 Task: Look for Airbnb Listing in Lake Placid, New York .
Action: Mouse moved to (408, 66)
Screenshot: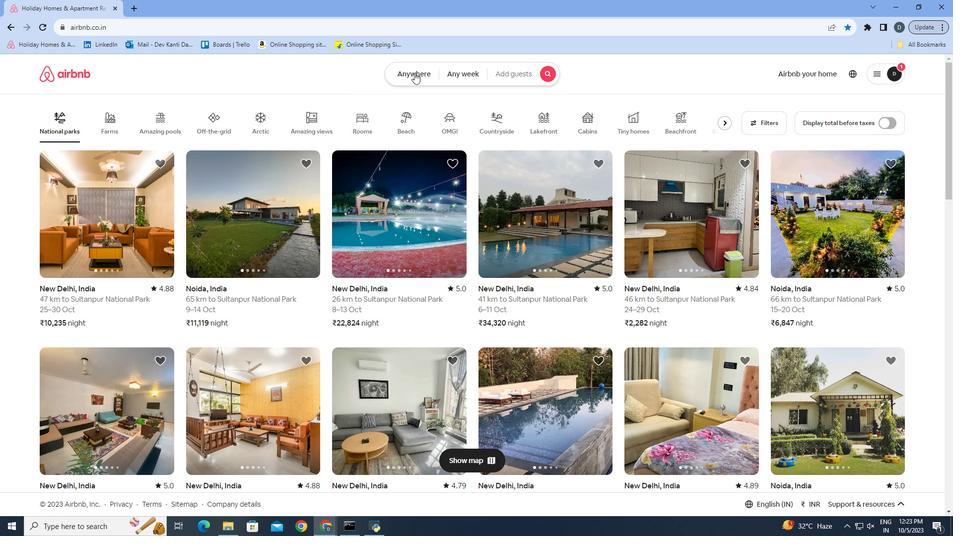 
Action: Mouse pressed left at (408, 66)
Screenshot: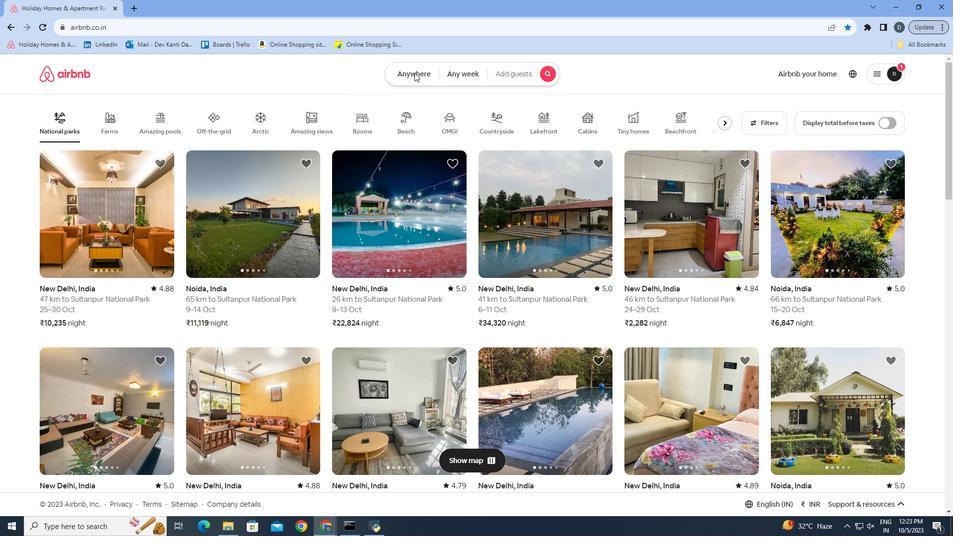 
Action: Mouse moved to (301, 97)
Screenshot: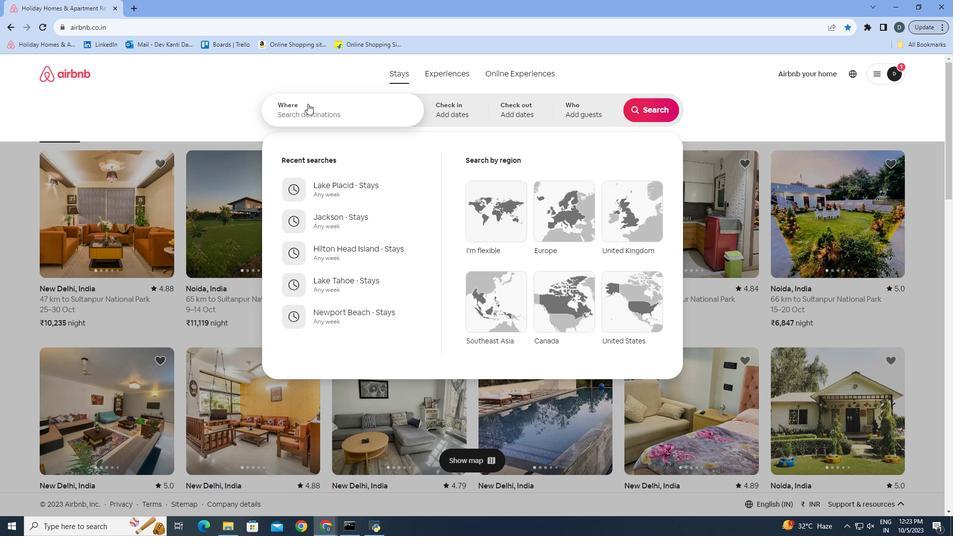 
Action: Mouse pressed left at (301, 97)
Screenshot: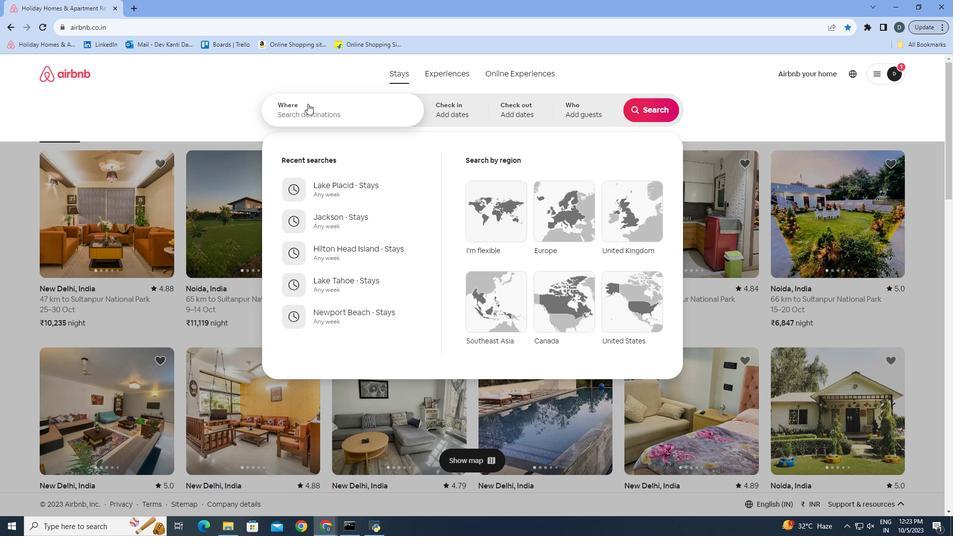
Action: Mouse moved to (307, 106)
Screenshot: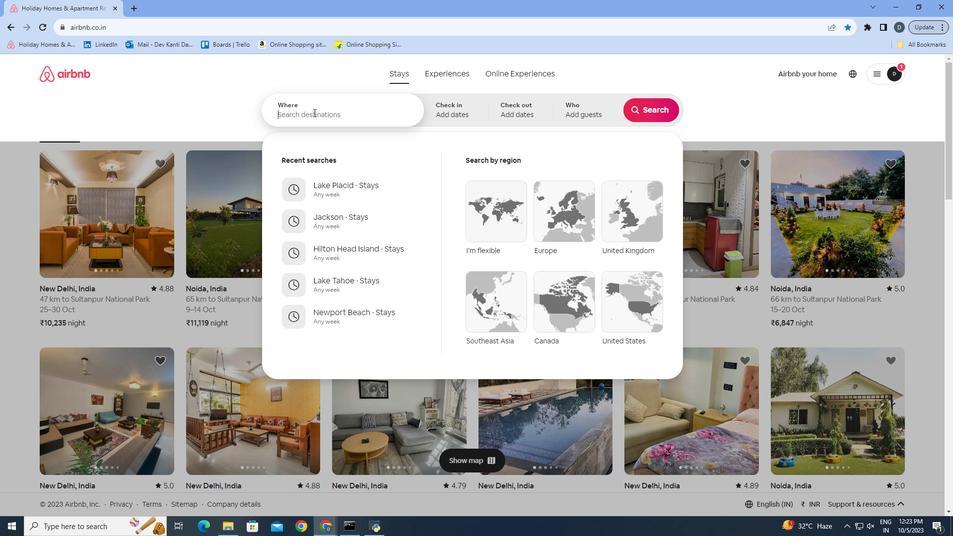 
Action: Mouse pressed left at (307, 106)
Screenshot: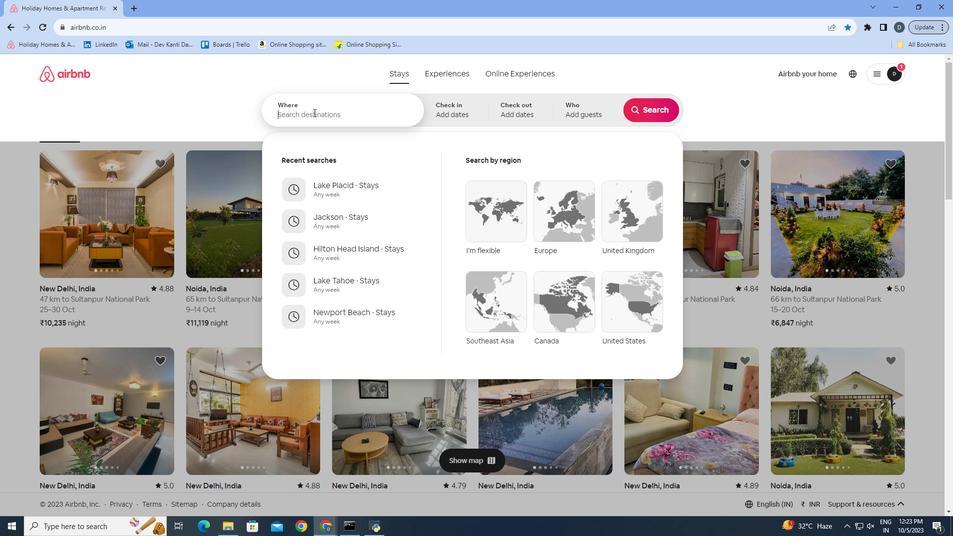 
Action: Mouse moved to (308, 87)
Screenshot: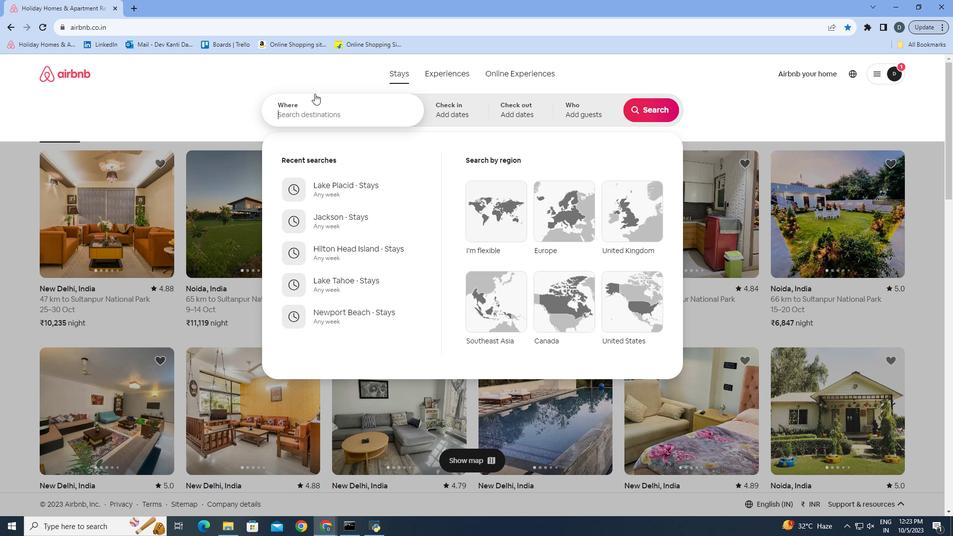 
Action: Key pressed <Key.shift>La
Screenshot: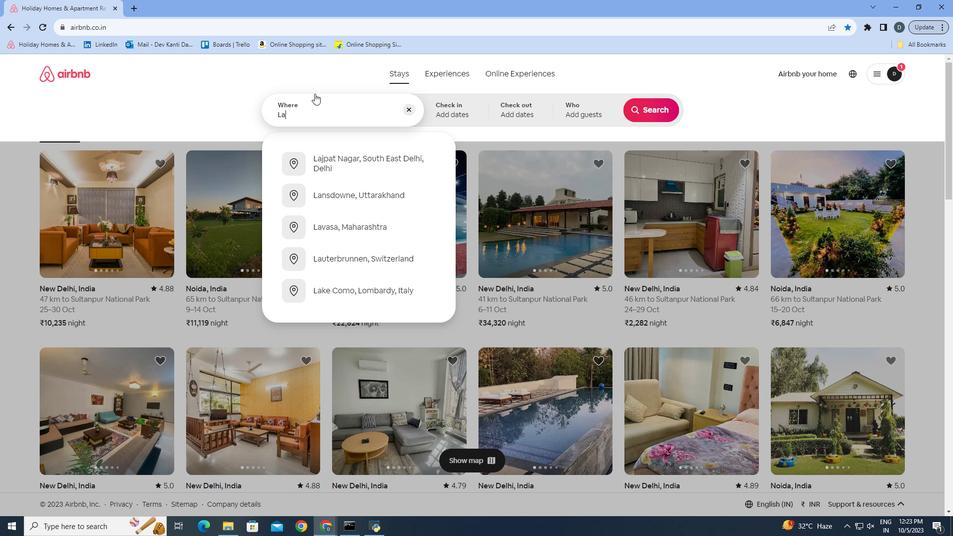 
Action: Mouse moved to (309, 90)
Screenshot: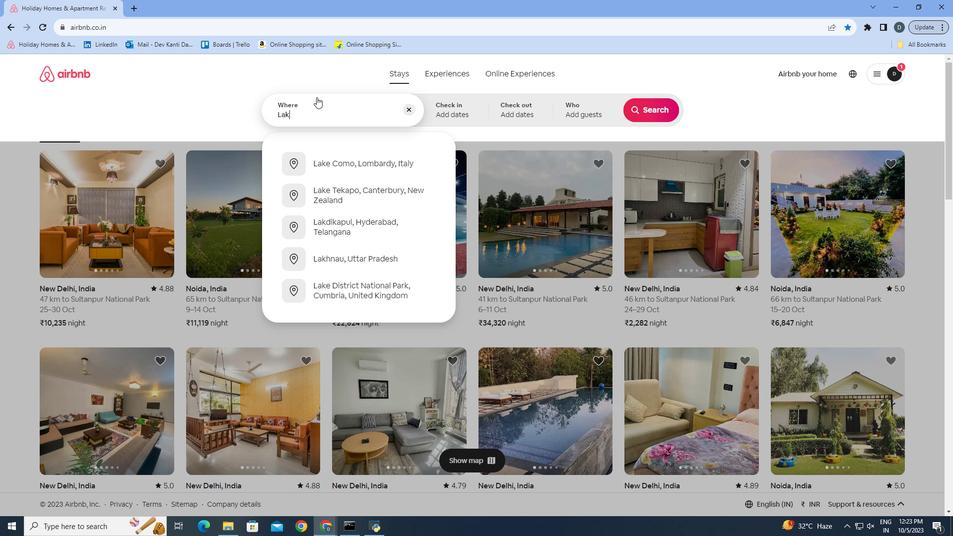 
Action: Key pressed k
Screenshot: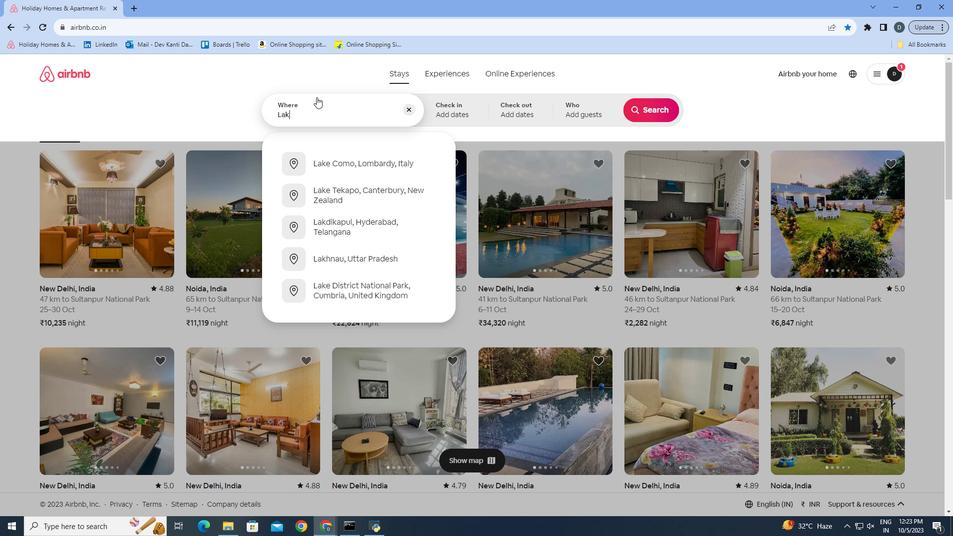 
Action: Mouse moved to (310, 90)
Screenshot: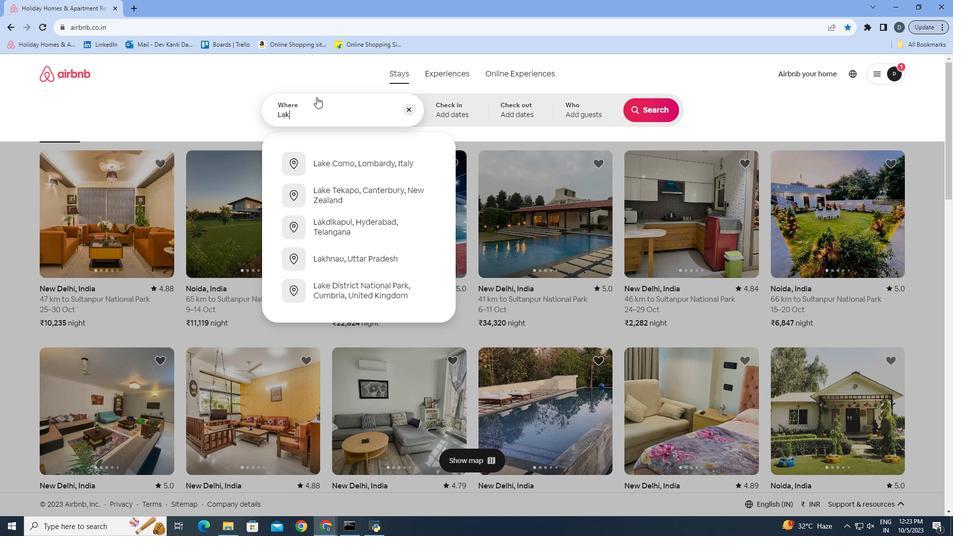 
Action: Key pressed e<Key.space>
Screenshot: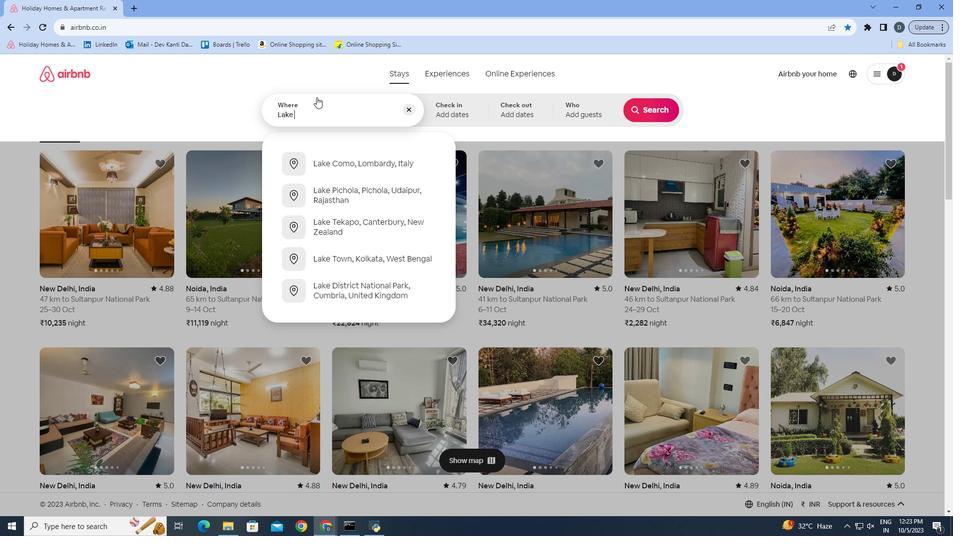 
Action: Mouse moved to (312, 93)
Screenshot: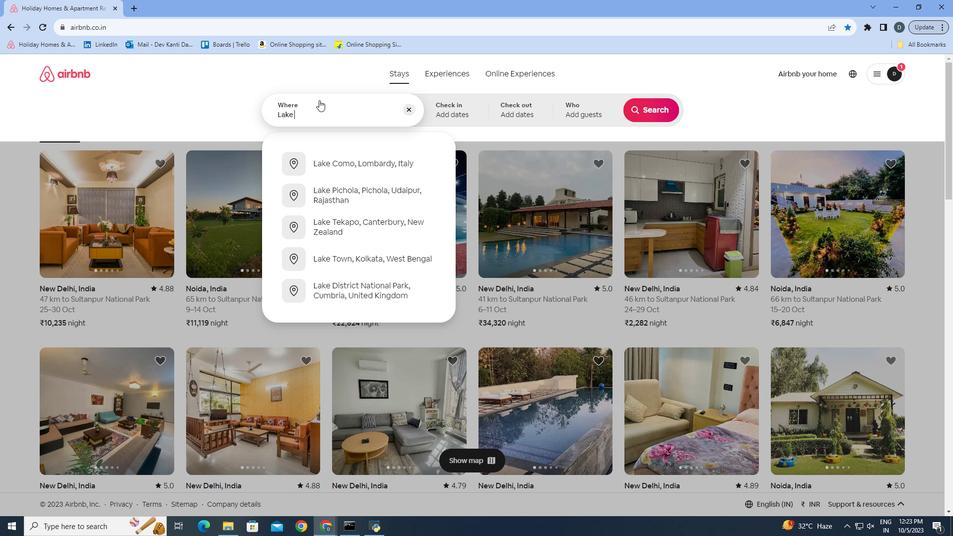 
Action: Key pressed <Key.shift><Key.shift><Key.shift><Key.shift><Key.shift>
Screenshot: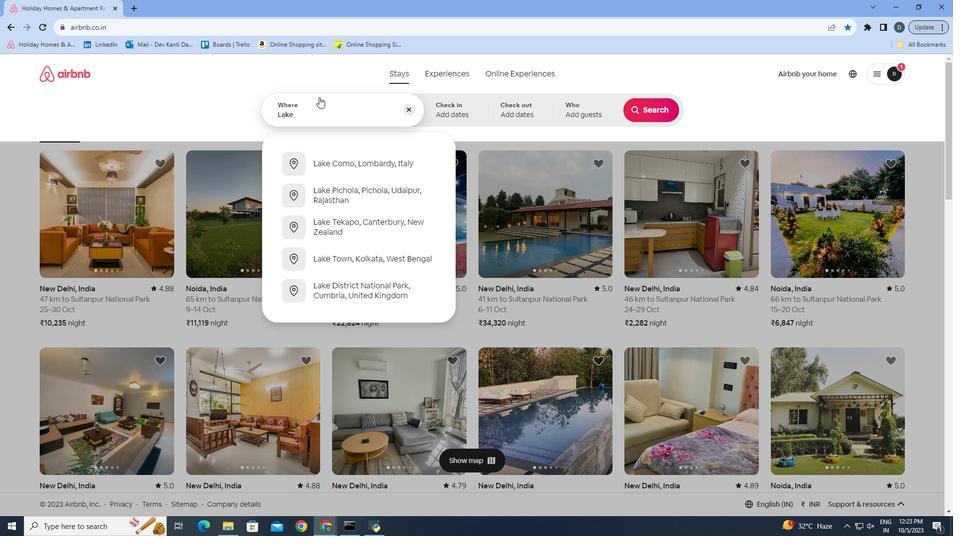 
Action: Mouse moved to (312, 93)
Screenshot: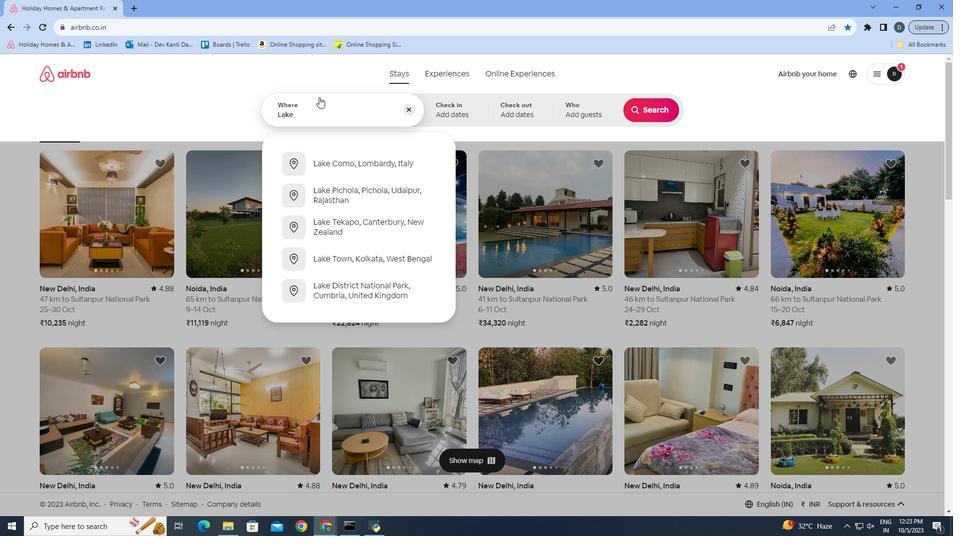 
Action: Key pressed <Key.shift>
Screenshot: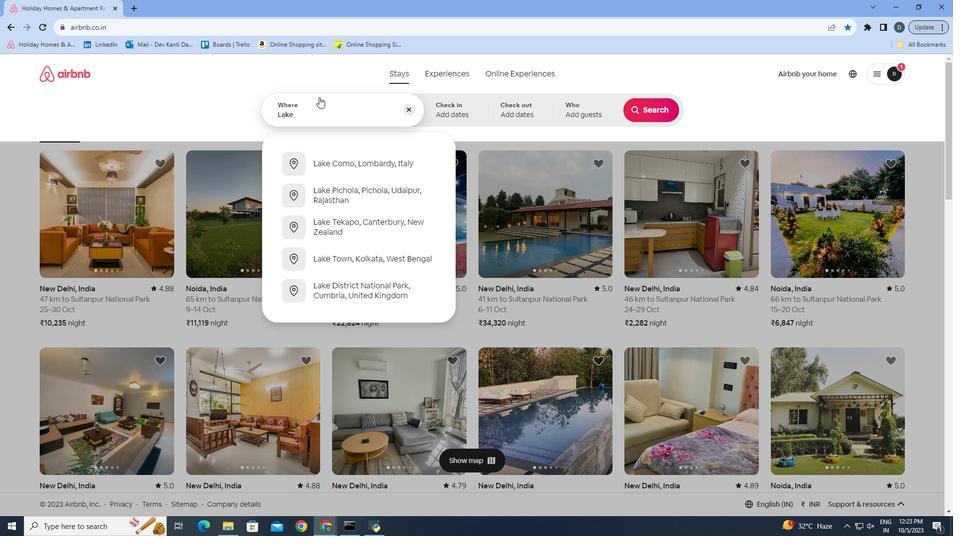 
Action: Mouse moved to (312, 92)
Screenshot: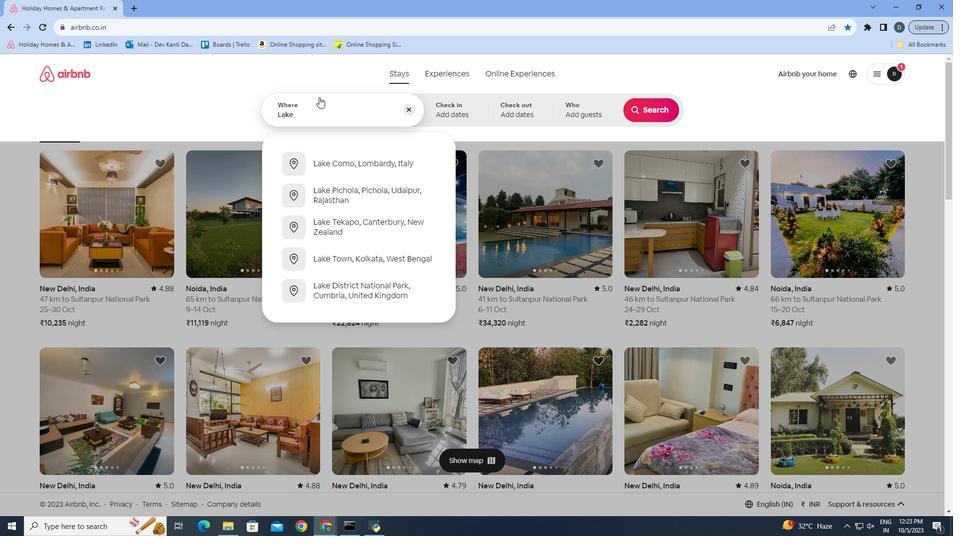 
Action: Key pressed <Key.shift>
Screenshot: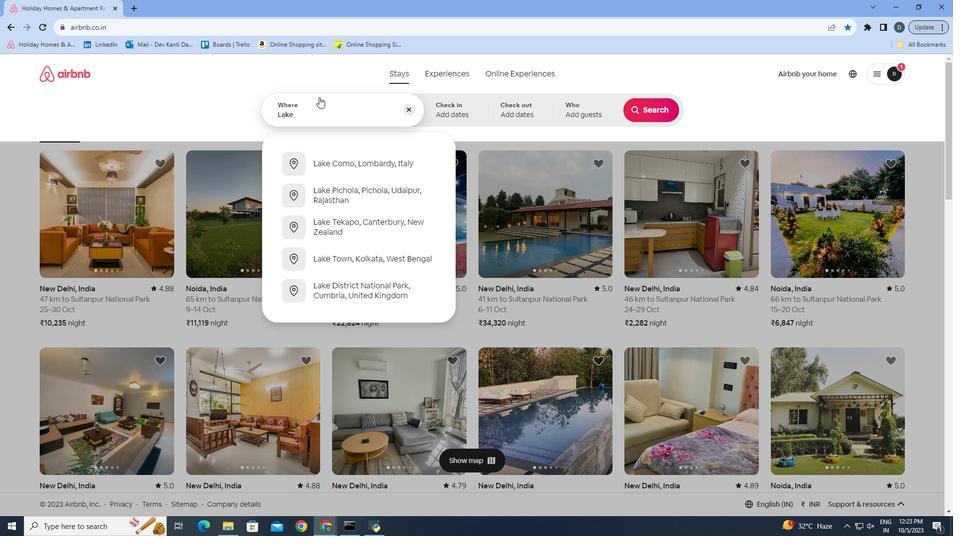 
Action: Mouse moved to (312, 91)
Screenshot: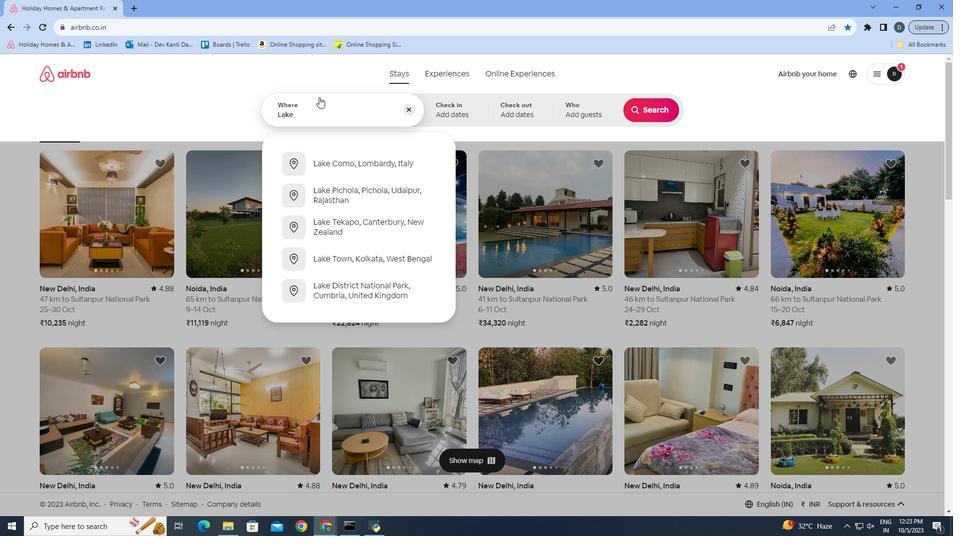 
Action: Key pressed <Key.shift>
Screenshot: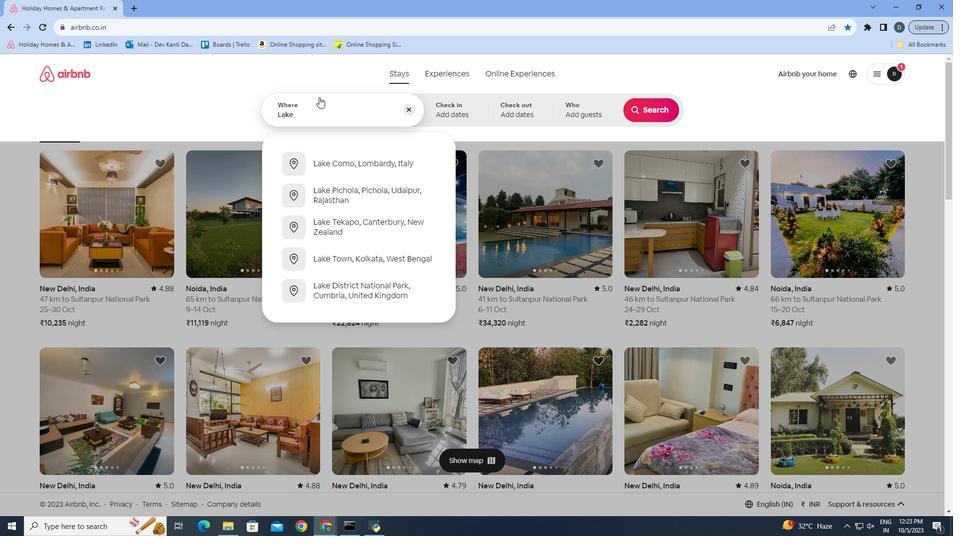 
Action: Mouse moved to (312, 90)
Screenshot: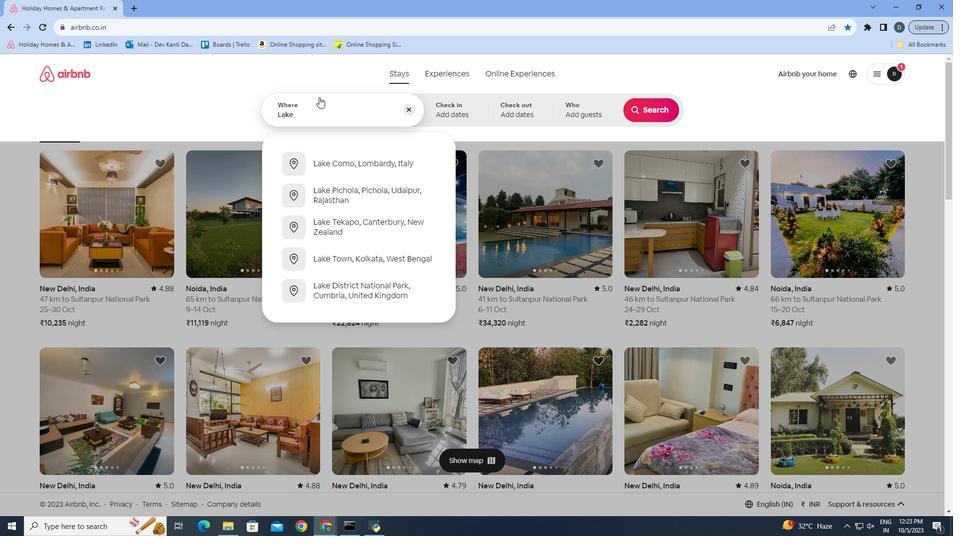 
Action: Key pressed <Key.shift><Key.shift><Key.shift>
Screenshot: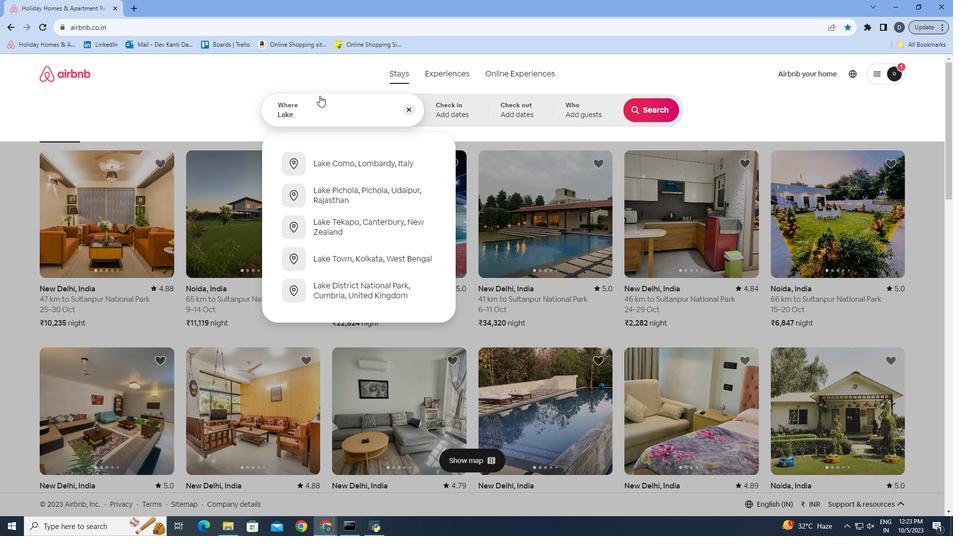 
Action: Mouse moved to (313, 90)
Screenshot: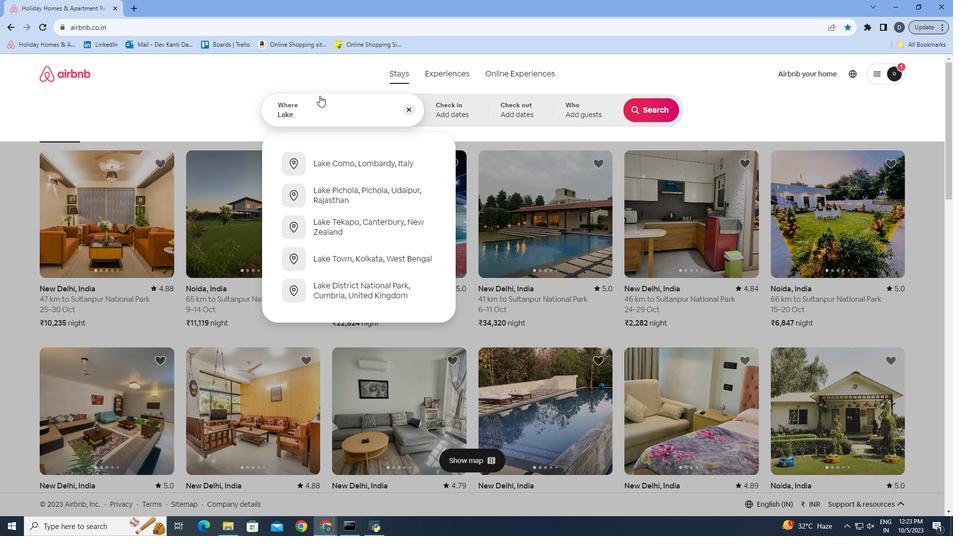 
Action: Key pressed <Key.shift>
Screenshot: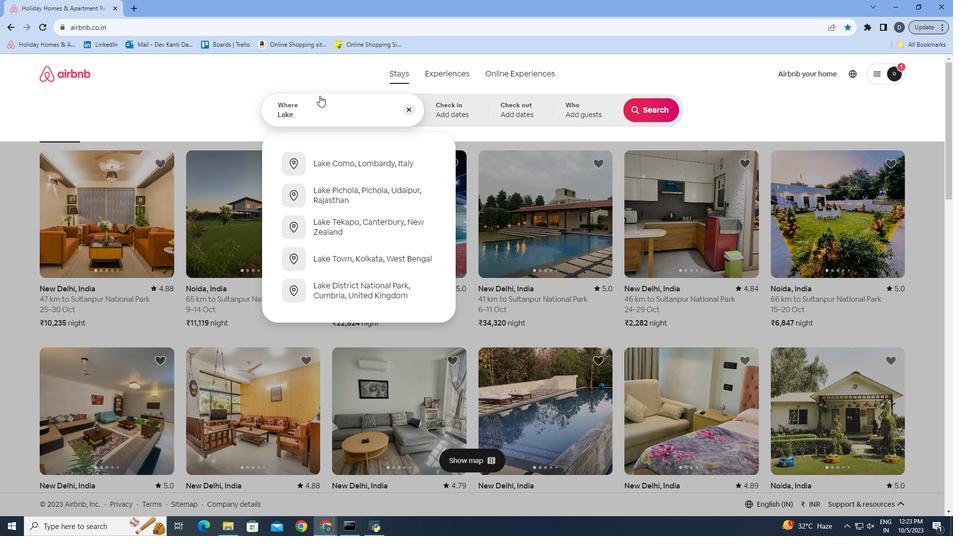 
Action: Mouse moved to (313, 89)
Screenshot: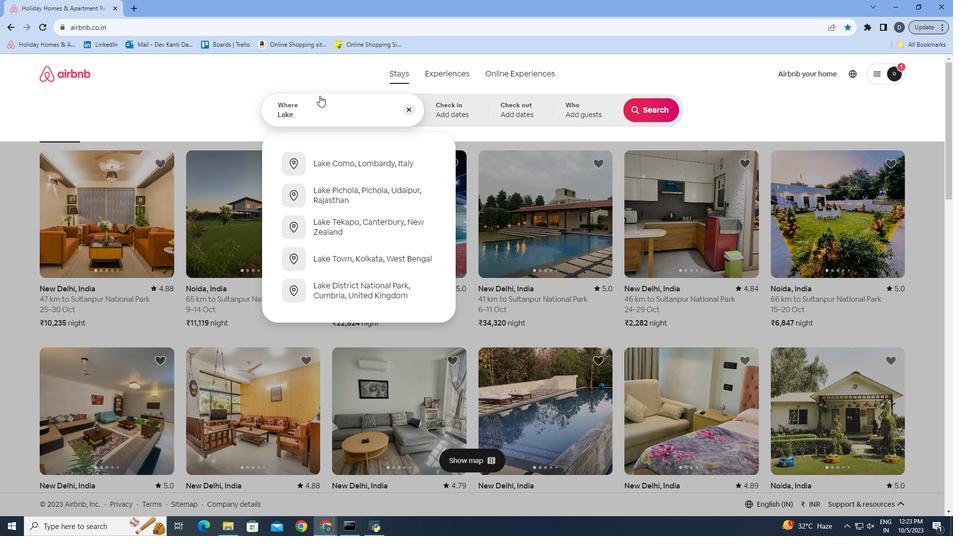 
Action: Key pressed <Key.shift>
Screenshot: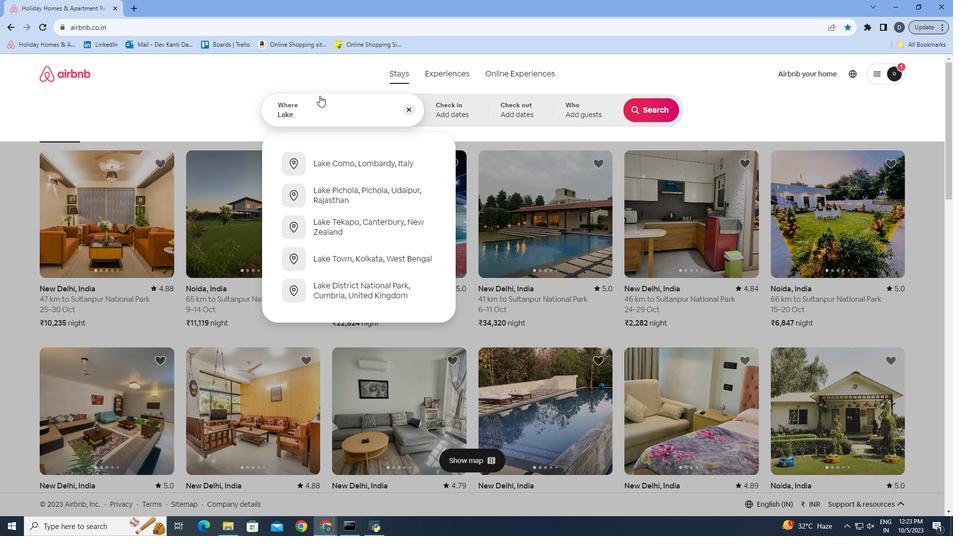 
Action: Mouse moved to (313, 89)
Screenshot: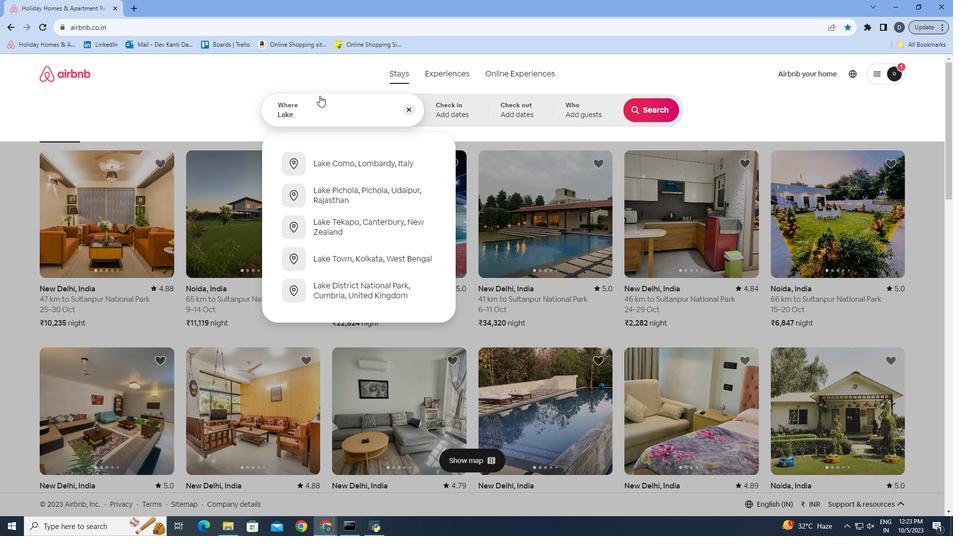 
Action: Key pressed <Key.shift><Key.shift><Key.shift>l
Screenshot: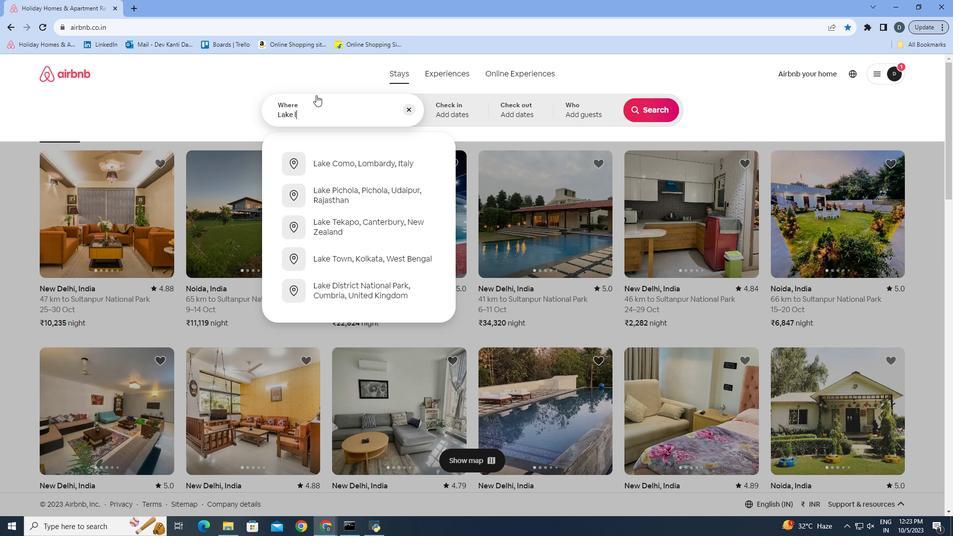 
Action: Mouse moved to (295, 81)
Screenshot: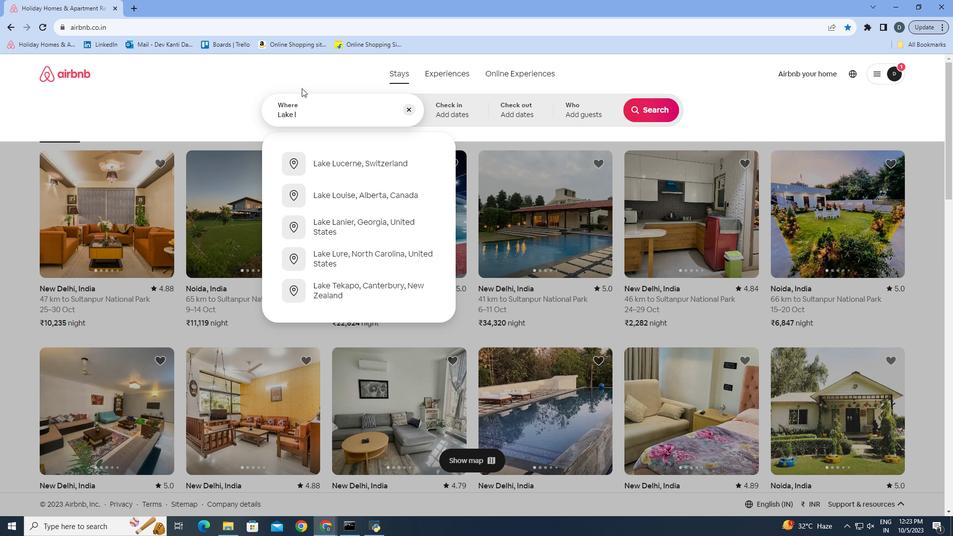 
Action: Key pressed ac
Screenshot: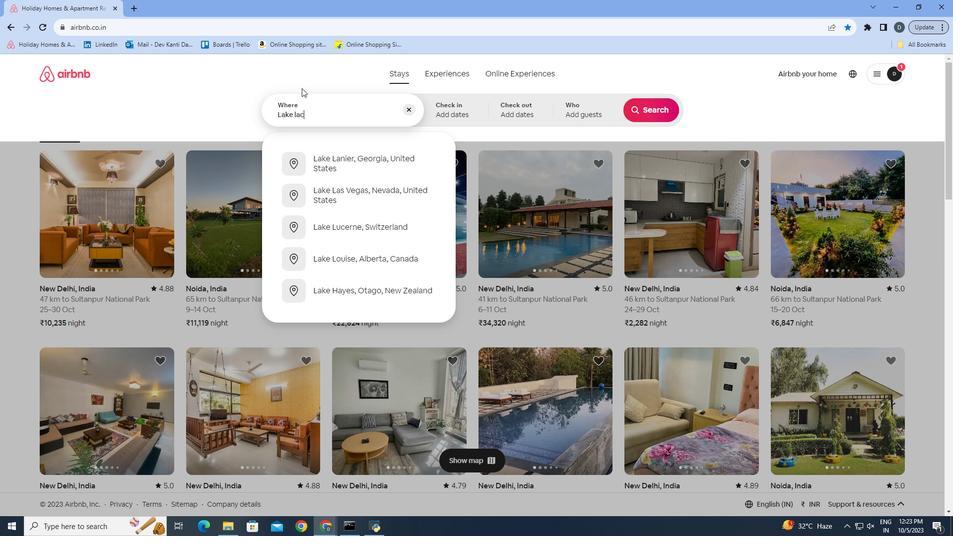 
Action: Mouse moved to (293, 81)
Screenshot: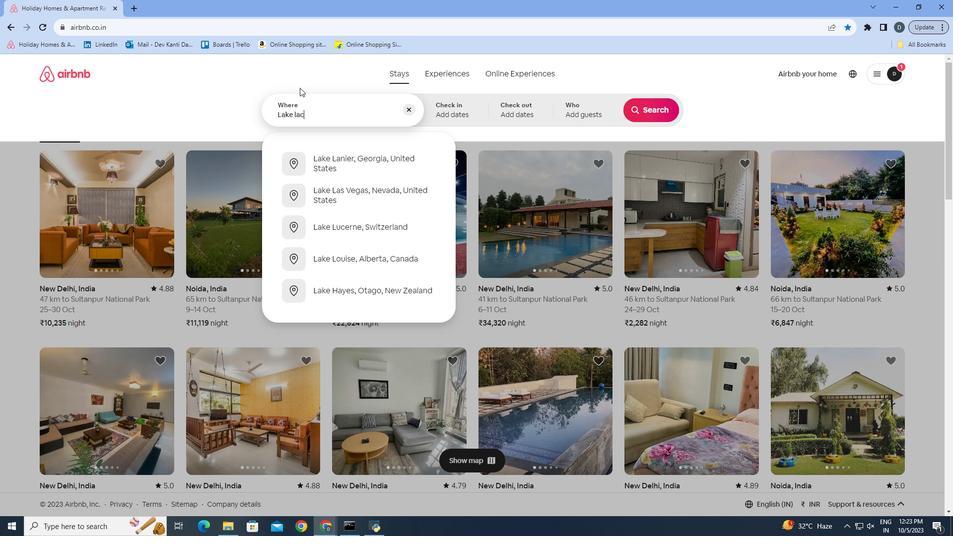 
Action: Key pressed i
Screenshot: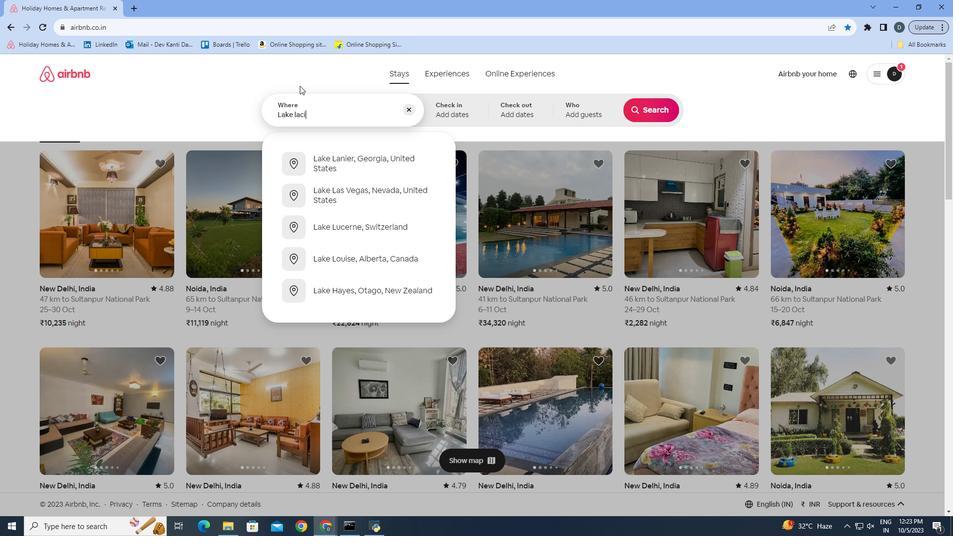 
Action: Mouse moved to (292, 77)
Screenshot: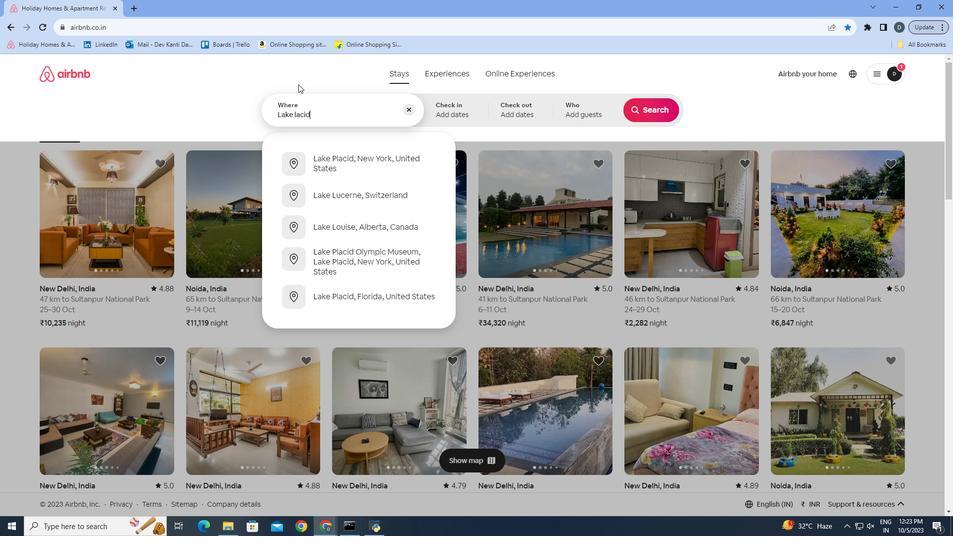 
Action: Key pressed d
Screenshot: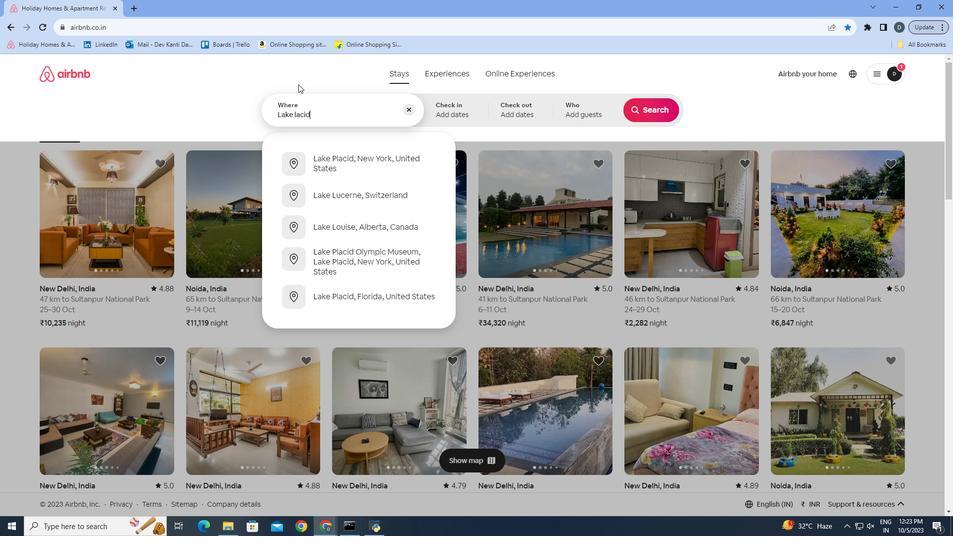 
Action: Mouse moved to (339, 158)
Screenshot: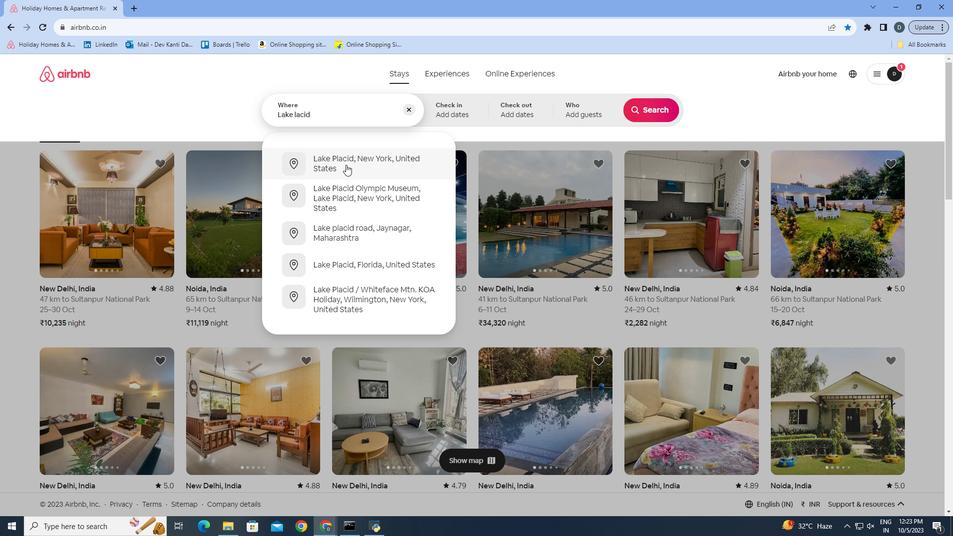 
Action: Mouse pressed left at (339, 158)
Screenshot: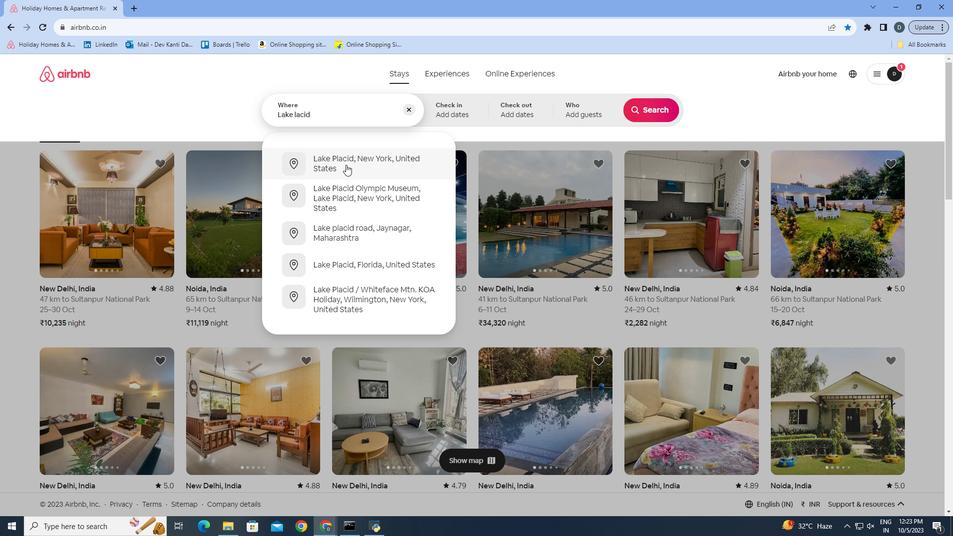 
Action: Mouse moved to (642, 84)
Screenshot: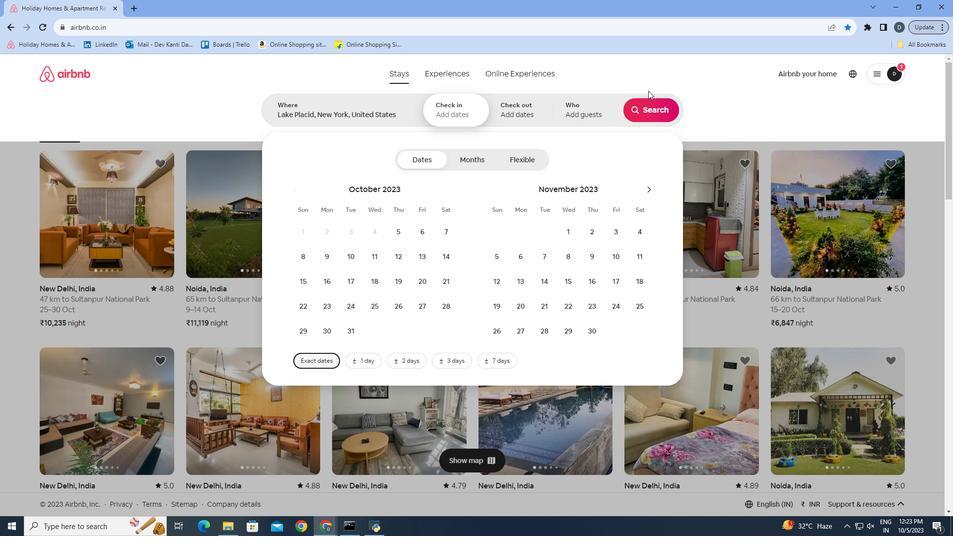 
Action: Mouse pressed left at (642, 84)
Screenshot: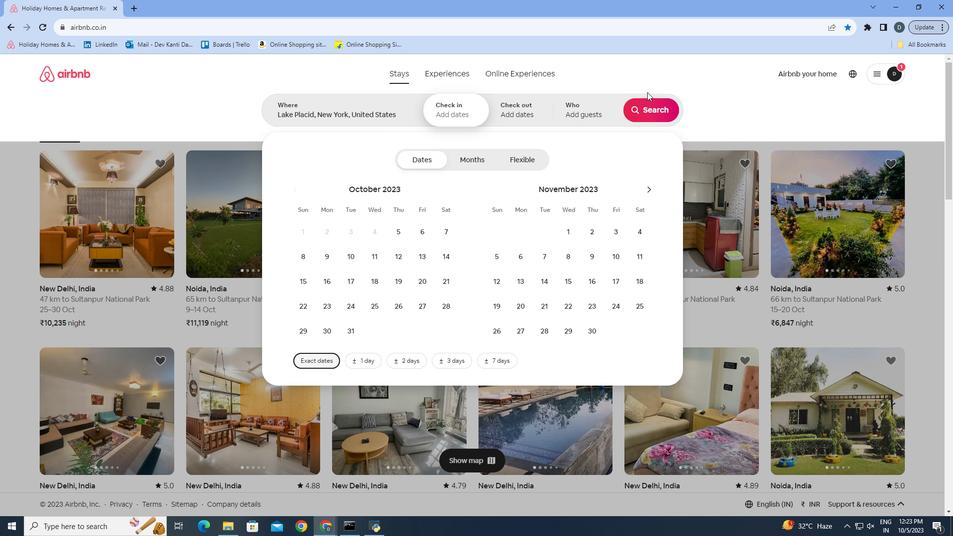 
Action: Mouse moved to (637, 95)
Screenshot: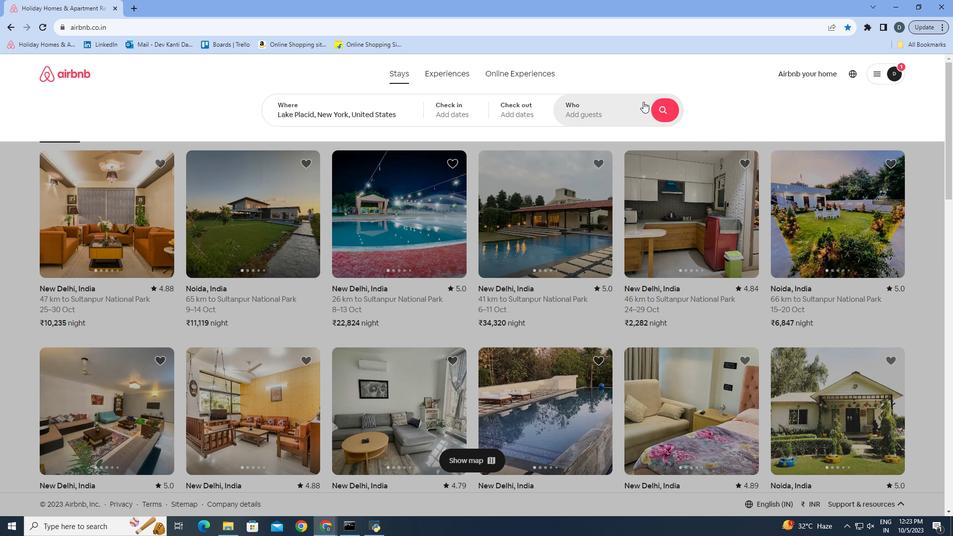
Action: Mouse pressed left at (637, 95)
Screenshot: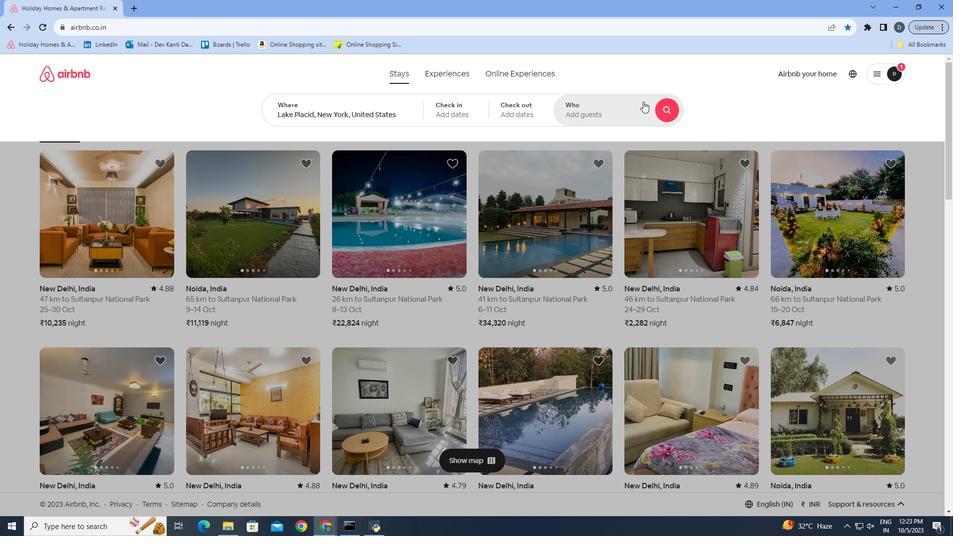
Action: Mouse moved to (644, 98)
Screenshot: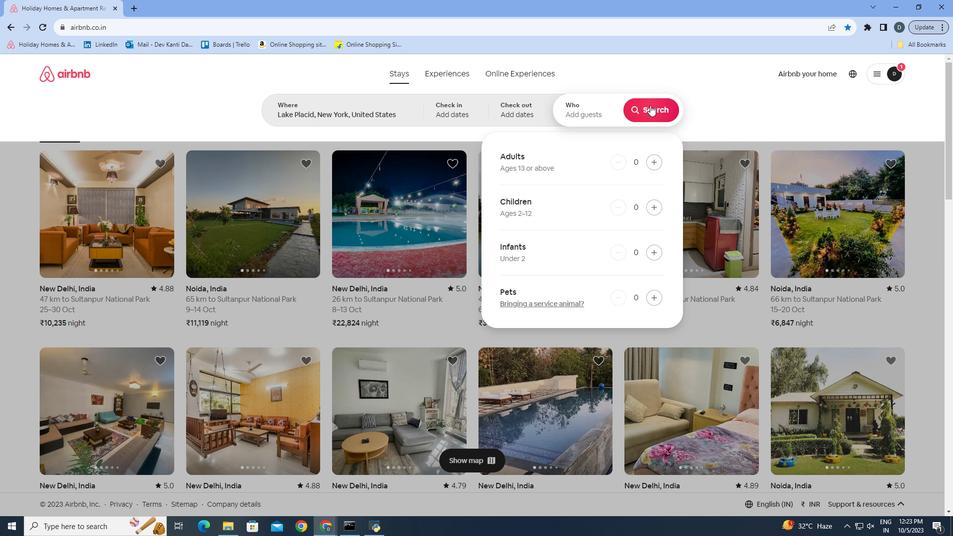 
Action: Mouse pressed left at (644, 98)
Screenshot: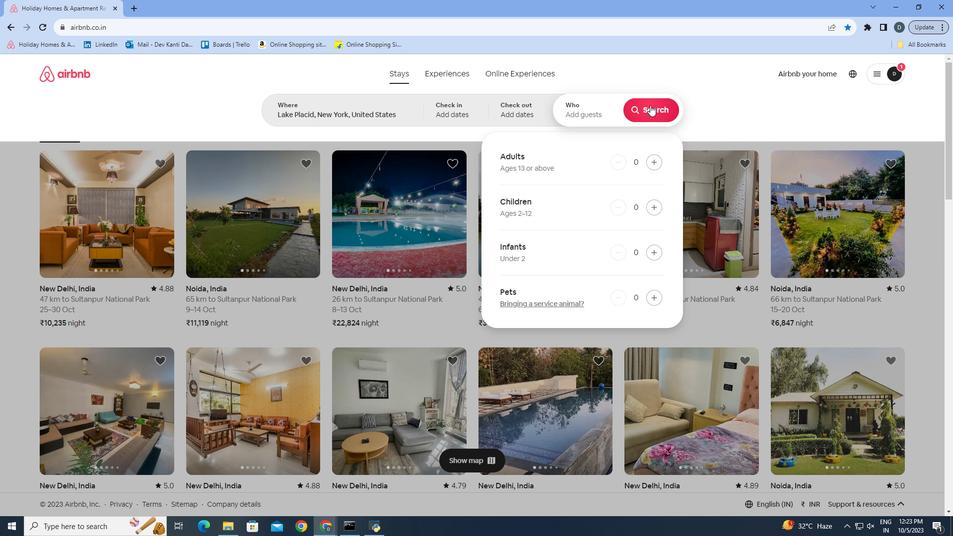 
Action: Mouse moved to (433, 109)
Screenshot: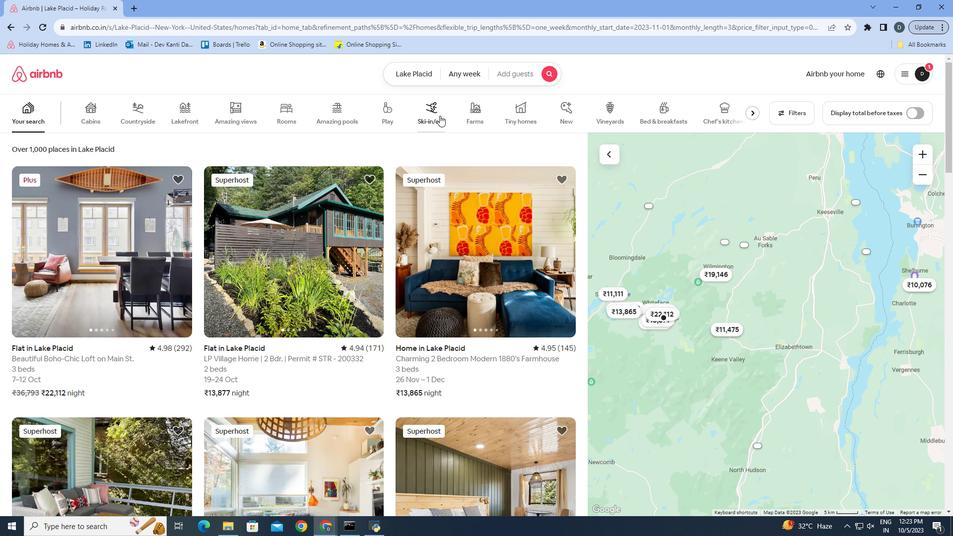 
Action: Mouse pressed left at (433, 109)
Screenshot: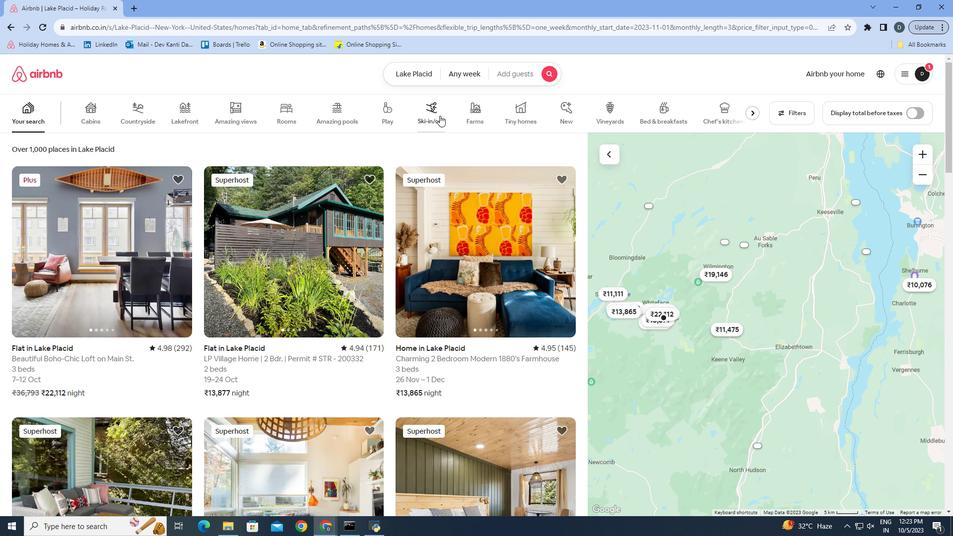
Action: Mouse moved to (117, 262)
Screenshot: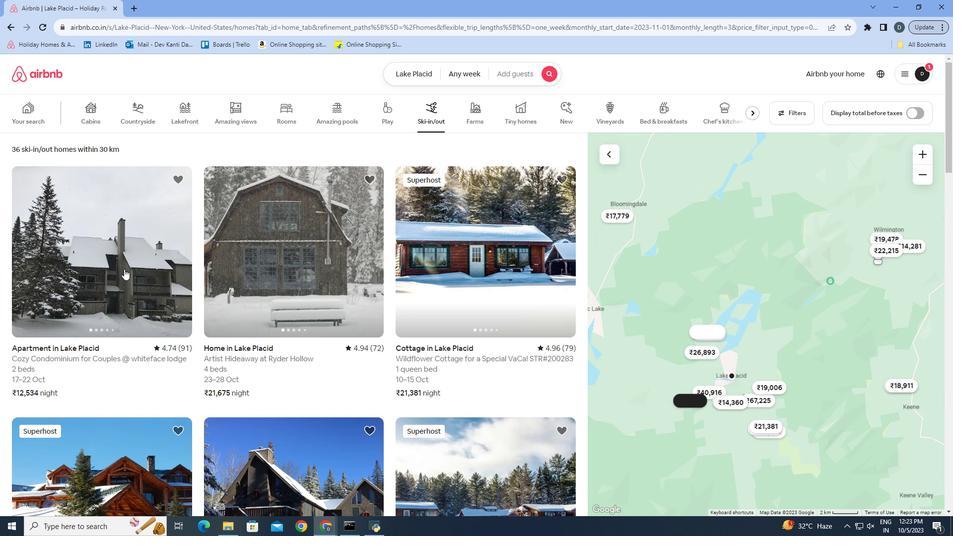 
Action: Mouse pressed left at (117, 262)
Screenshot: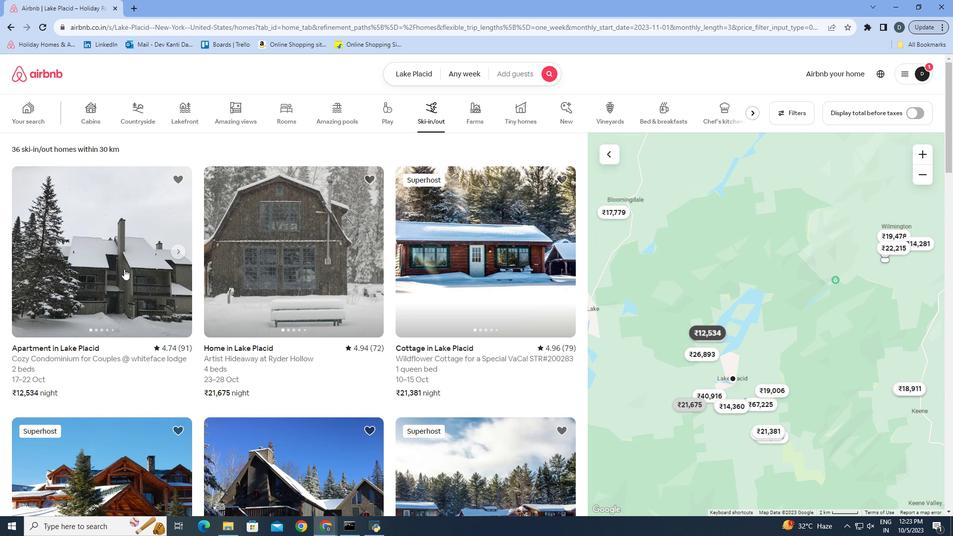 
Action: Mouse moved to (702, 369)
Screenshot: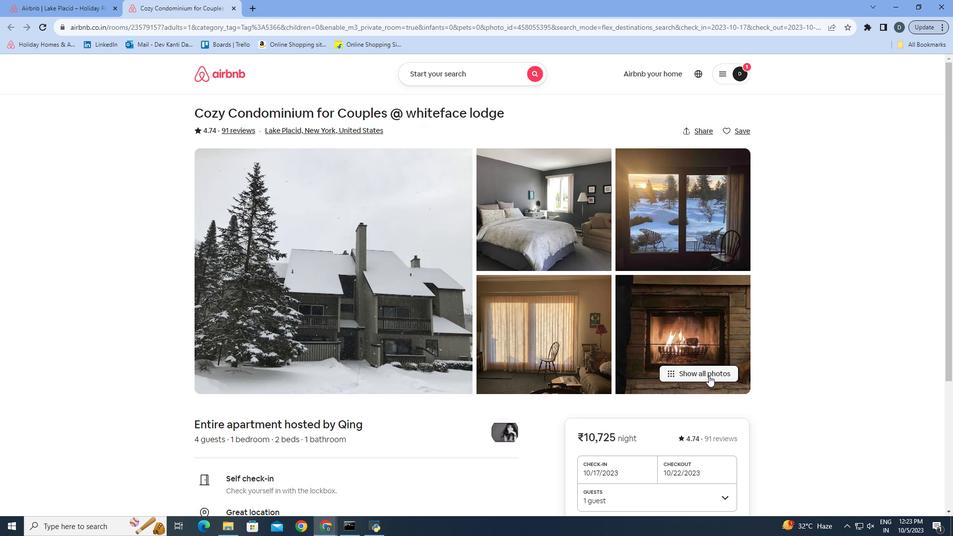 
Action: Mouse pressed left at (702, 369)
Screenshot: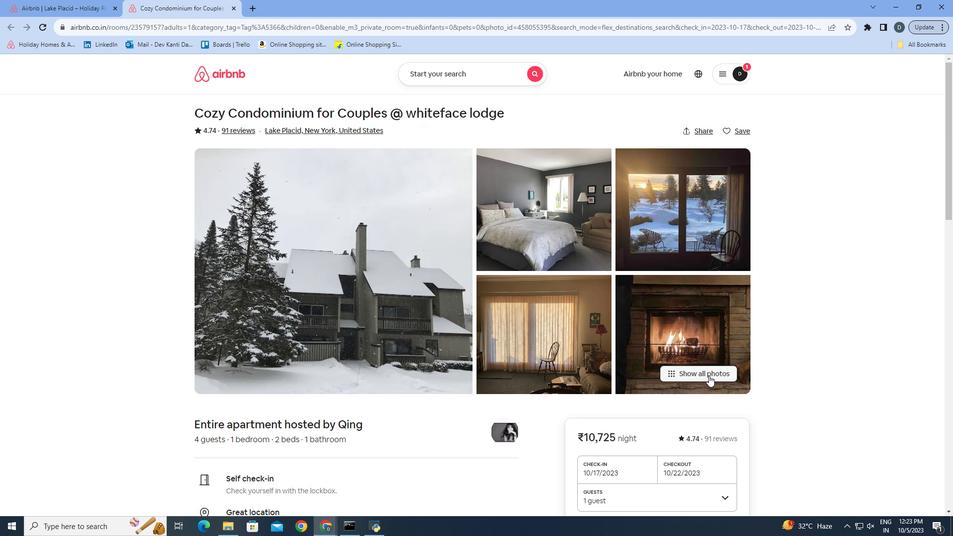 
Action: Mouse moved to (674, 255)
Screenshot: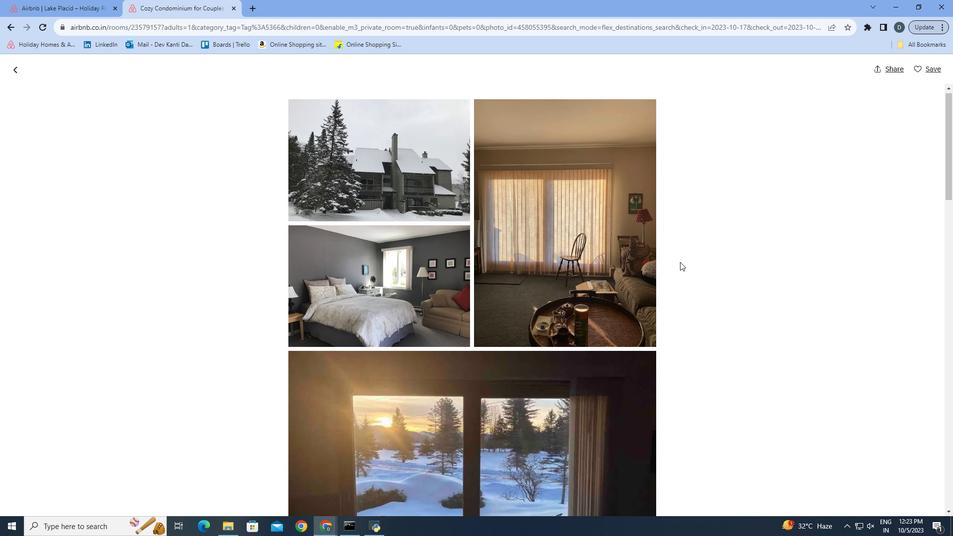 
Action: Mouse scrolled (674, 255) with delta (0, 0)
Screenshot: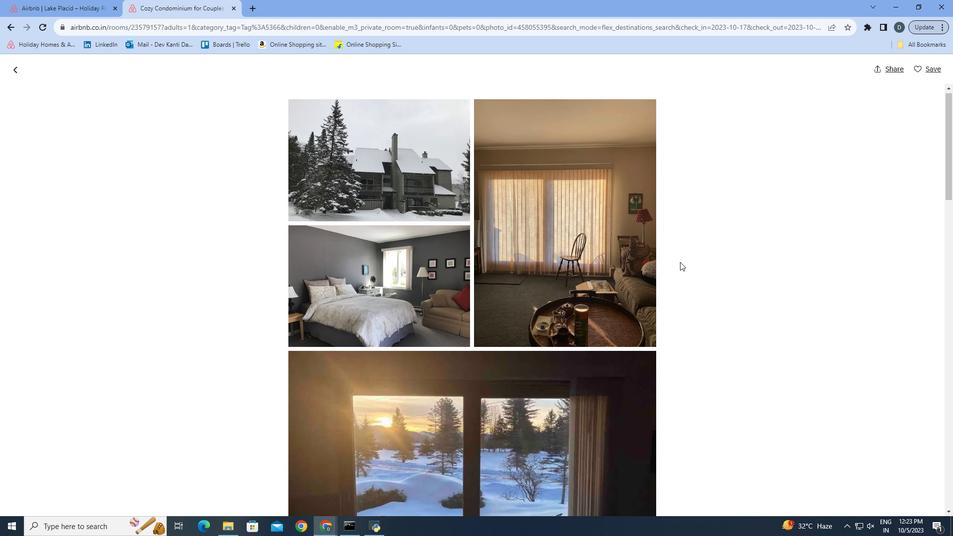 
Action: Mouse scrolled (674, 255) with delta (0, 0)
Screenshot: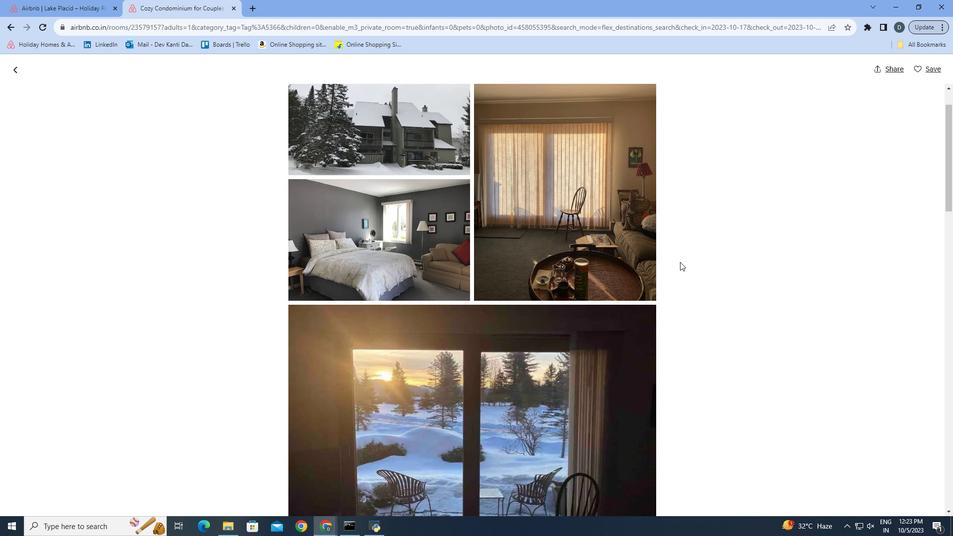
Action: Mouse scrolled (674, 255) with delta (0, 0)
Screenshot: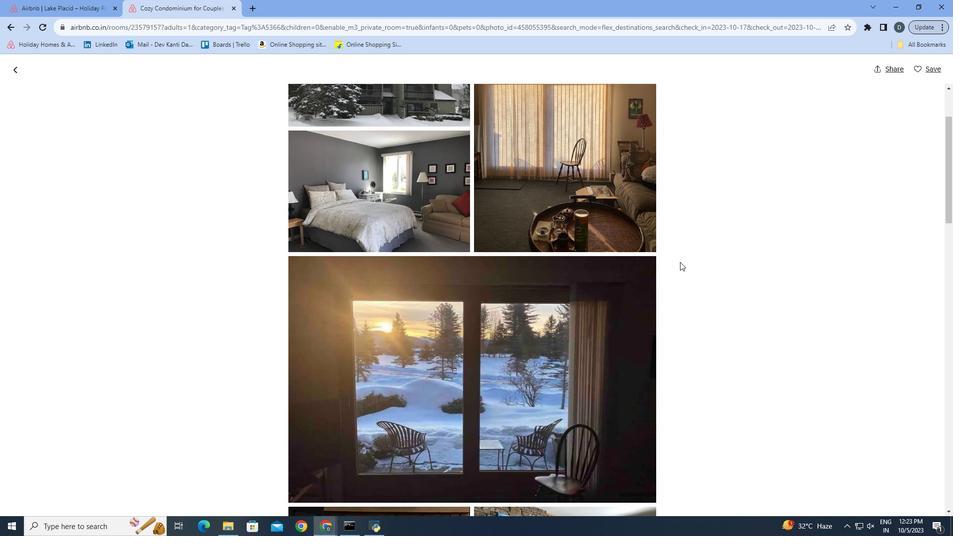 
Action: Mouse scrolled (674, 255) with delta (0, 0)
Screenshot: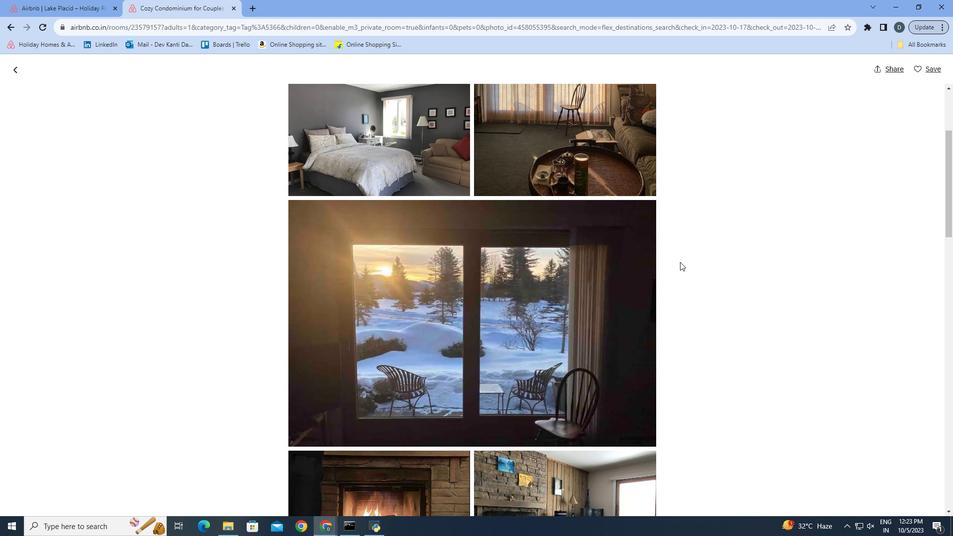 
Action: Mouse scrolled (674, 255) with delta (0, 0)
Screenshot: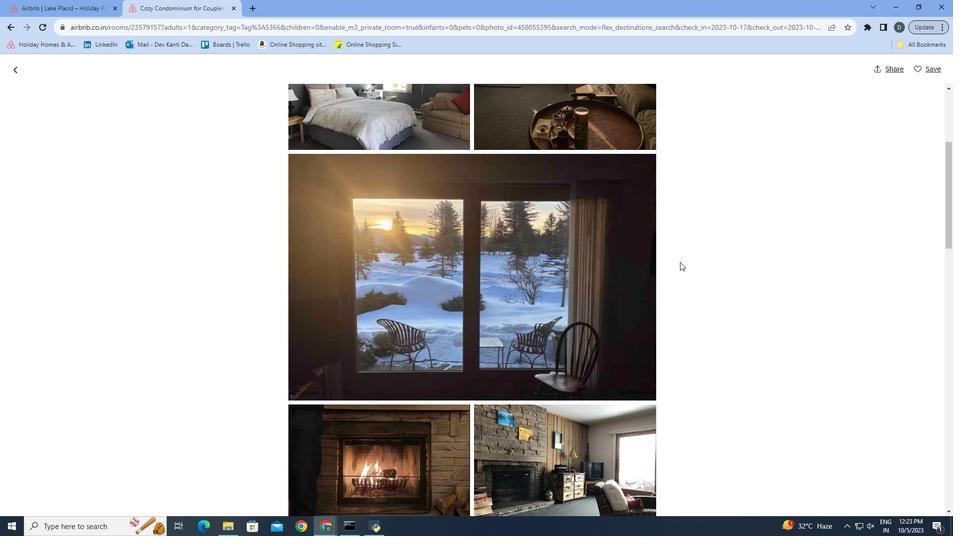 
Action: Mouse scrolled (674, 255) with delta (0, 0)
Screenshot: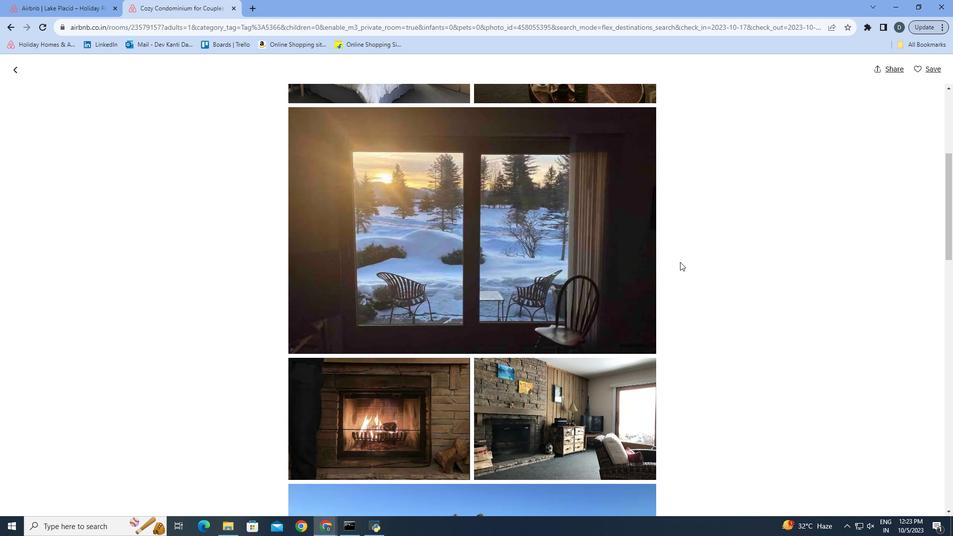 
Action: Mouse scrolled (674, 255) with delta (0, 0)
Screenshot: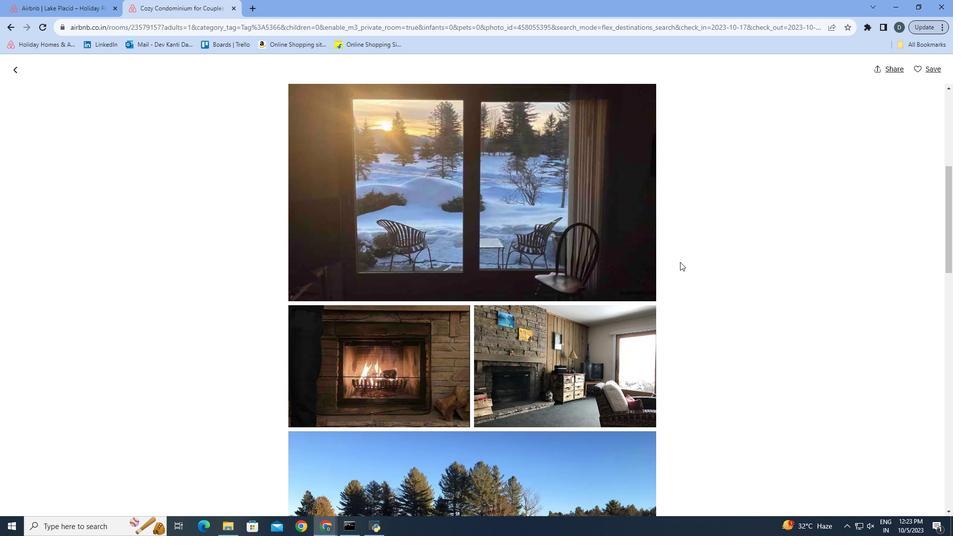 
Action: Mouse scrolled (674, 255) with delta (0, 0)
Screenshot: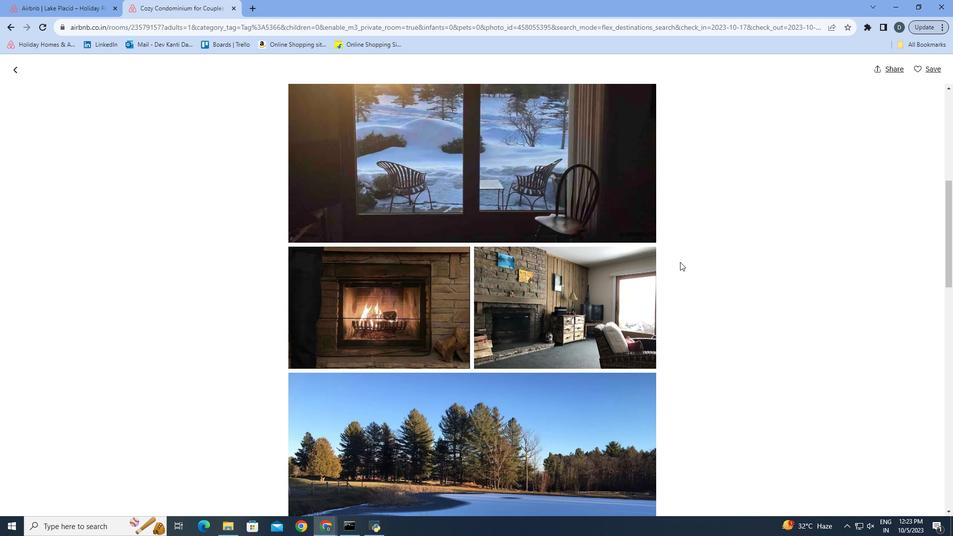 
Action: Mouse scrolled (674, 255) with delta (0, 0)
Screenshot: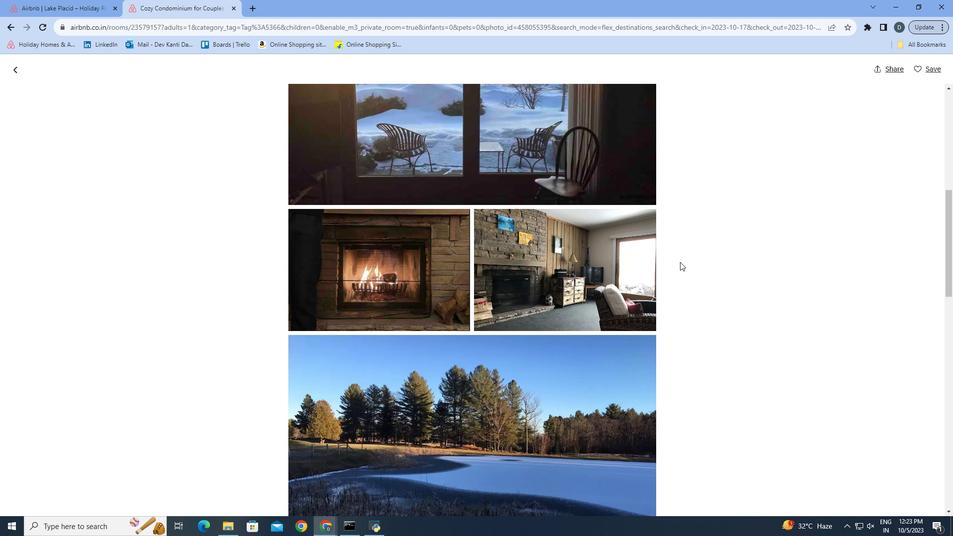 
Action: Mouse scrolled (674, 255) with delta (0, 0)
Screenshot: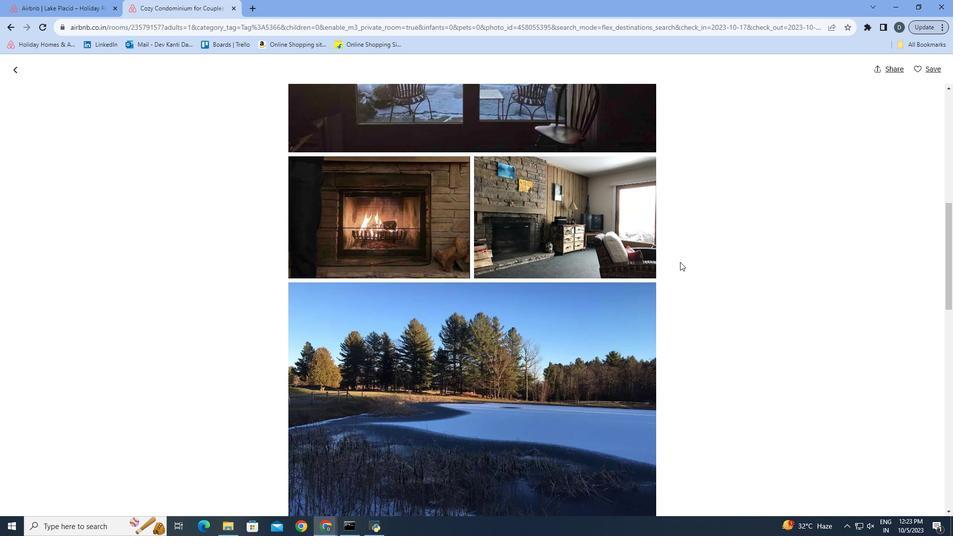 
Action: Mouse scrolled (674, 255) with delta (0, 0)
Screenshot: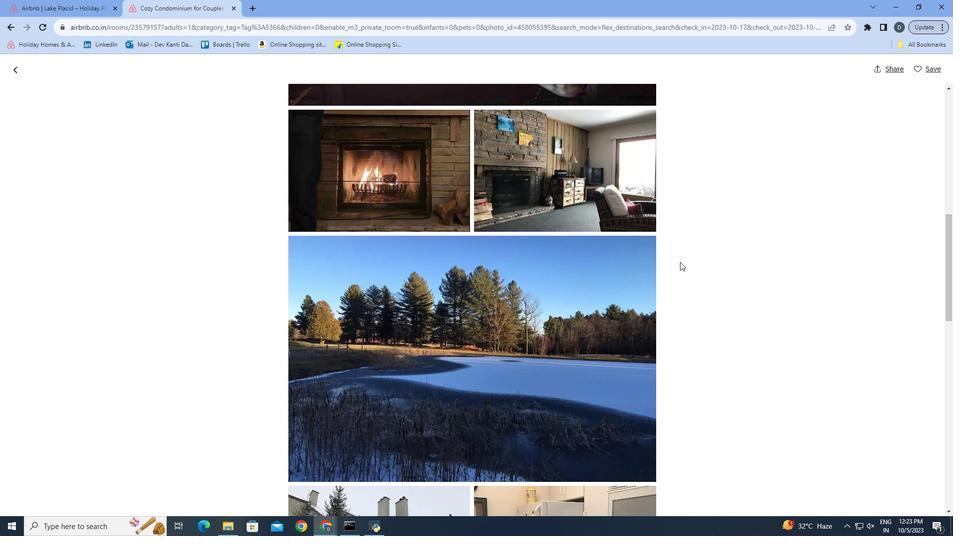
Action: Mouse scrolled (674, 255) with delta (0, 0)
Screenshot: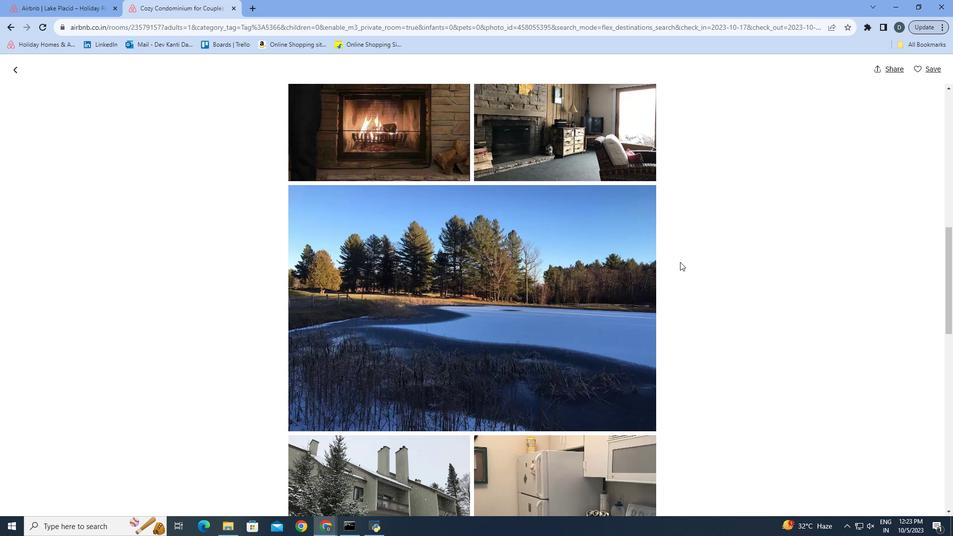 
Action: Mouse scrolled (674, 255) with delta (0, 0)
Screenshot: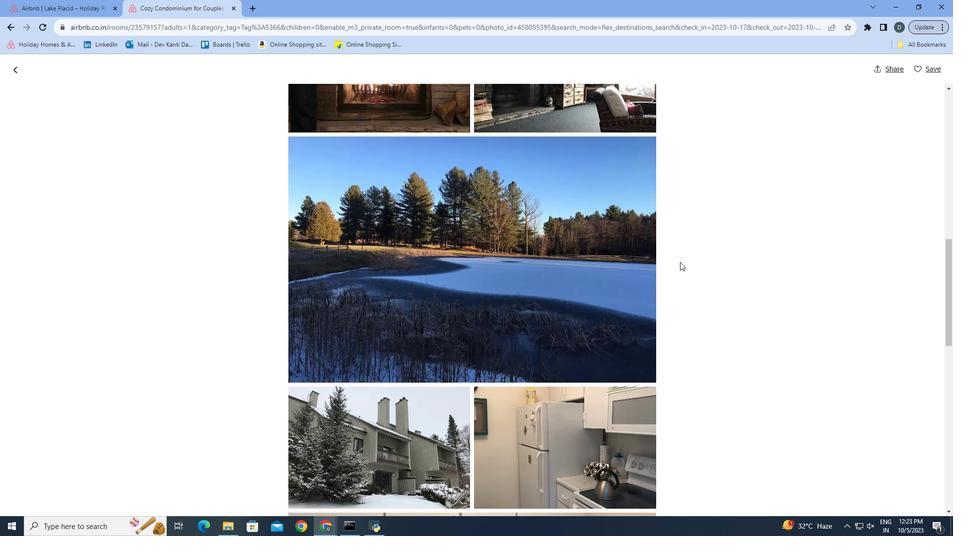 
Action: Mouse scrolled (674, 255) with delta (0, 0)
Screenshot: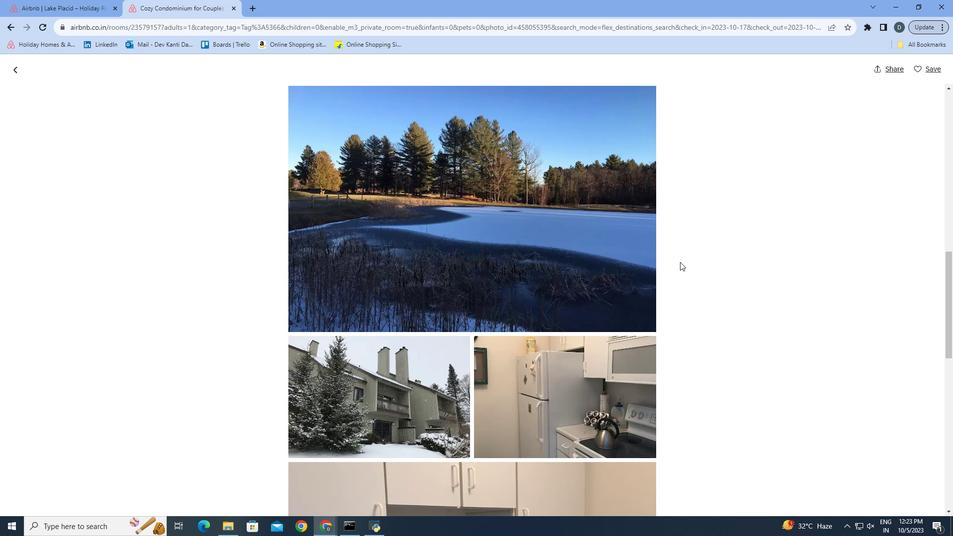 
Action: Mouse scrolled (674, 255) with delta (0, 0)
Screenshot: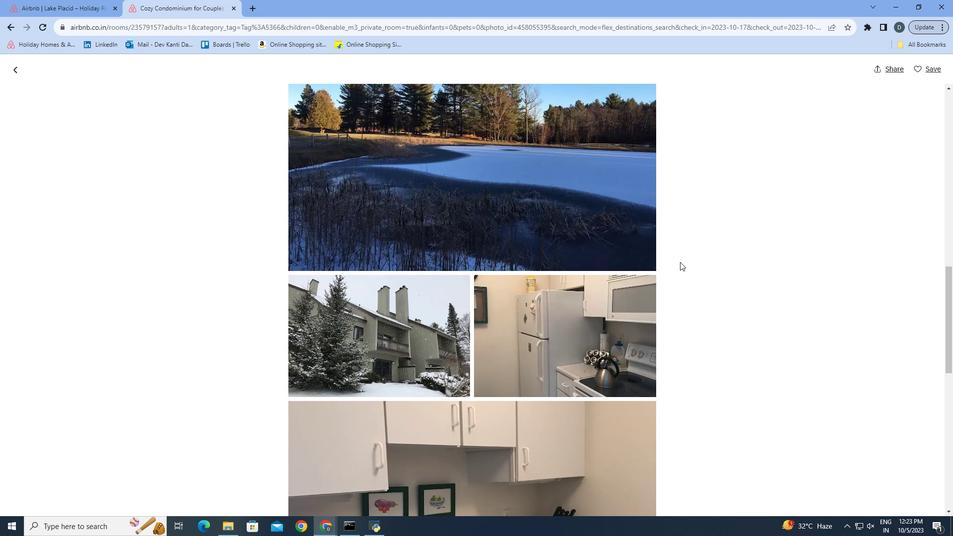 
Action: Mouse scrolled (674, 255) with delta (0, 0)
Screenshot: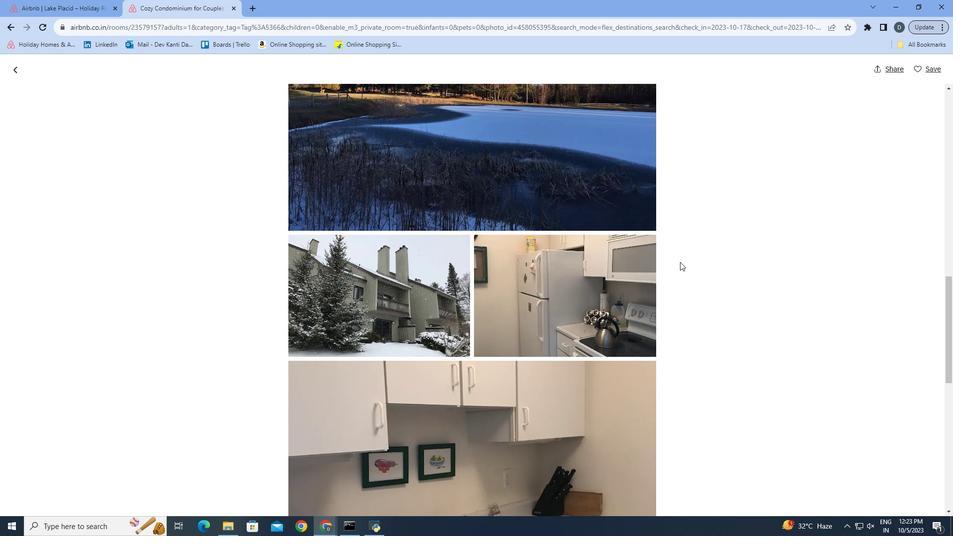 
Action: Mouse scrolled (674, 255) with delta (0, 0)
Screenshot: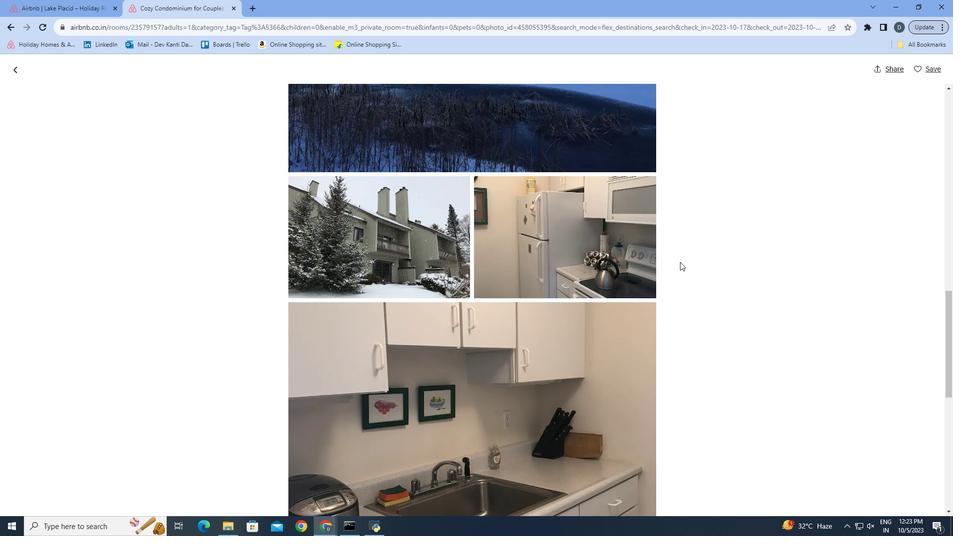 
Action: Mouse scrolled (674, 255) with delta (0, 0)
Screenshot: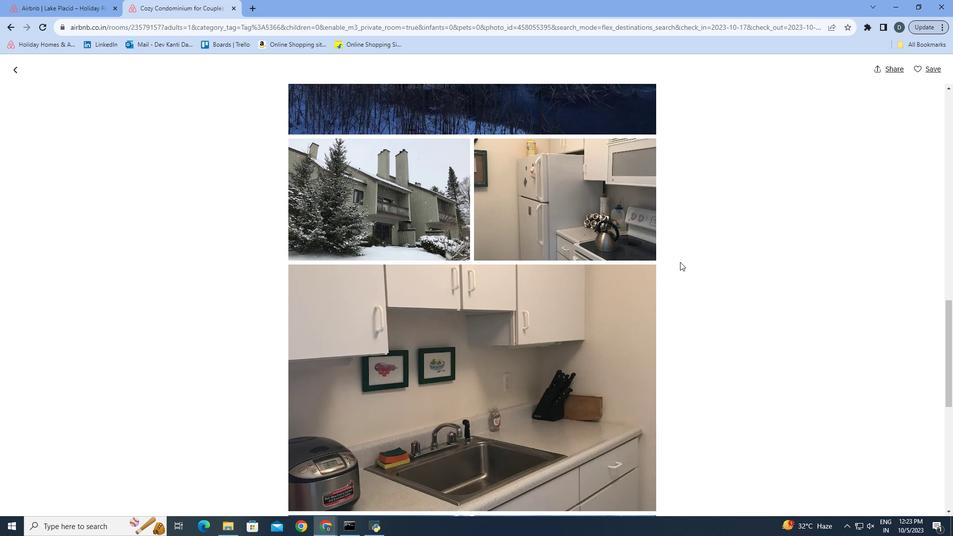
Action: Mouse scrolled (674, 255) with delta (0, 0)
Screenshot: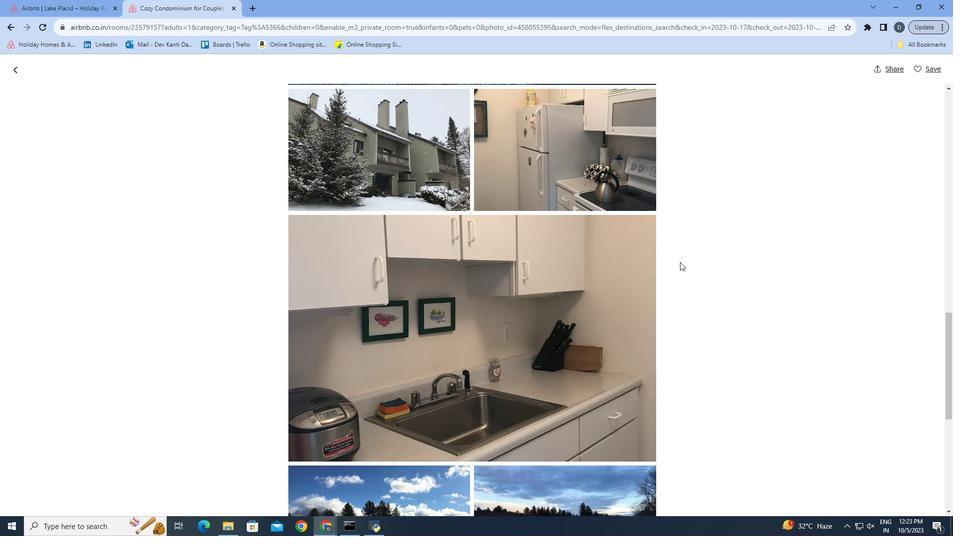 
Action: Mouse scrolled (674, 255) with delta (0, 0)
Screenshot: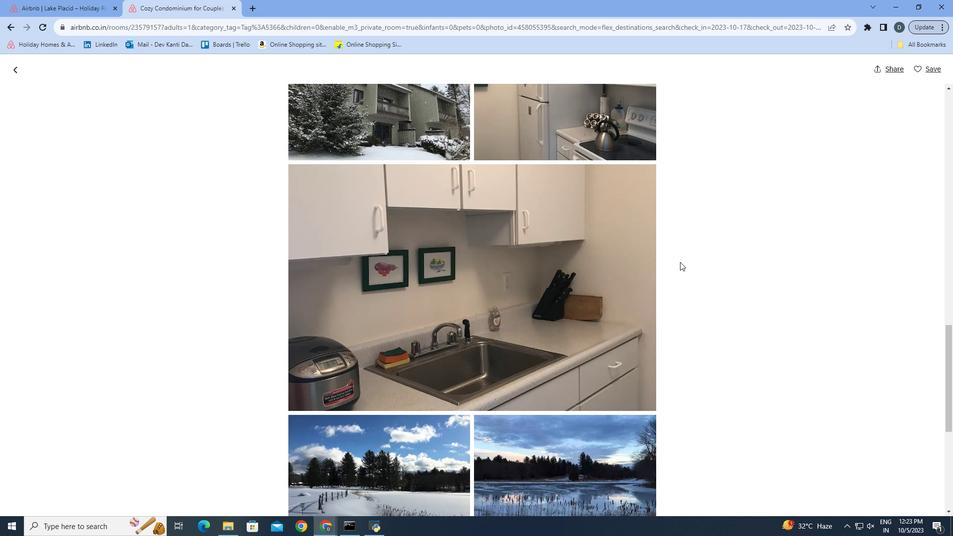 
Action: Mouse scrolled (674, 255) with delta (0, 0)
Screenshot: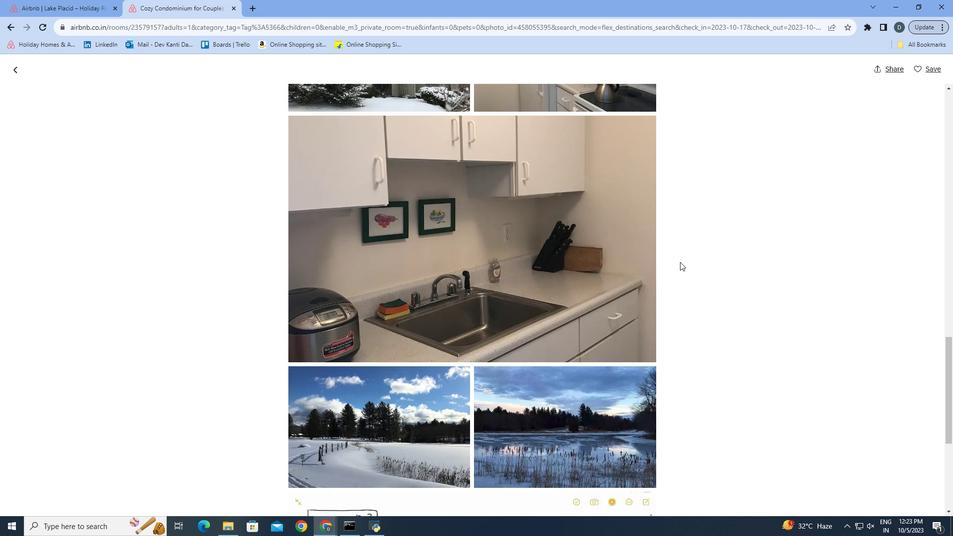 
Action: Mouse scrolled (674, 255) with delta (0, 0)
Screenshot: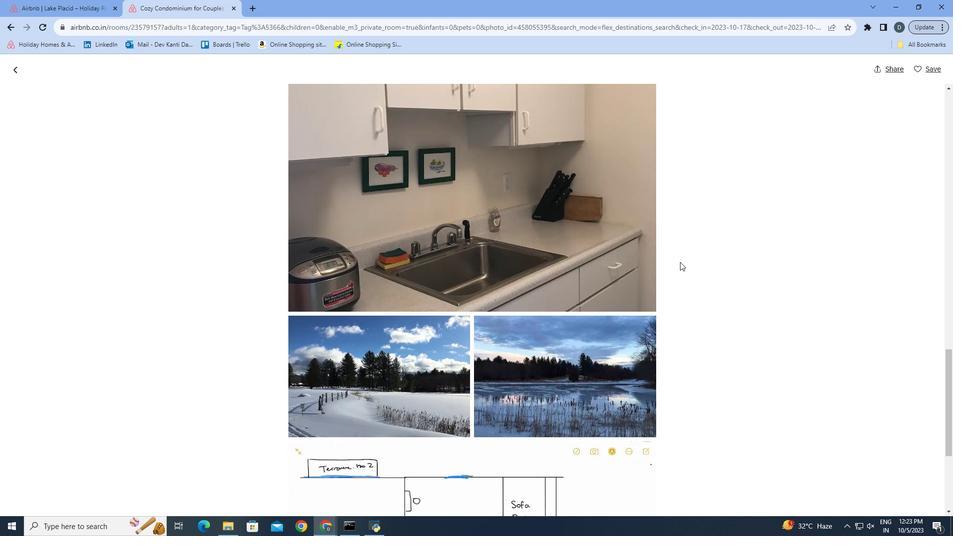 
Action: Mouse scrolled (674, 255) with delta (0, 0)
Screenshot: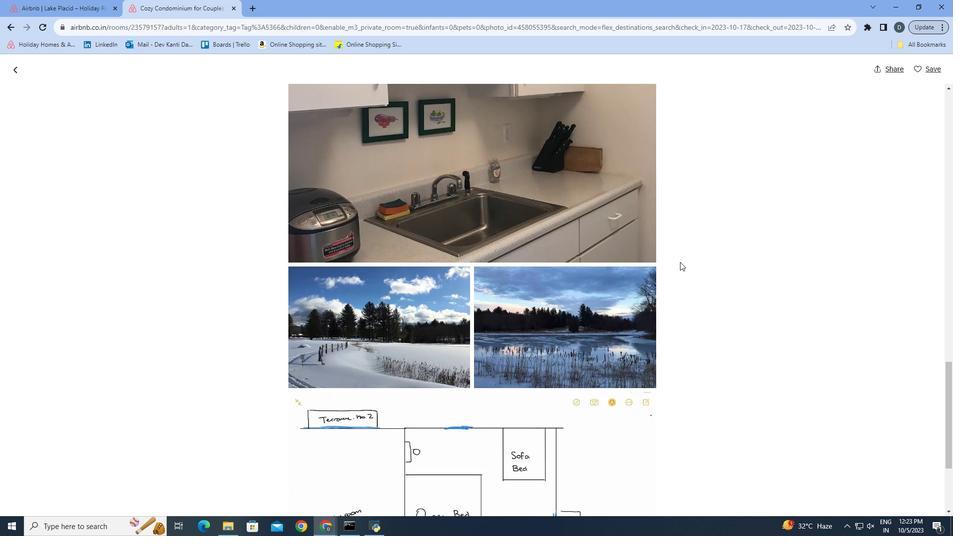 
Action: Mouse scrolled (674, 255) with delta (0, 0)
Screenshot: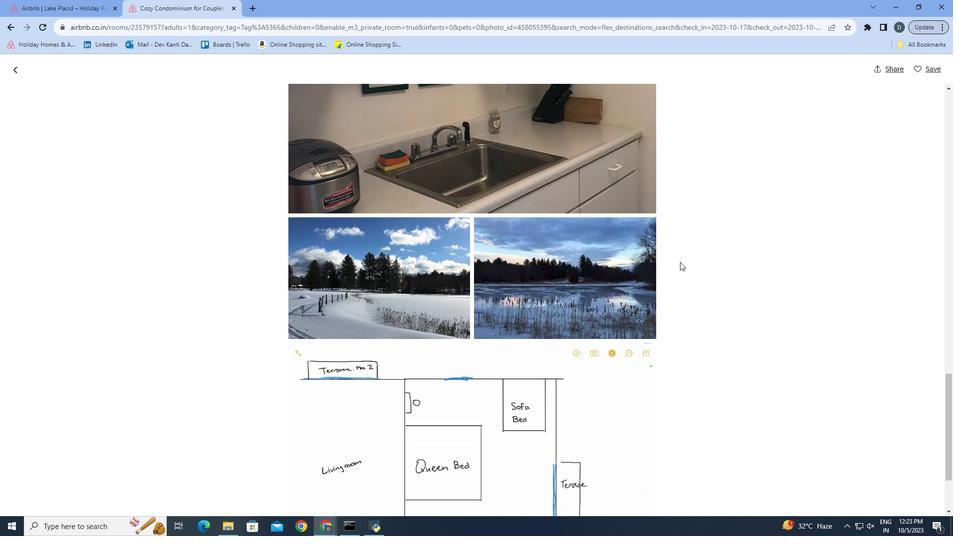 
Action: Mouse scrolled (674, 255) with delta (0, 0)
Screenshot: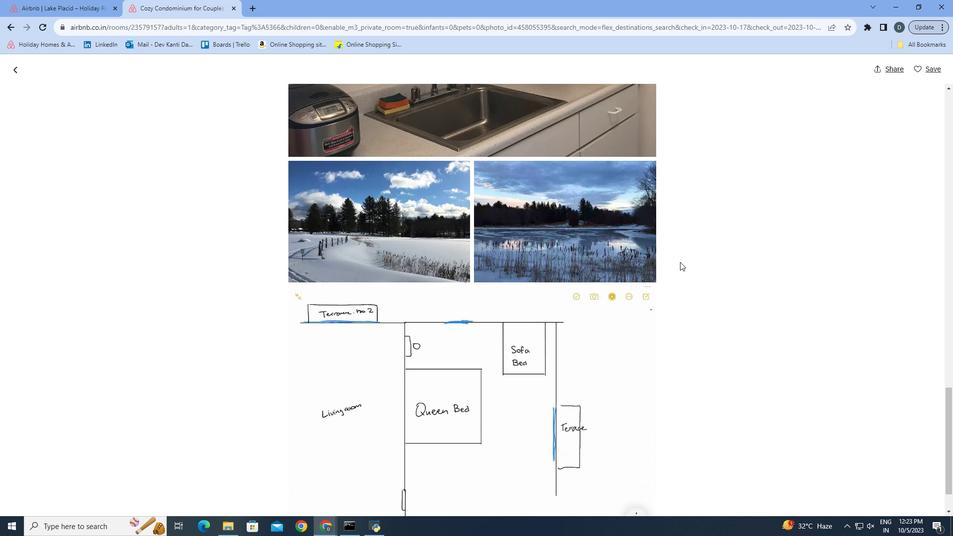 
Action: Mouse scrolled (674, 255) with delta (0, 0)
Screenshot: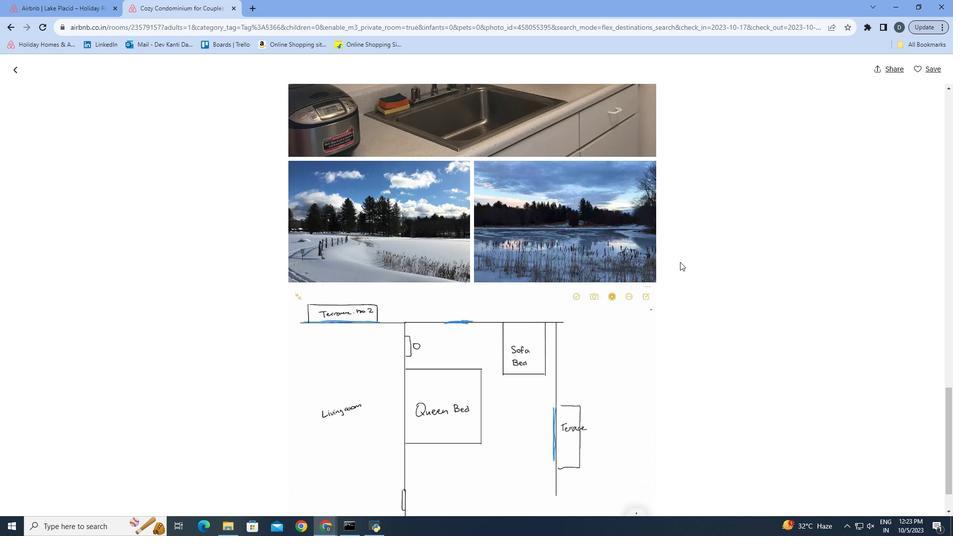 
Action: Mouse scrolled (674, 255) with delta (0, 0)
Screenshot: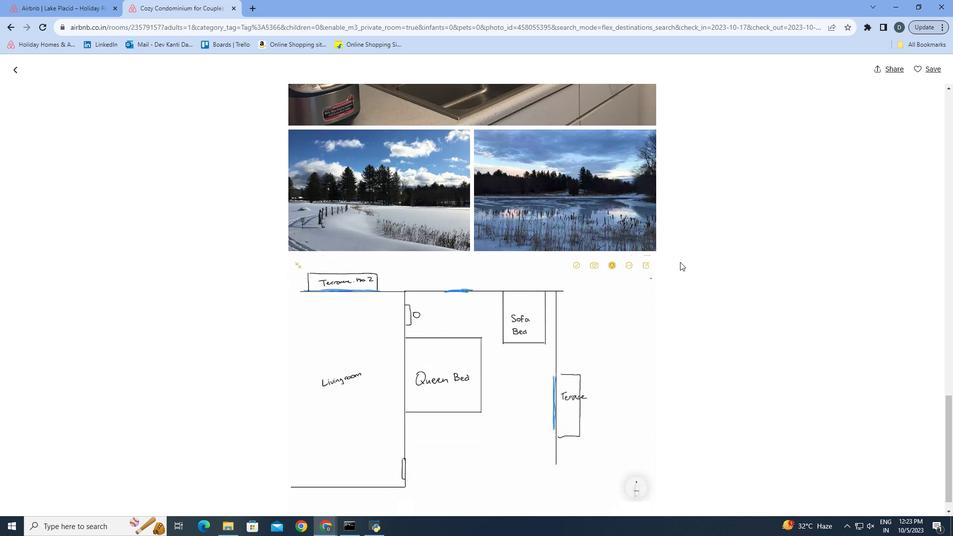 
Action: Mouse scrolled (674, 255) with delta (0, 0)
Screenshot: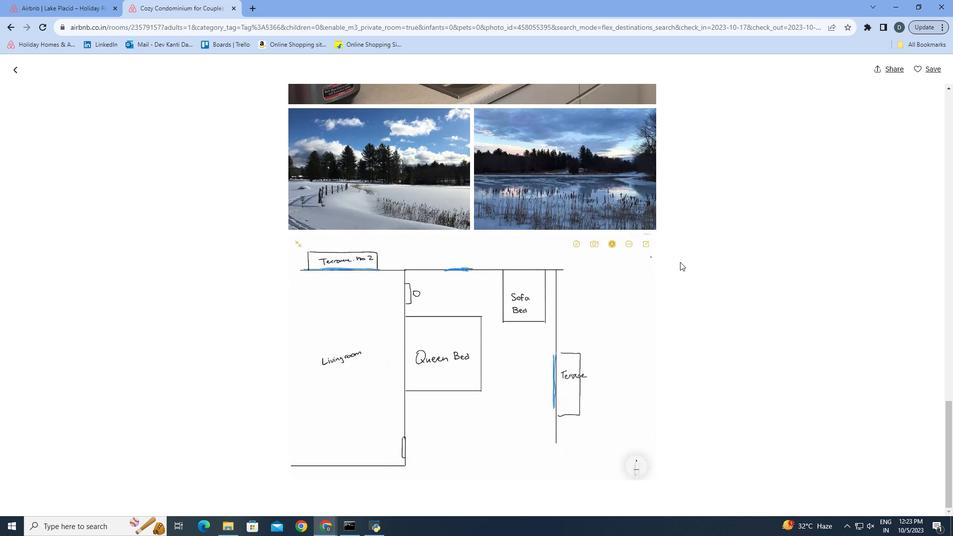 
Action: Mouse scrolled (674, 255) with delta (0, 0)
Screenshot: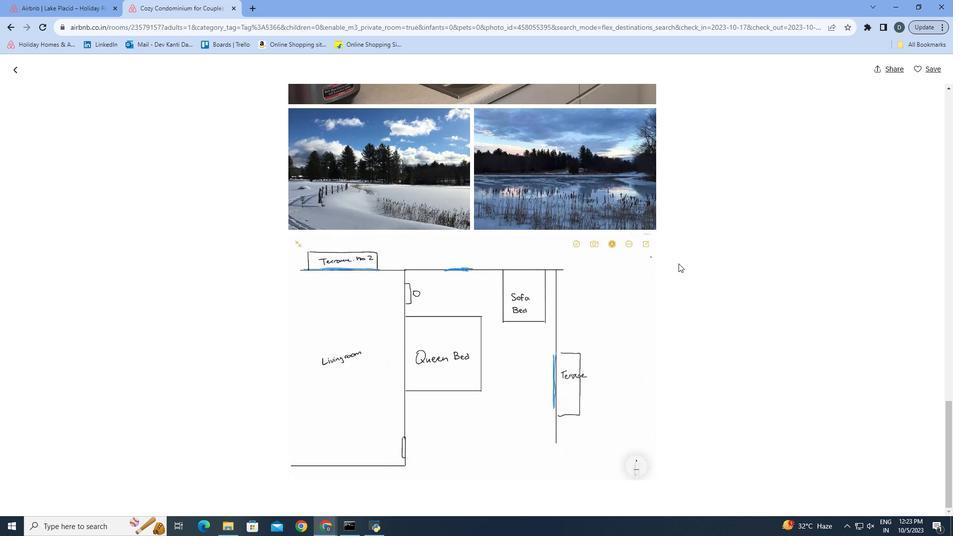 
Action: Mouse moved to (16, 65)
Screenshot: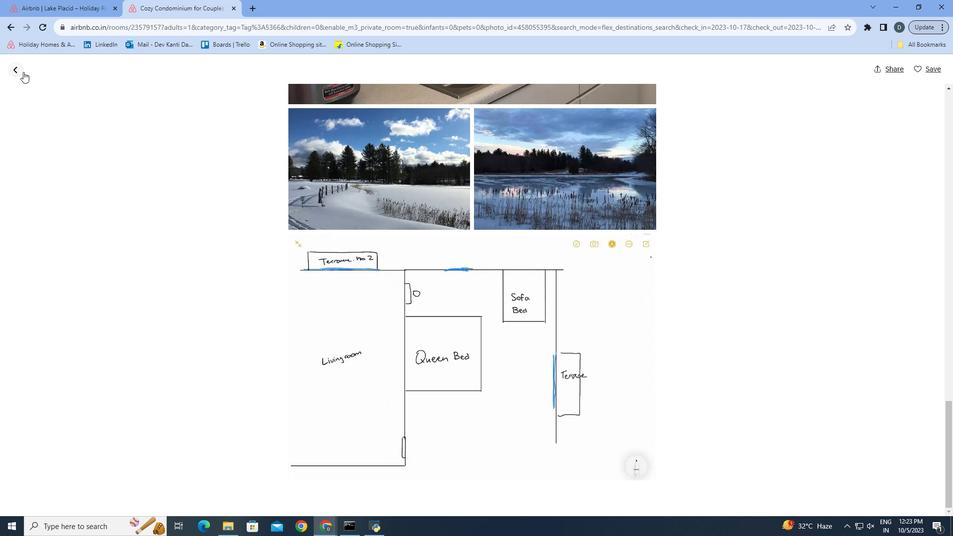 
Action: Mouse pressed left at (16, 65)
Screenshot: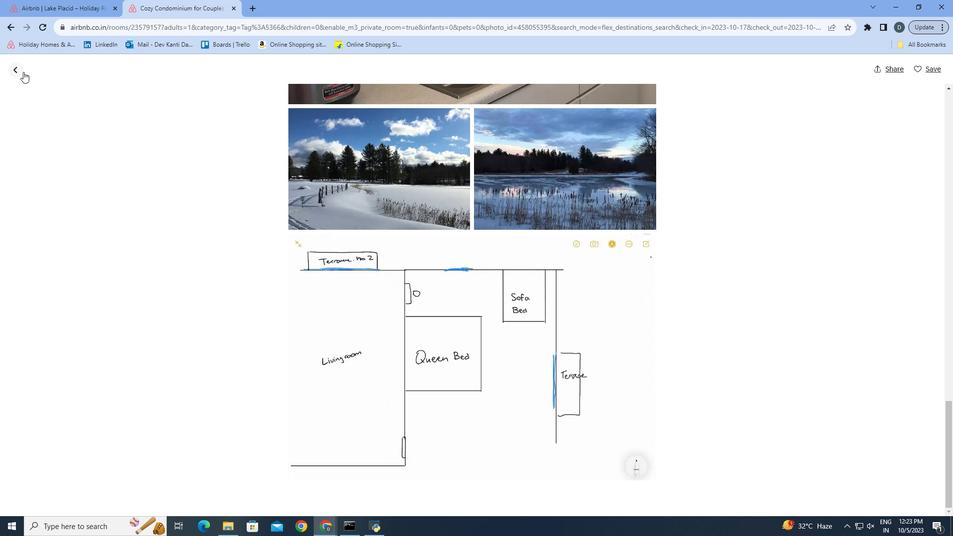 
Action: Mouse moved to (13, 65)
Screenshot: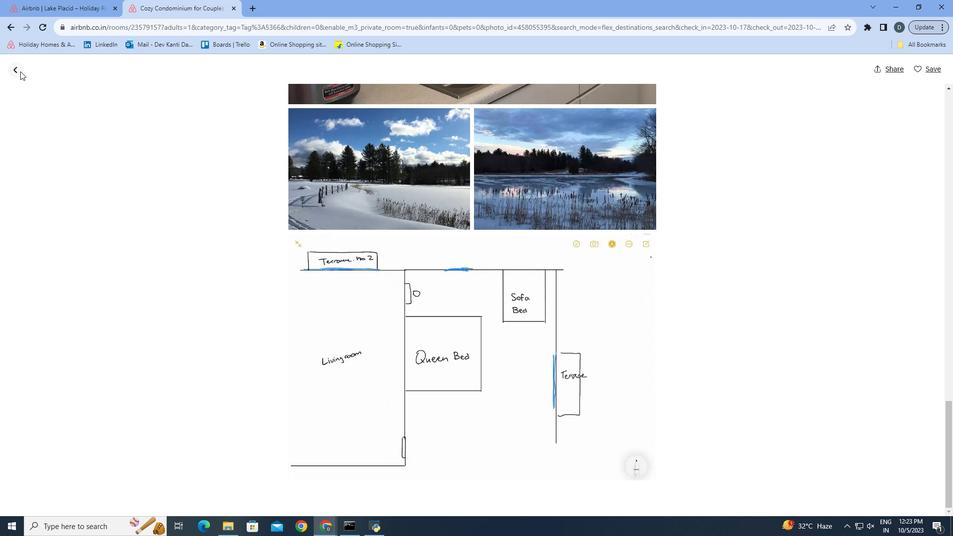 
Action: Mouse pressed left at (13, 65)
Screenshot: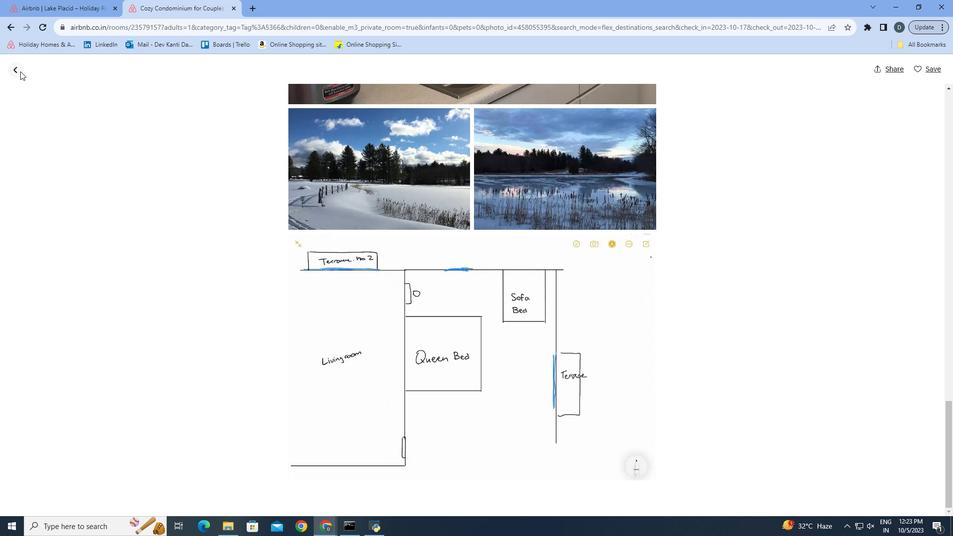 
Action: Mouse moved to (831, 293)
Screenshot: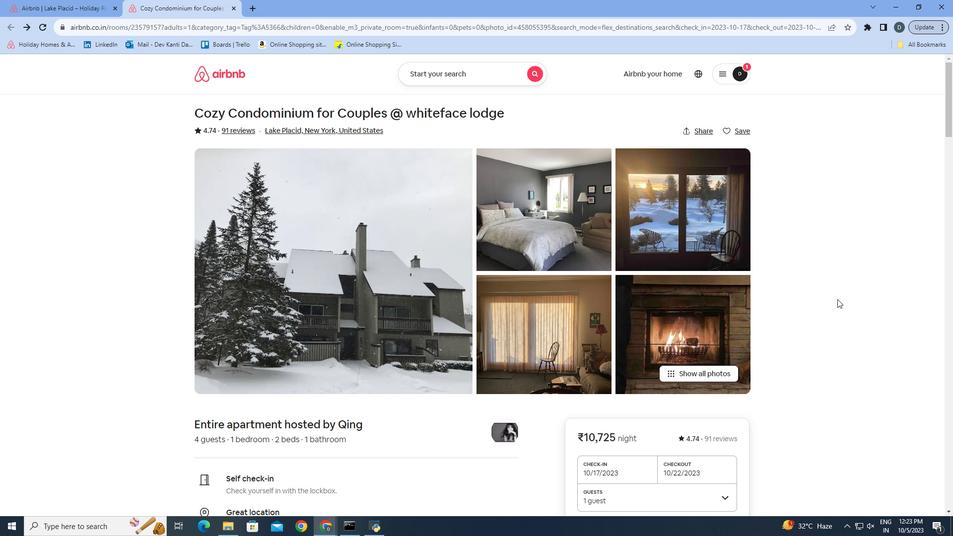 
Action: Mouse scrolled (831, 292) with delta (0, 0)
Screenshot: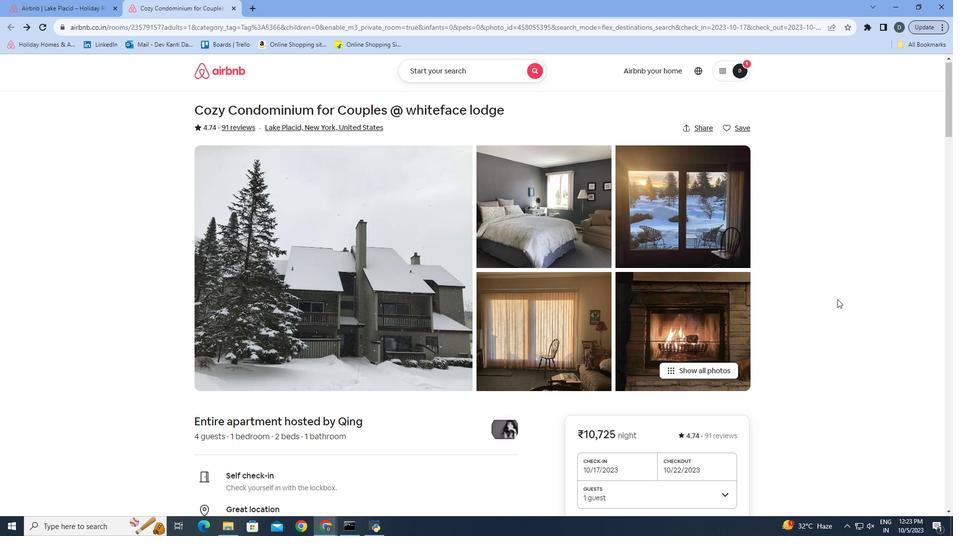 
Action: Mouse scrolled (831, 292) with delta (0, 0)
Screenshot: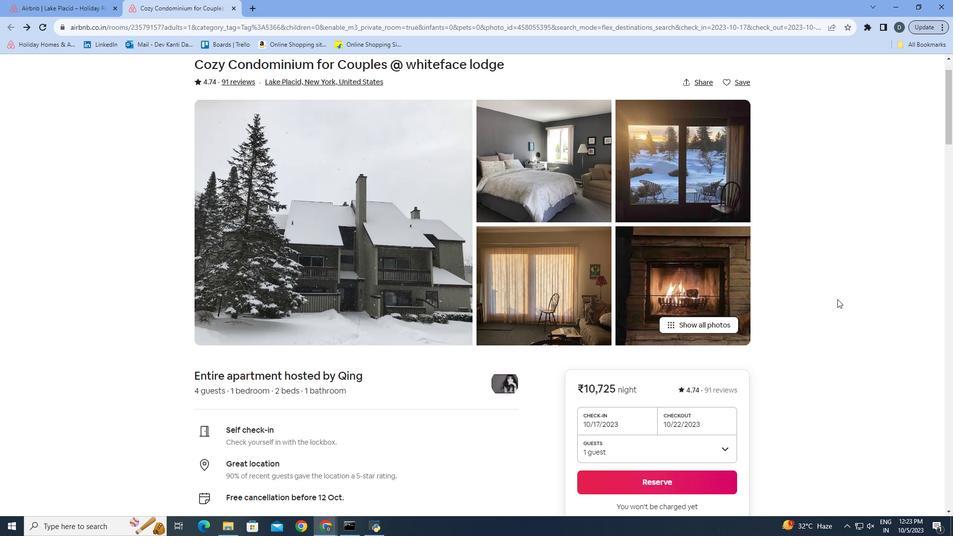 
Action: Mouse scrolled (831, 292) with delta (0, 0)
Screenshot: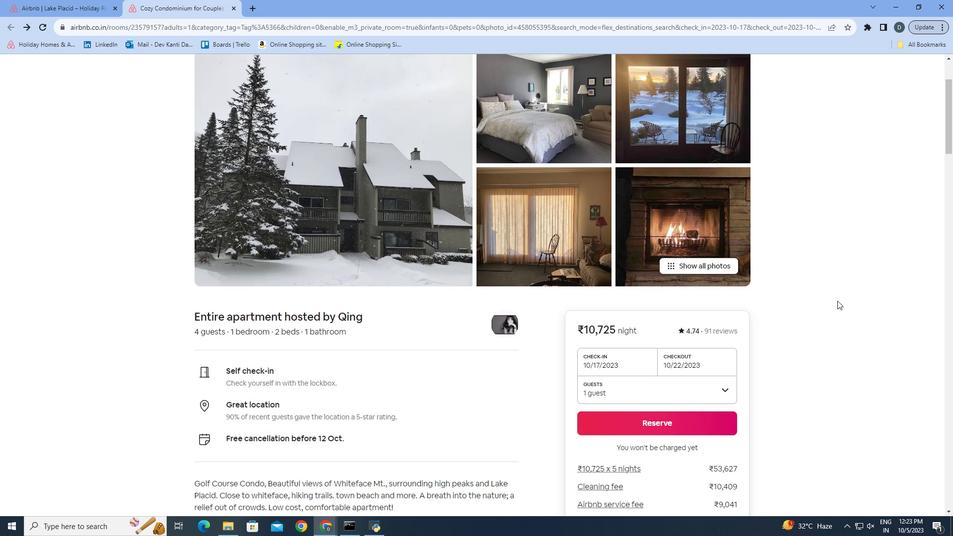 
Action: Mouse moved to (827, 296)
Screenshot: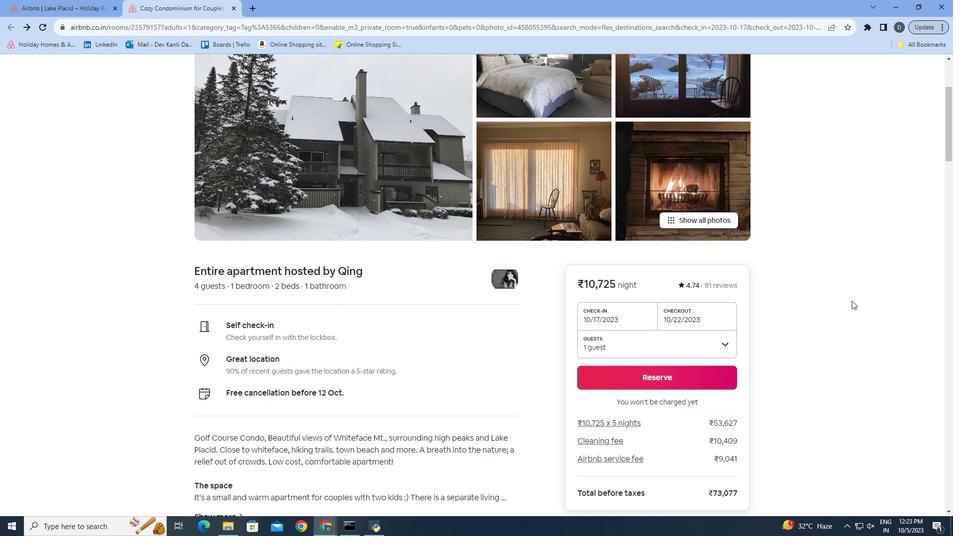 
Action: Mouse scrolled (827, 296) with delta (0, 0)
Screenshot: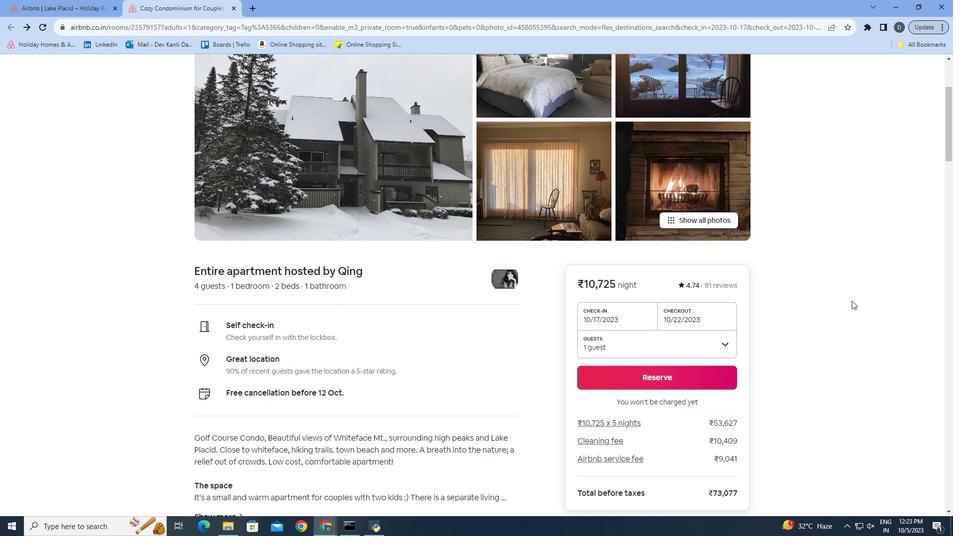 
Action: Mouse moved to (528, 320)
Screenshot: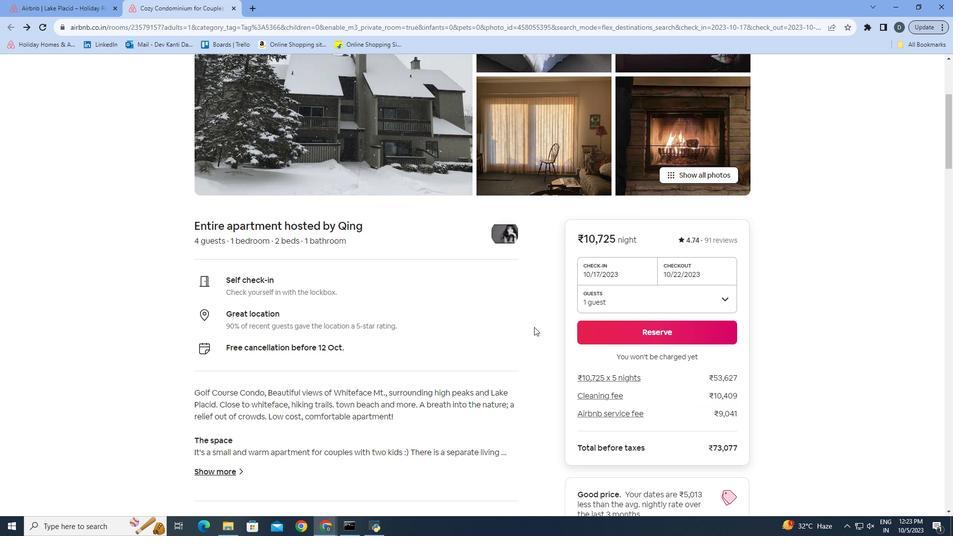 
Action: Mouse scrolled (528, 320) with delta (0, 0)
Screenshot: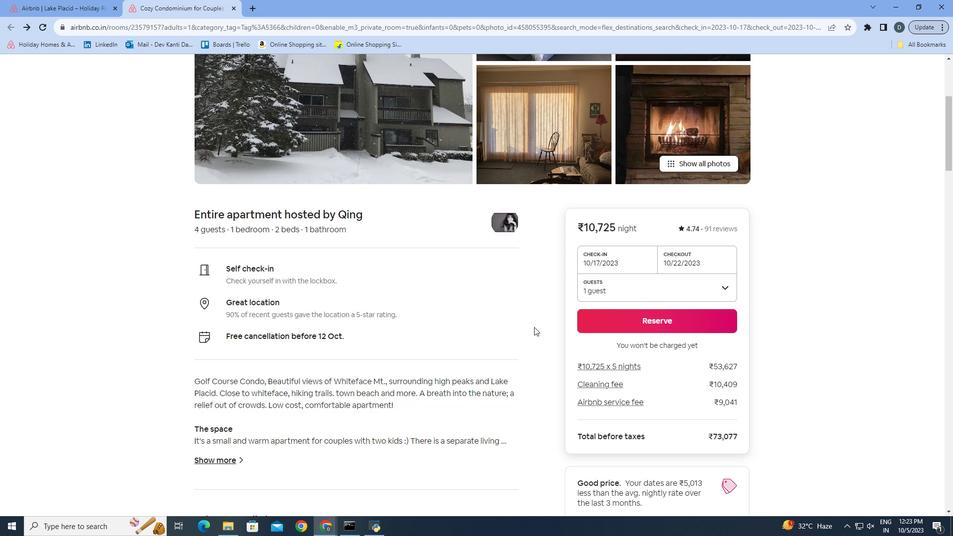
Action: Mouse scrolled (528, 320) with delta (0, 0)
Screenshot: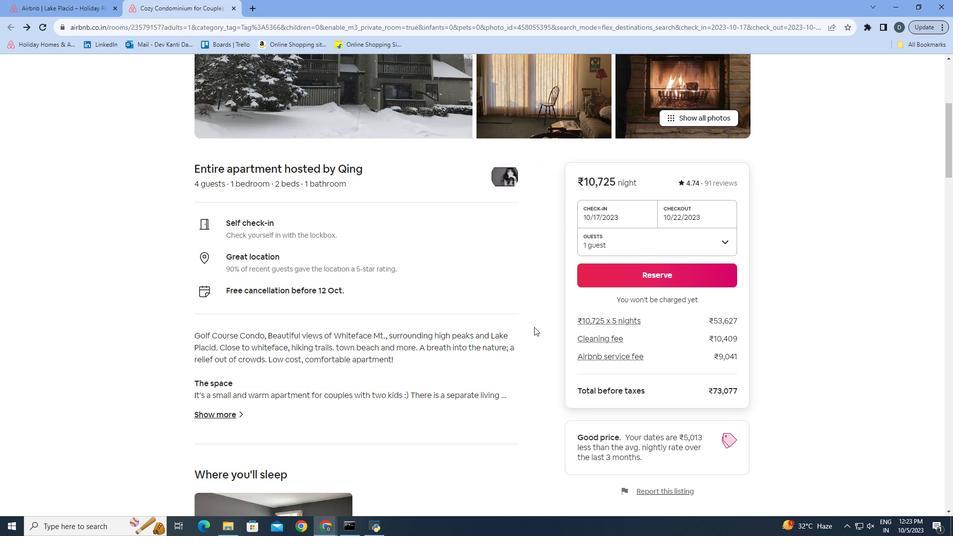 
Action: Mouse scrolled (528, 320) with delta (0, 0)
Screenshot: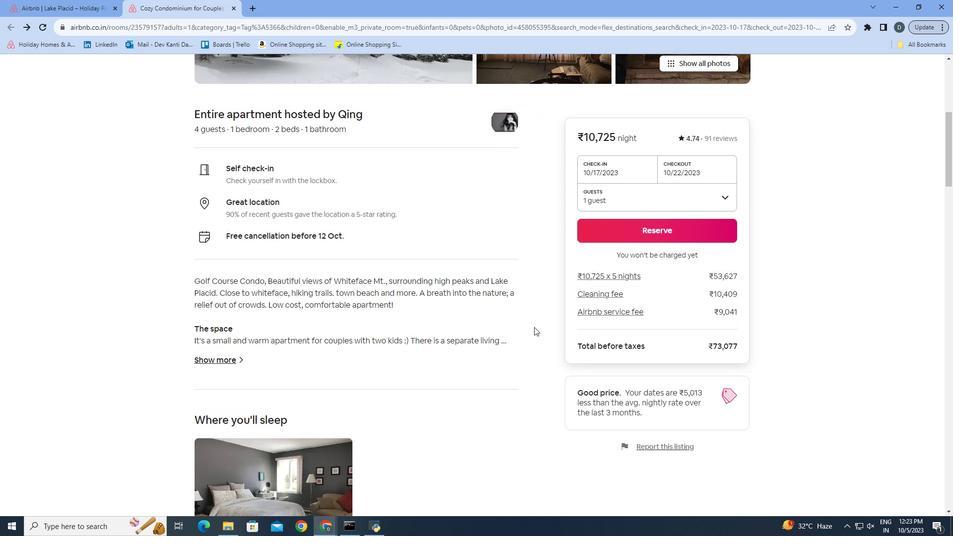
Action: Mouse scrolled (528, 320) with delta (0, 0)
Screenshot: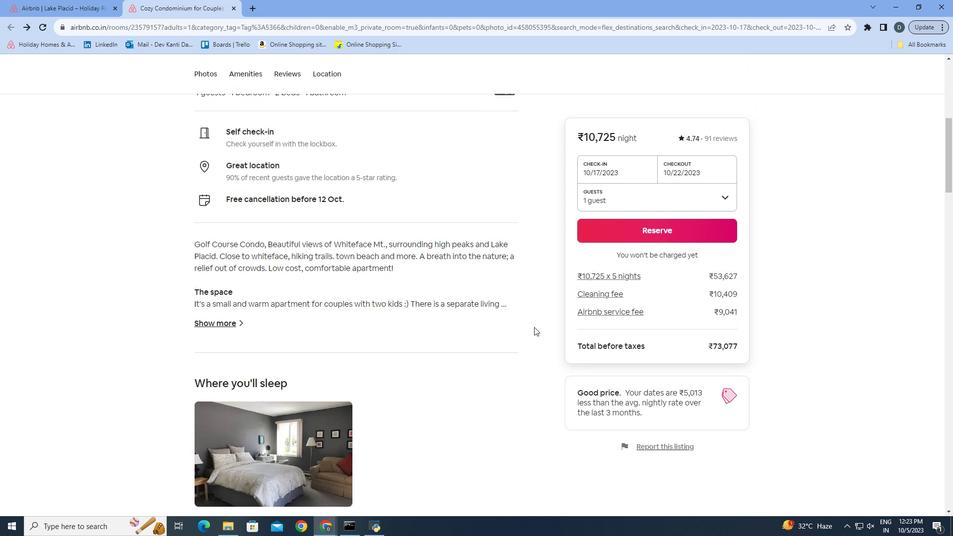 
Action: Mouse moved to (529, 320)
Screenshot: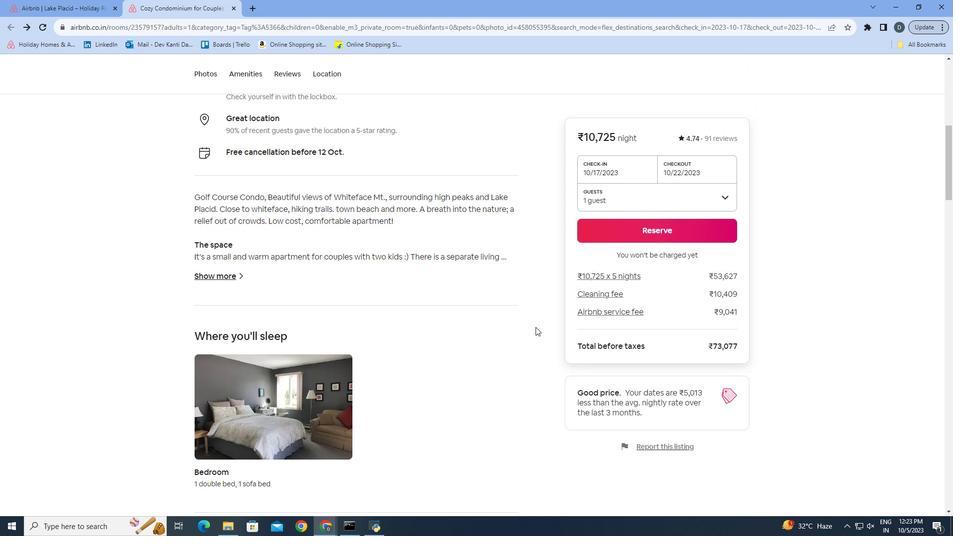 
Action: Mouse scrolled (529, 320) with delta (0, 0)
Screenshot: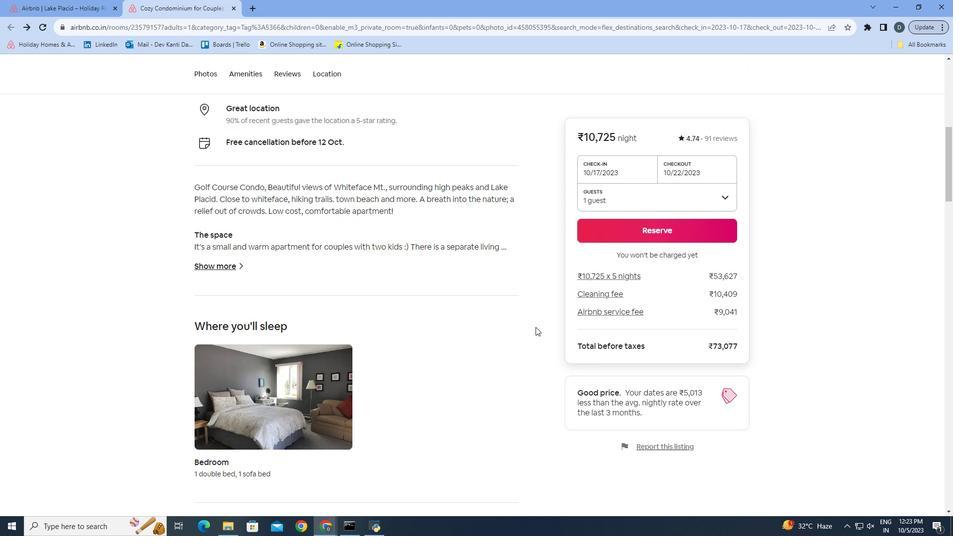 
Action: Mouse scrolled (529, 320) with delta (0, 0)
Screenshot: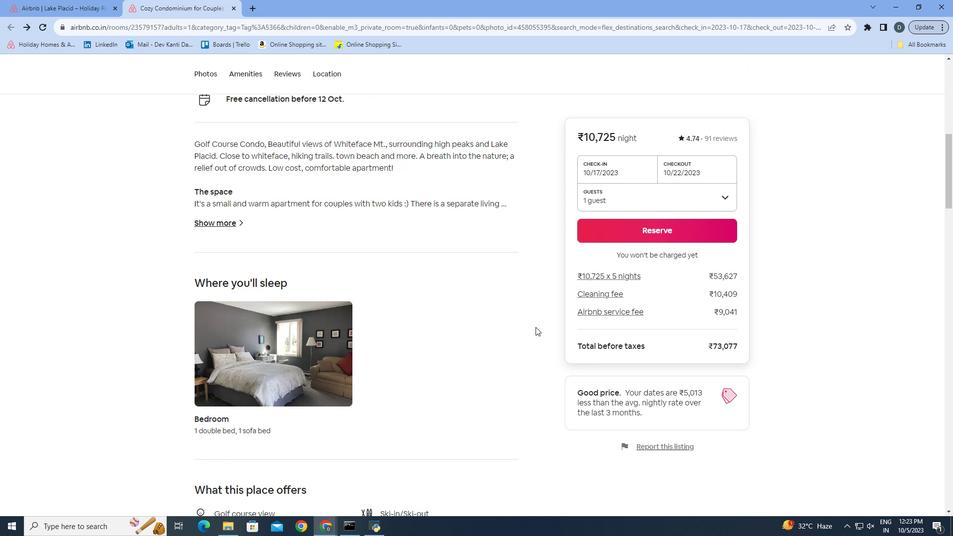 
Action: Mouse scrolled (529, 320) with delta (0, 0)
Screenshot: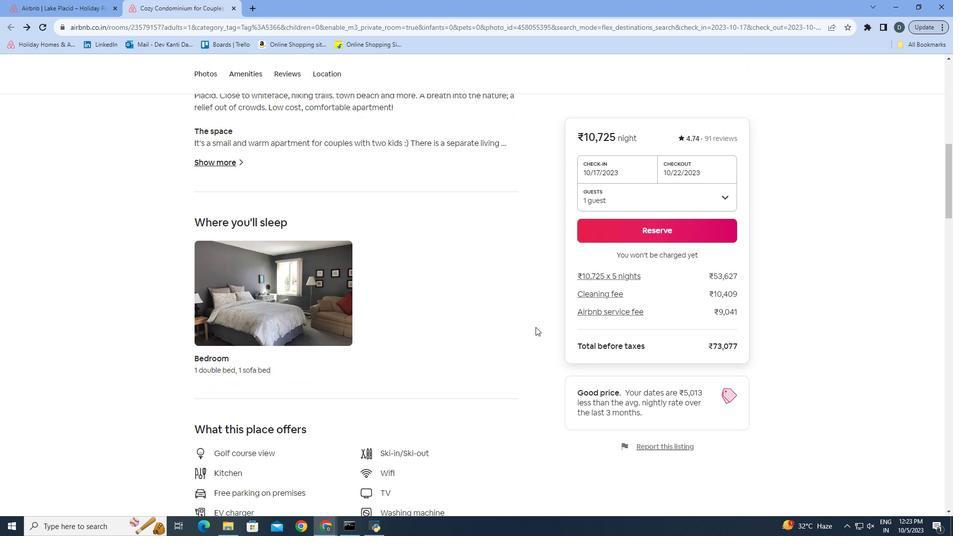 
Action: Mouse scrolled (529, 320) with delta (0, 0)
Screenshot: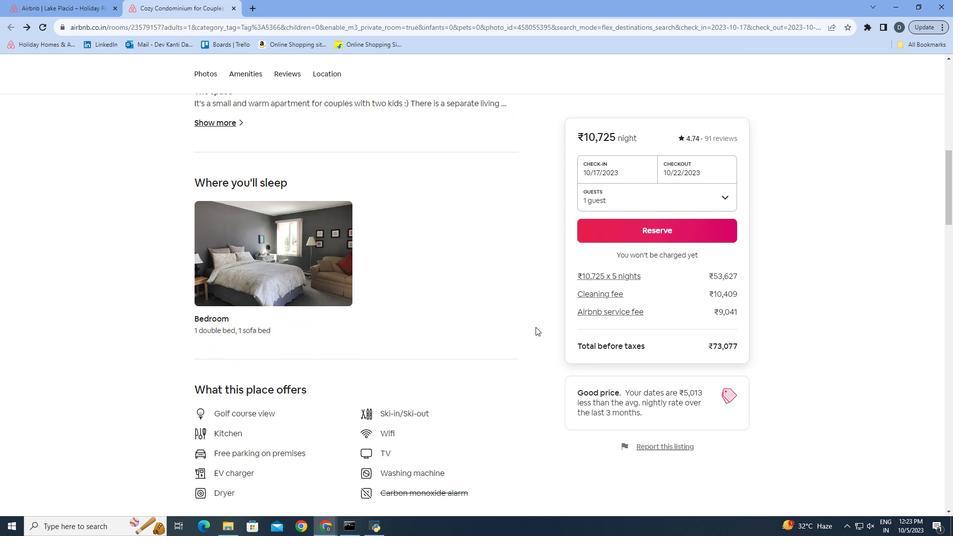 
Action: Mouse scrolled (529, 320) with delta (0, 0)
Screenshot: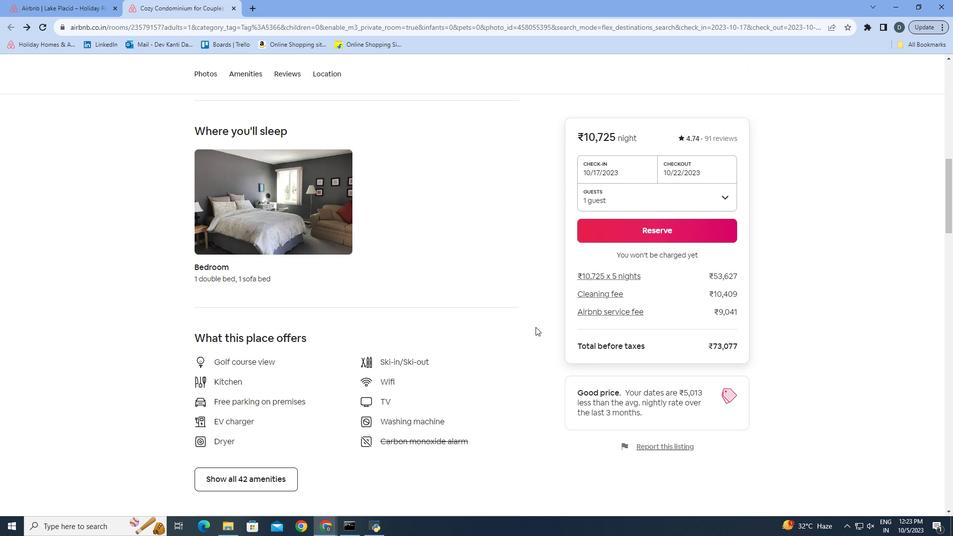 
Action: Mouse scrolled (529, 320) with delta (0, 0)
Screenshot: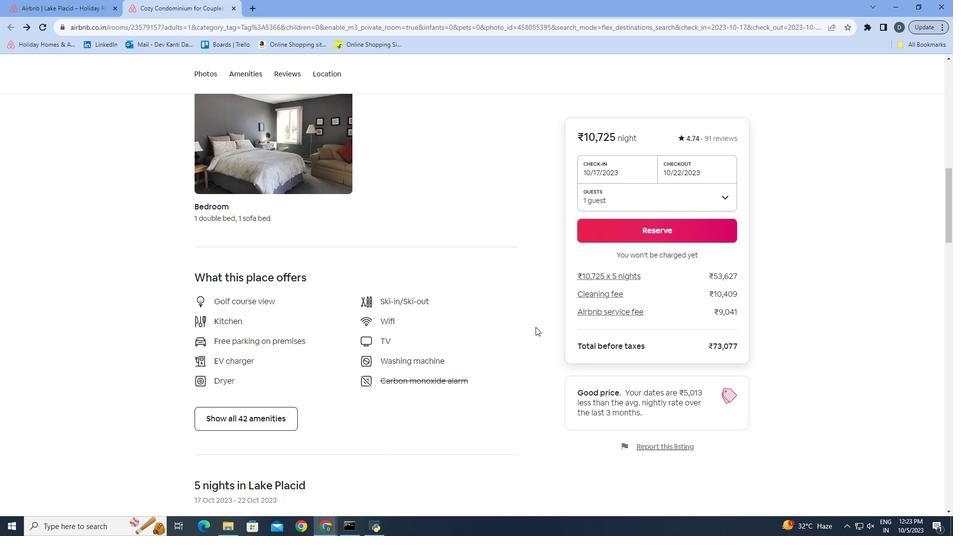 
Action: Mouse scrolled (529, 320) with delta (0, 0)
Screenshot: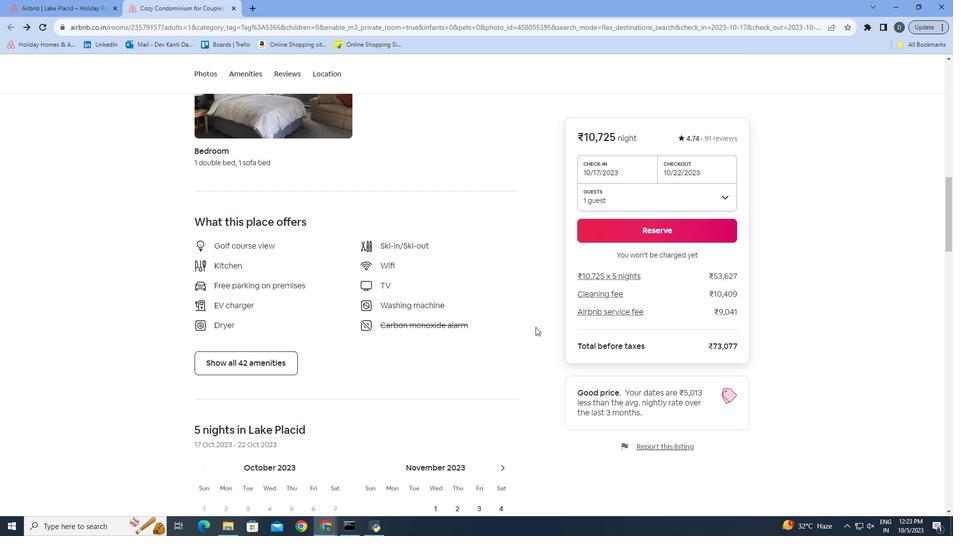 
Action: Mouse scrolled (529, 320) with delta (0, 0)
Screenshot: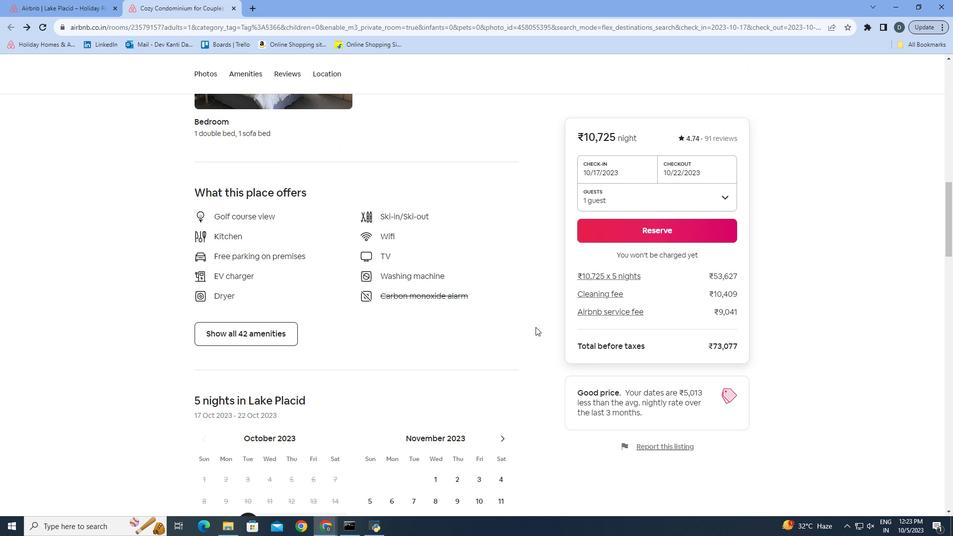 
Action: Mouse scrolled (529, 320) with delta (0, 0)
Screenshot: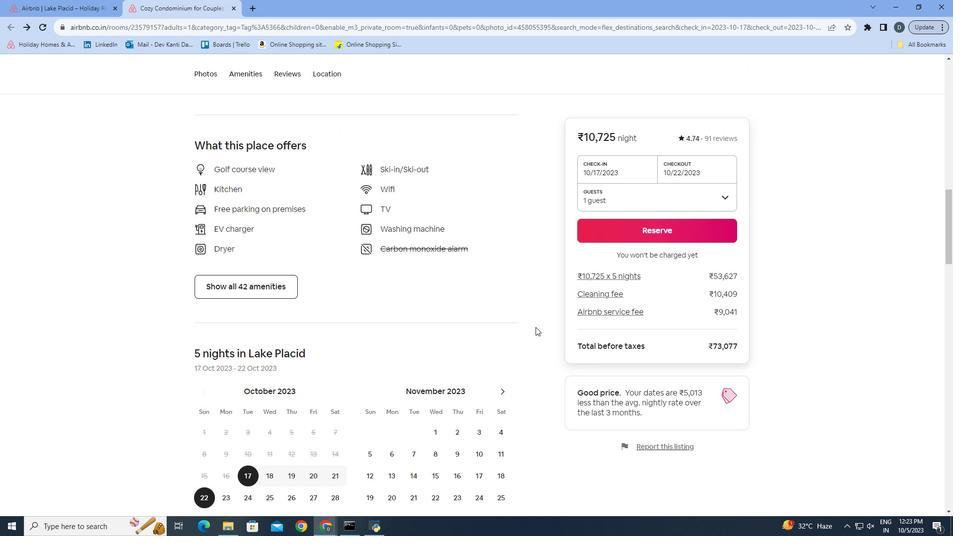 
Action: Mouse scrolled (529, 320) with delta (0, 0)
Screenshot: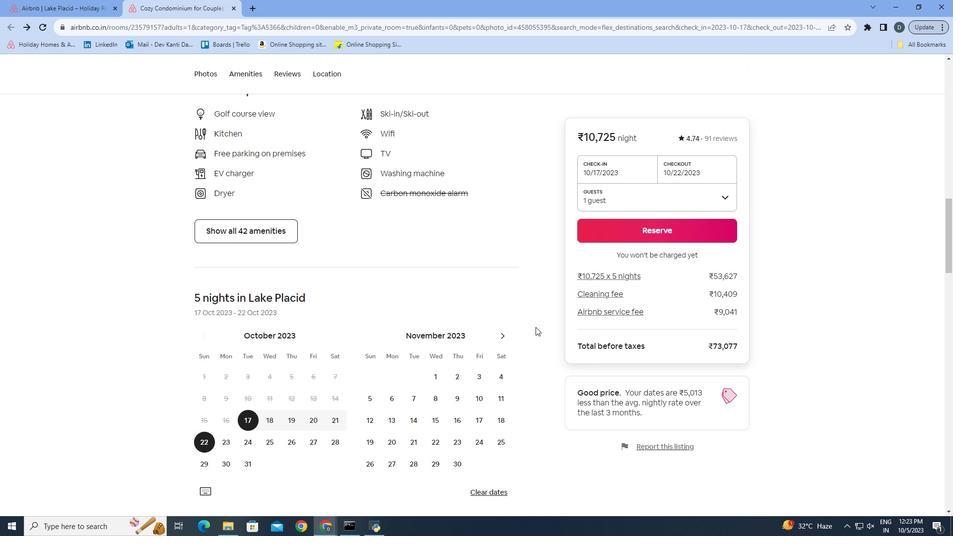 
Action: Mouse scrolled (529, 320) with delta (0, 0)
Screenshot: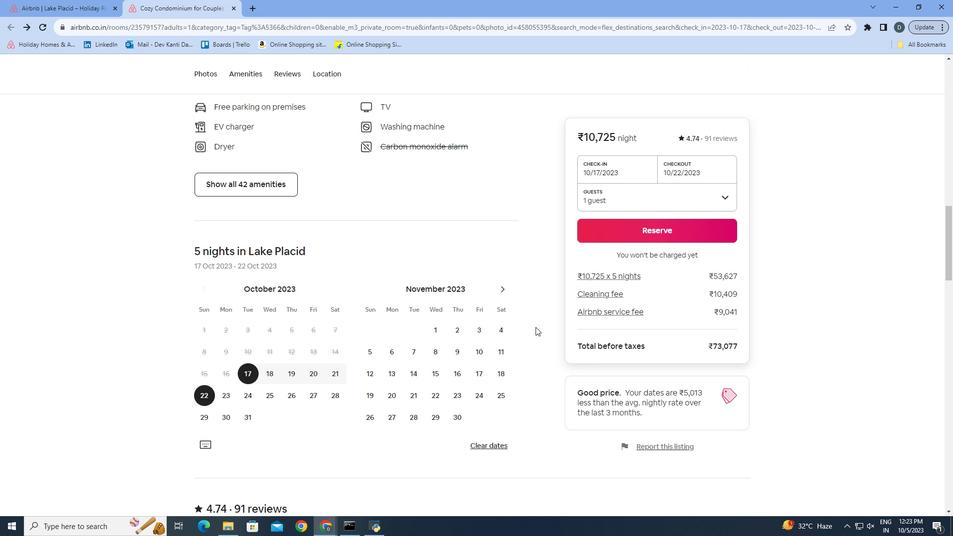 
Action: Mouse scrolled (529, 320) with delta (0, 0)
Screenshot: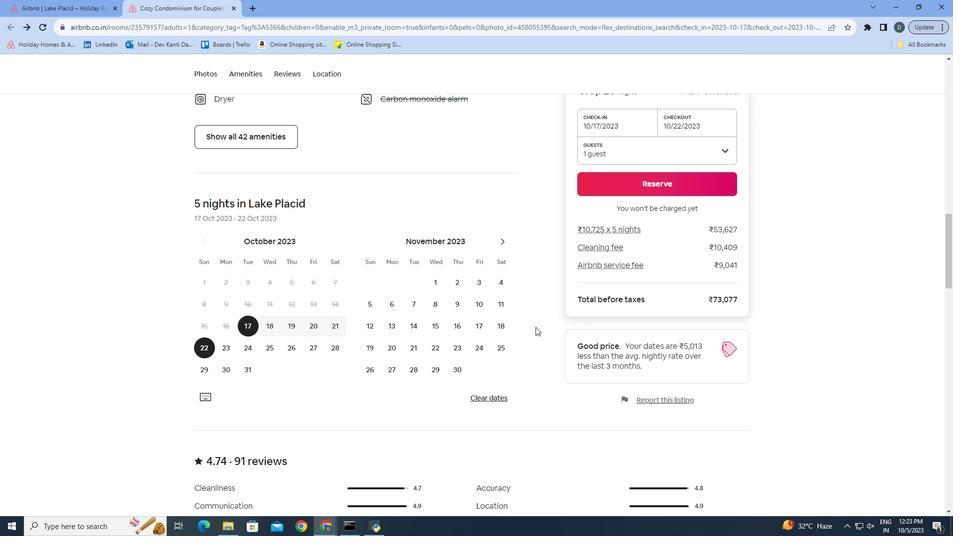 
Action: Mouse scrolled (529, 320) with delta (0, 0)
Screenshot: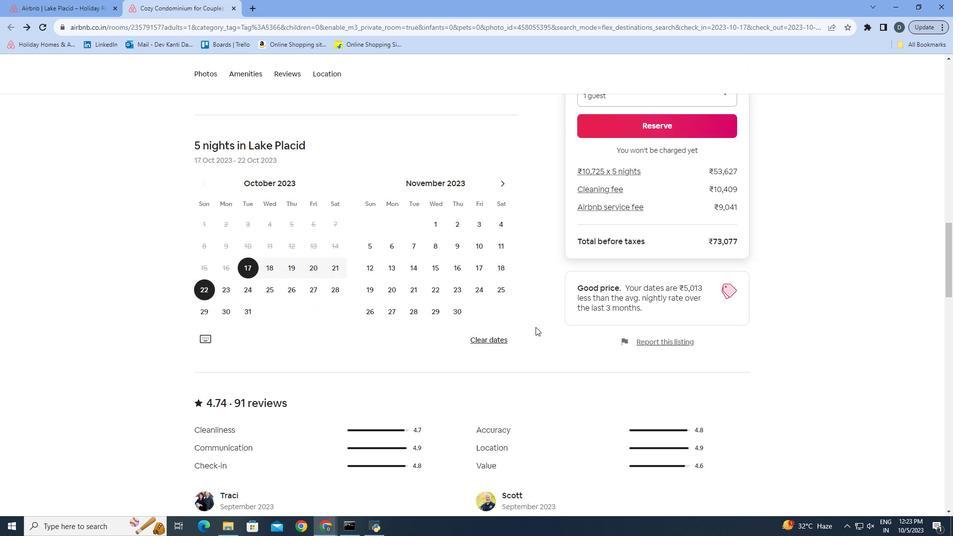 
Action: Mouse scrolled (529, 320) with delta (0, 0)
Screenshot: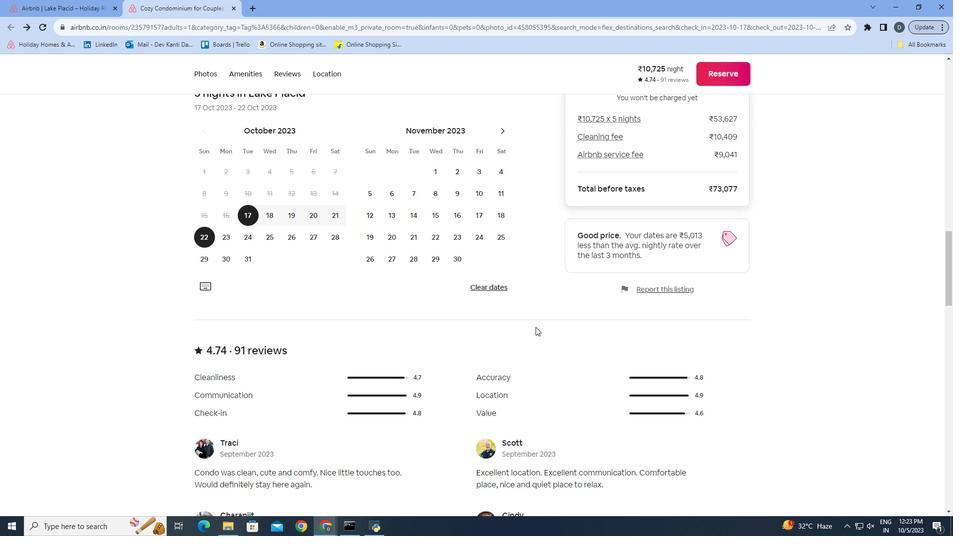 
Action: Mouse scrolled (529, 320) with delta (0, 0)
Screenshot: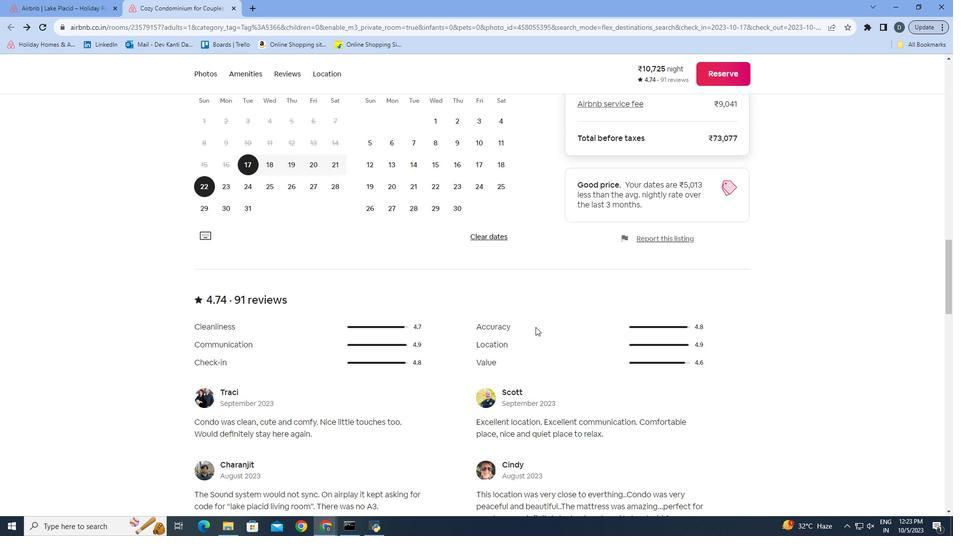 
Action: Mouse moved to (452, 327)
Screenshot: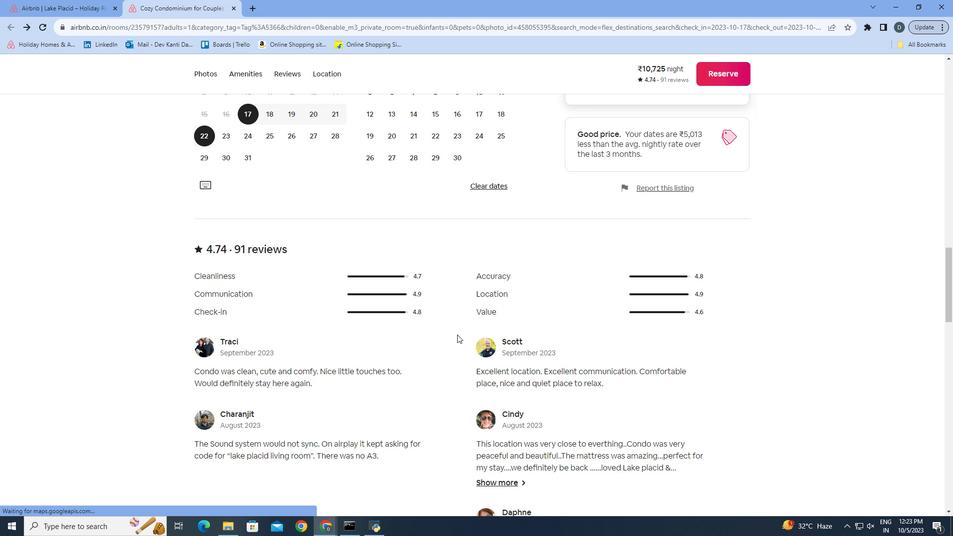 
Action: Mouse scrolled (452, 327) with delta (0, 0)
Screenshot: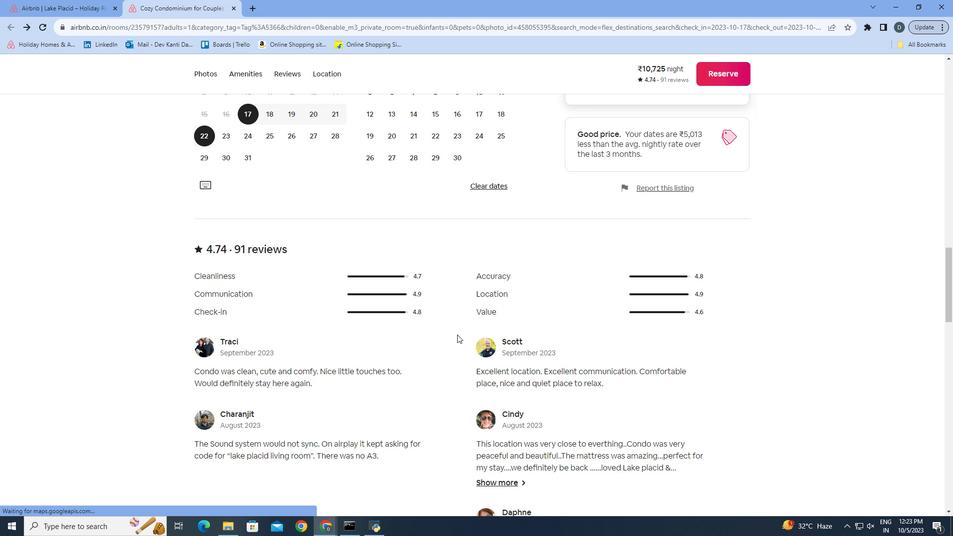 
Action: Mouse moved to (451, 328)
Screenshot: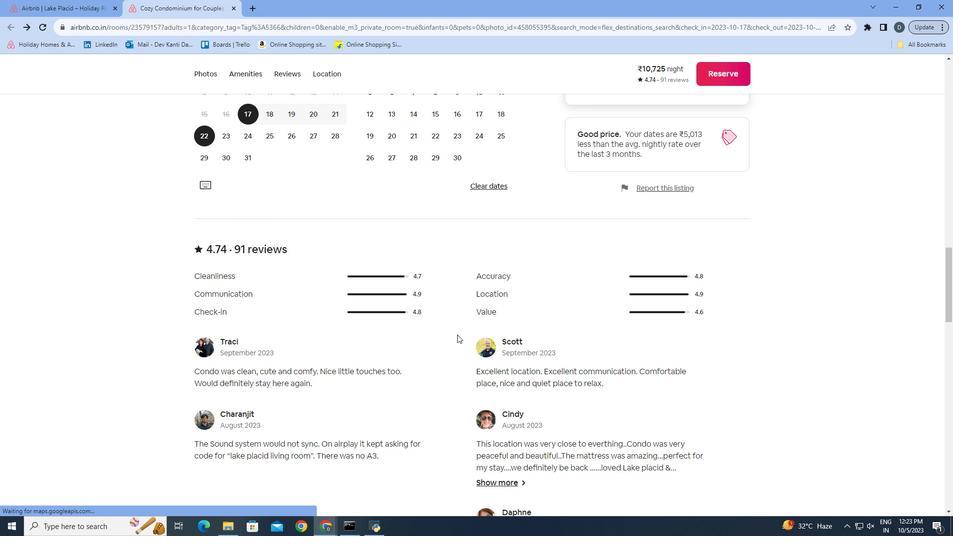 
Action: Mouse scrolled (451, 327) with delta (0, 0)
Screenshot: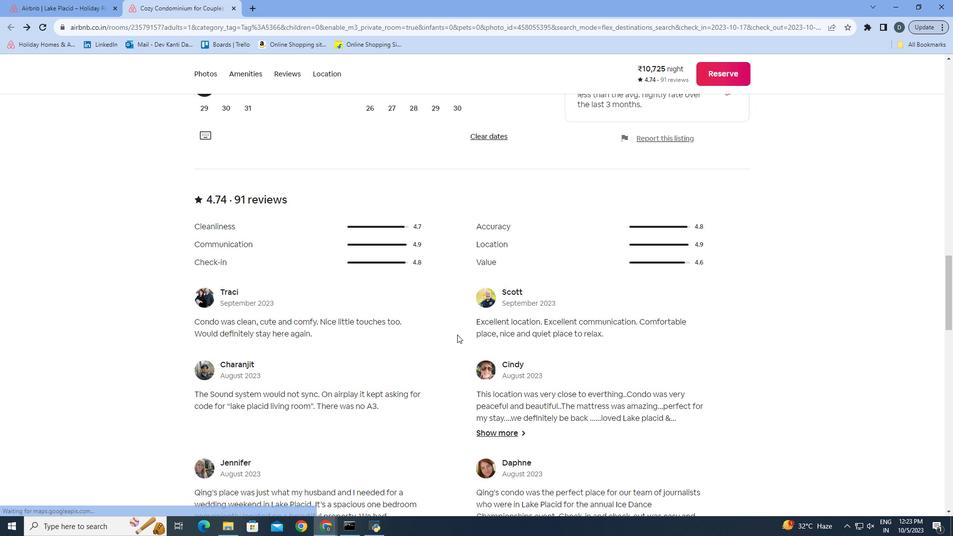 
Action: Mouse moved to (450, 327)
Screenshot: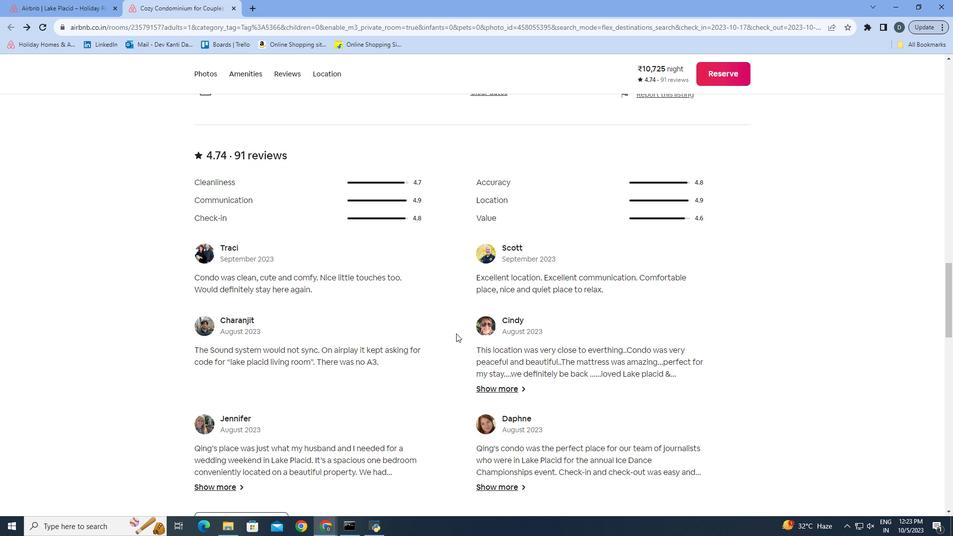 
Action: Mouse scrolled (450, 326) with delta (0, 0)
Screenshot: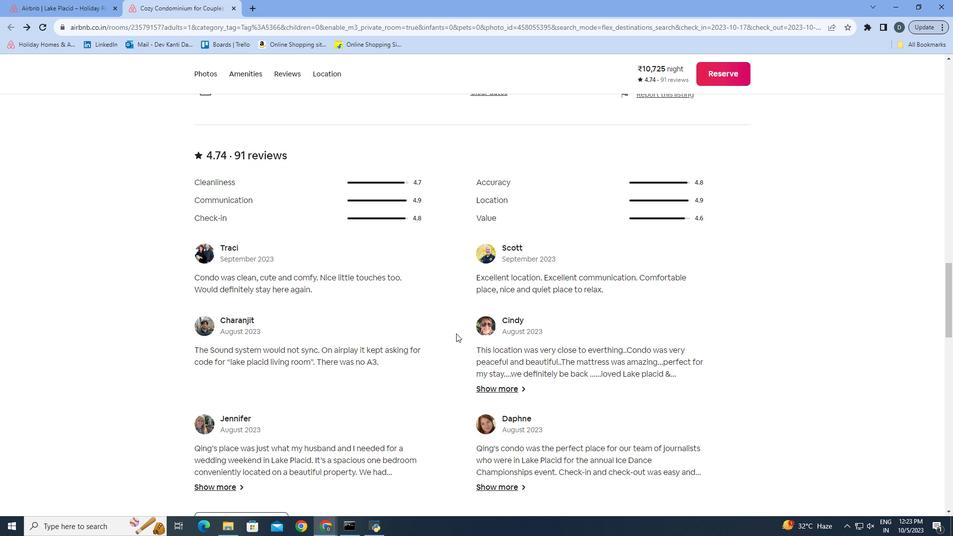 
Action: Mouse scrolled (450, 326) with delta (0, 0)
Screenshot: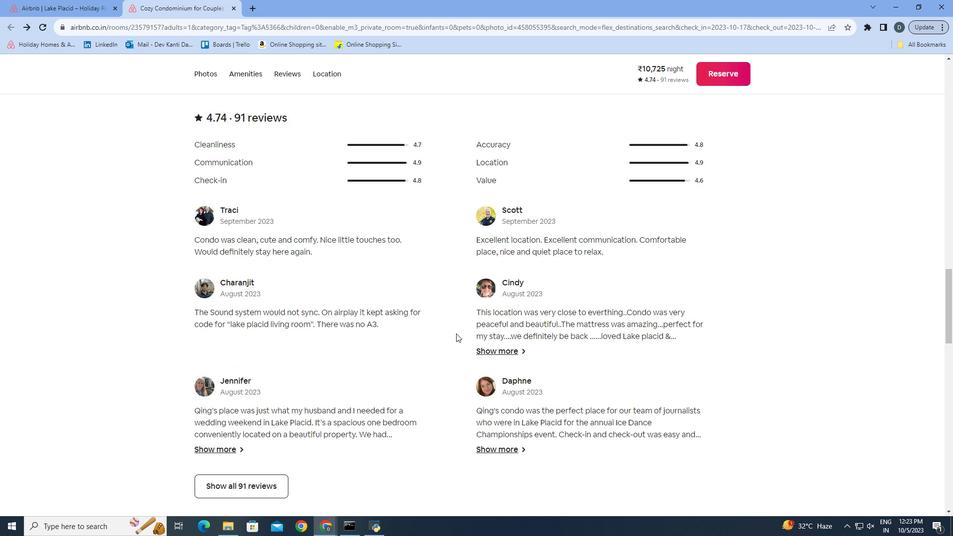 
Action: Mouse scrolled (450, 326) with delta (0, 0)
Screenshot: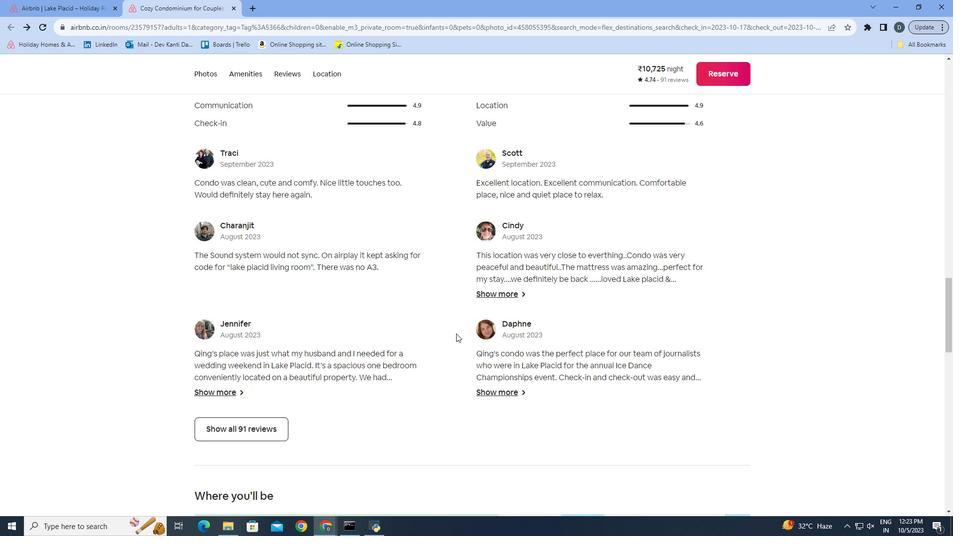 
Action: Mouse scrolled (450, 326) with delta (0, 0)
Screenshot: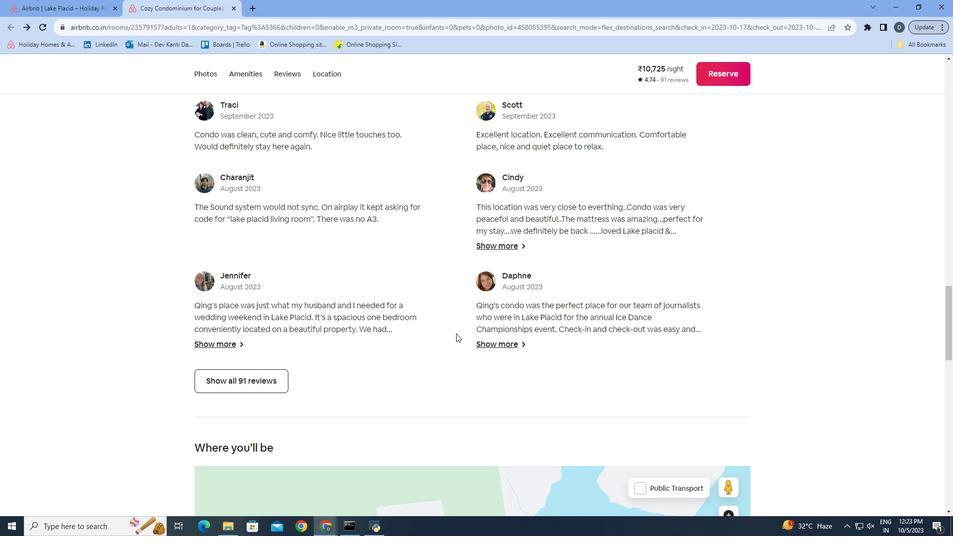 
Action: Mouse scrolled (450, 326) with delta (0, 0)
Screenshot: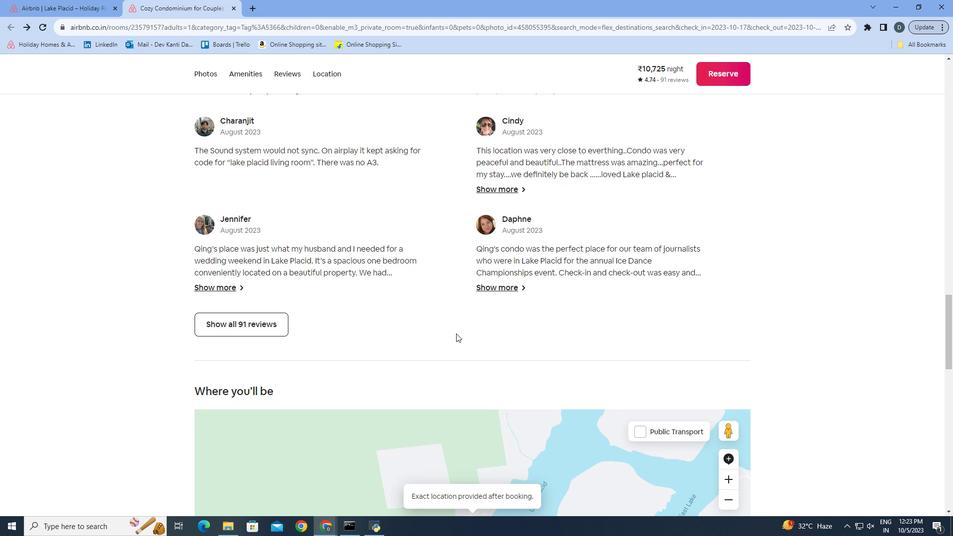 
Action: Mouse moved to (909, 365)
Screenshot: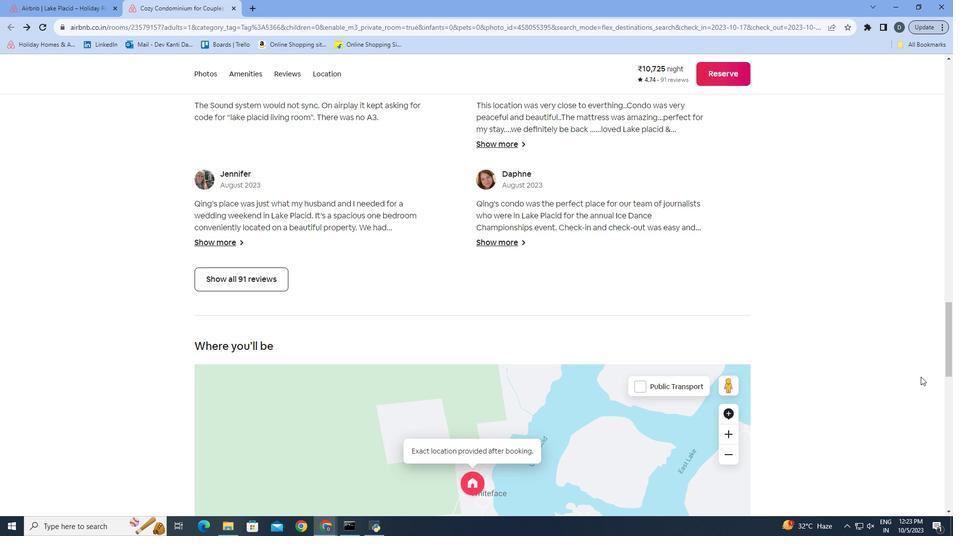 
Action: Mouse scrolled (909, 364) with delta (0, 0)
Screenshot: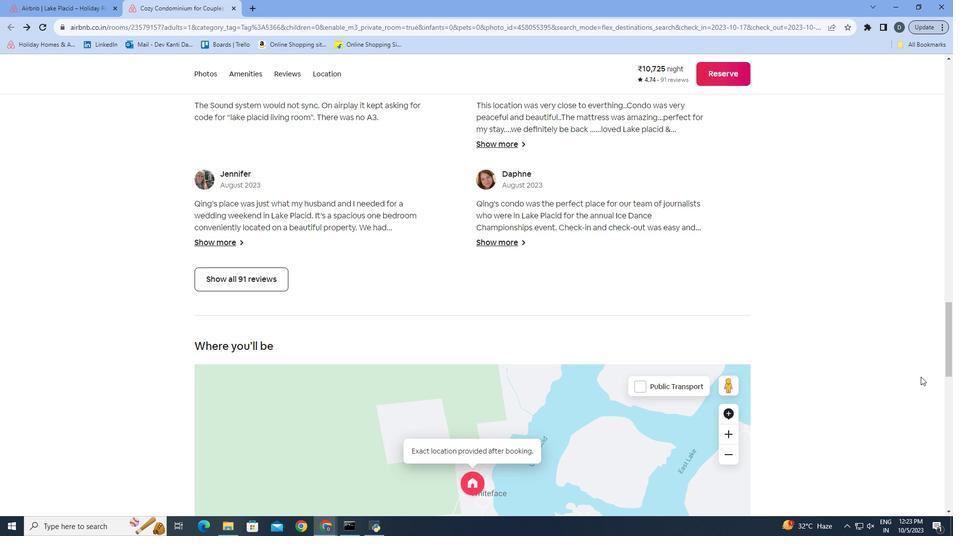 
Action: Mouse moved to (915, 369)
Screenshot: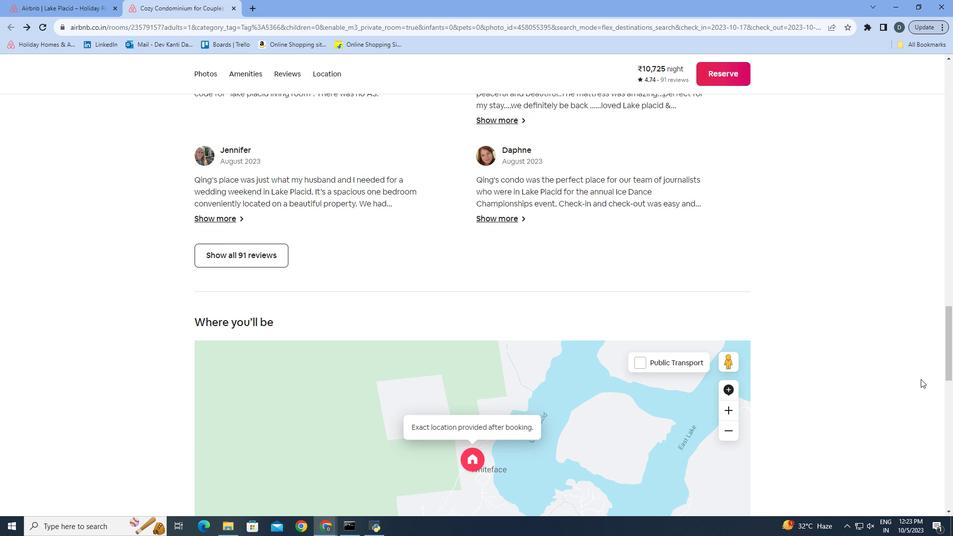 
Action: Mouse scrolled (915, 369) with delta (0, 0)
Screenshot: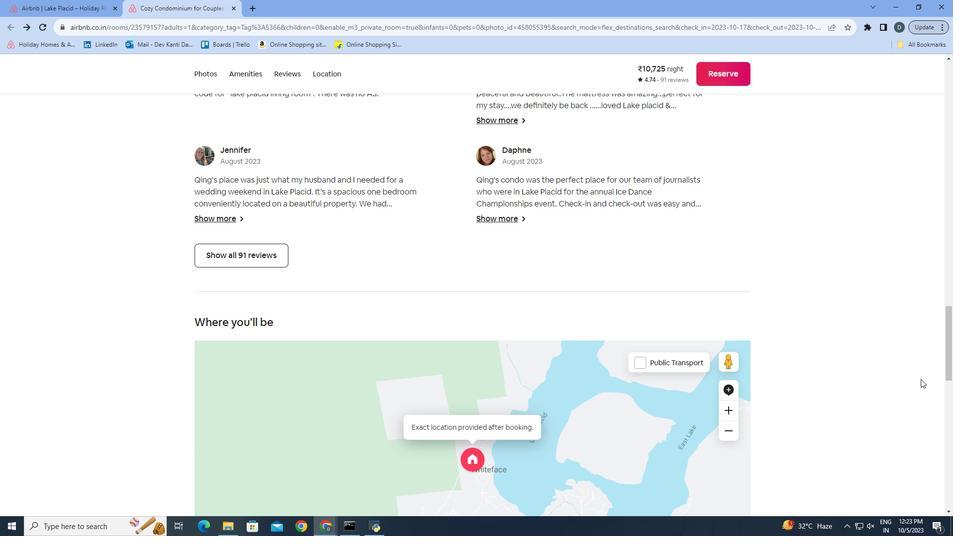 
Action: Mouse moved to (915, 373)
Screenshot: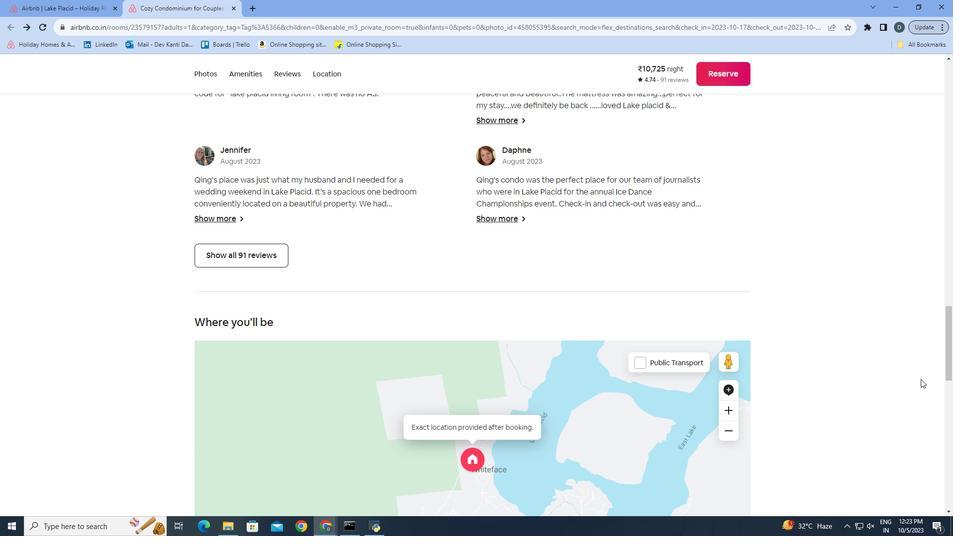 
Action: Mouse scrolled (915, 372) with delta (0, 0)
Screenshot: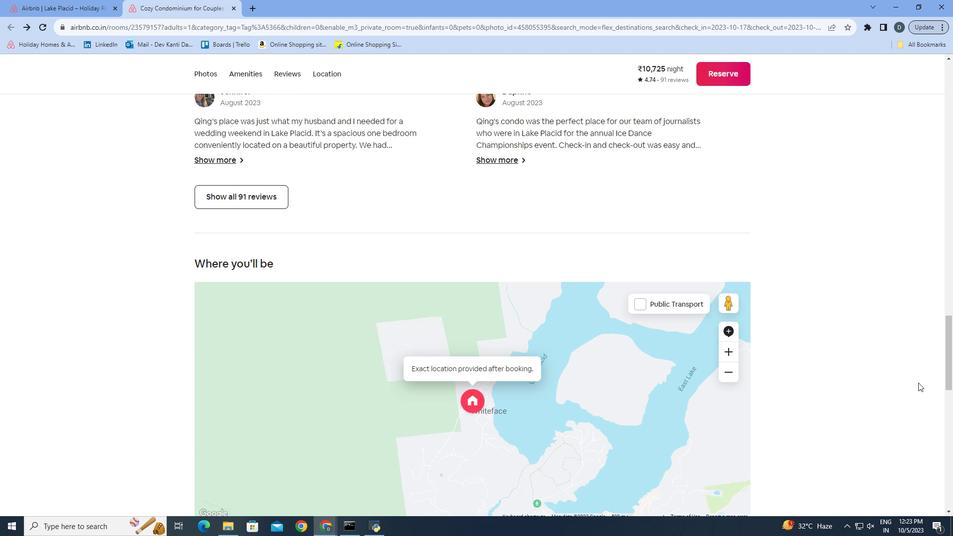 
Action: Mouse moved to (913, 376)
Screenshot: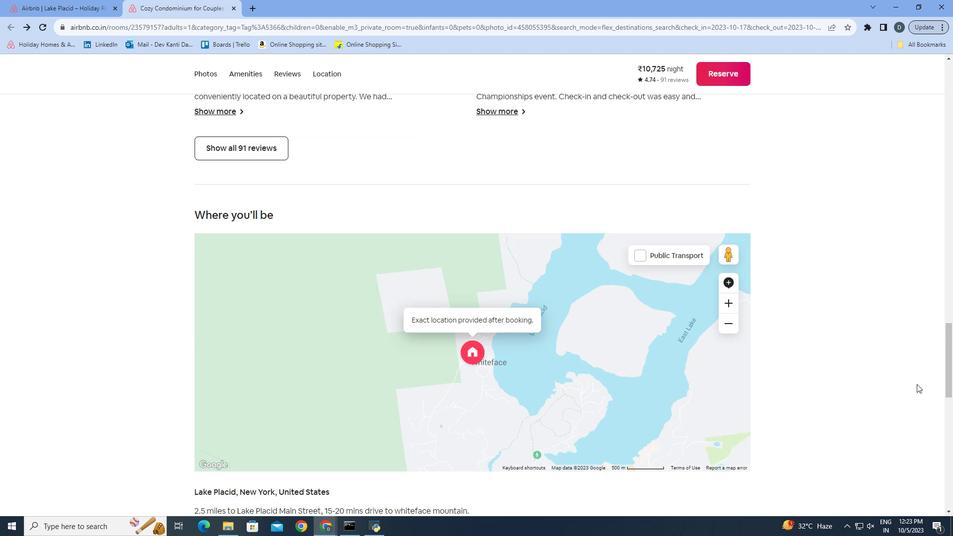 
Action: Mouse scrolled (913, 375) with delta (0, 0)
Screenshot: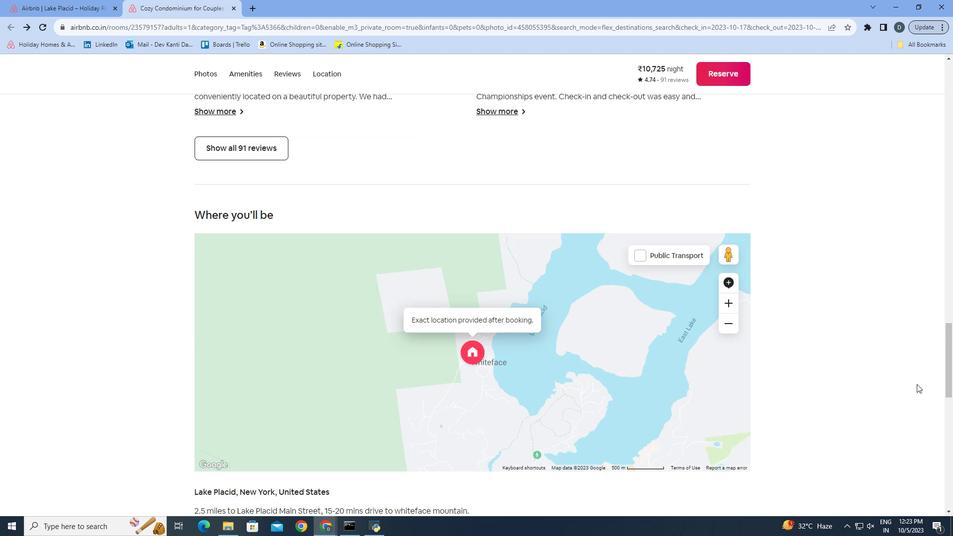 
Action: Mouse moved to (911, 378)
Screenshot: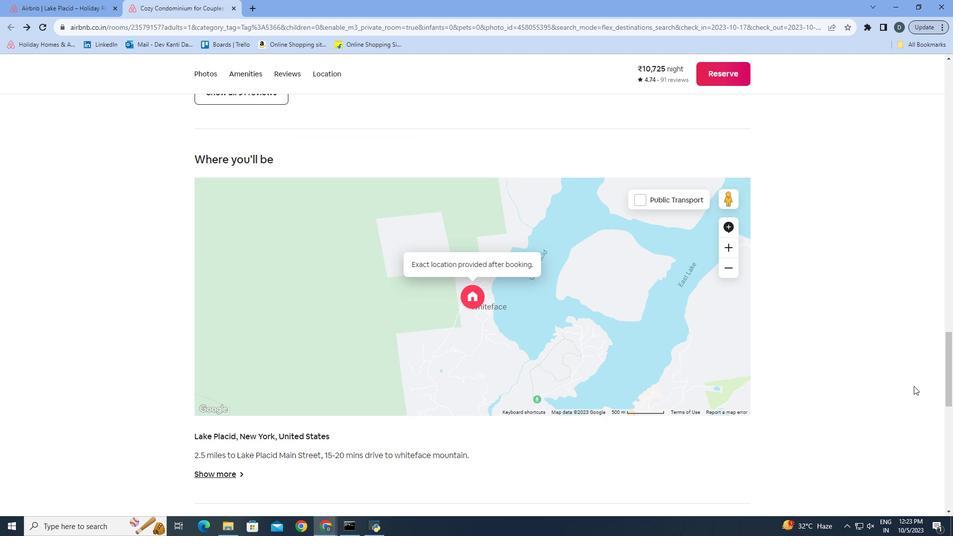 
Action: Mouse scrolled (911, 377) with delta (0, 0)
Screenshot: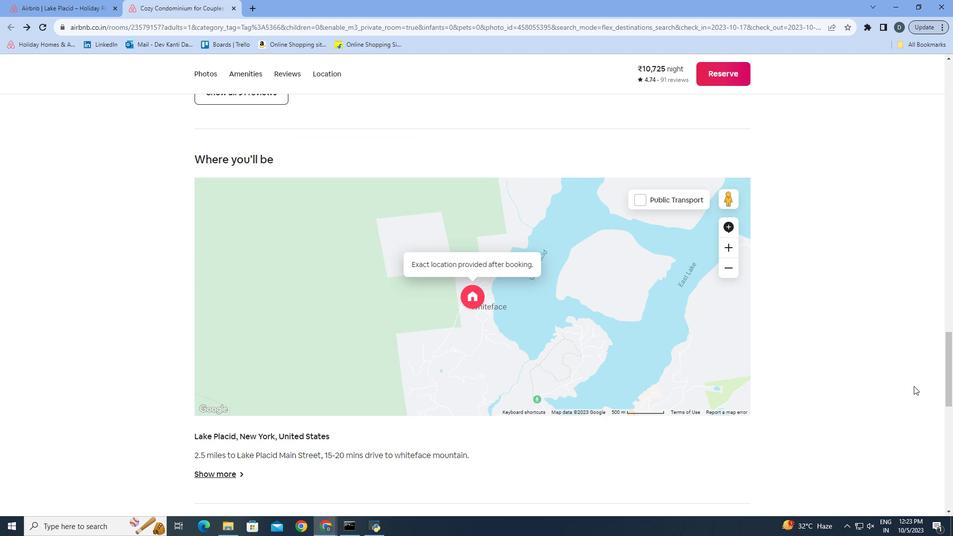 
Action: Mouse moved to (908, 380)
Screenshot: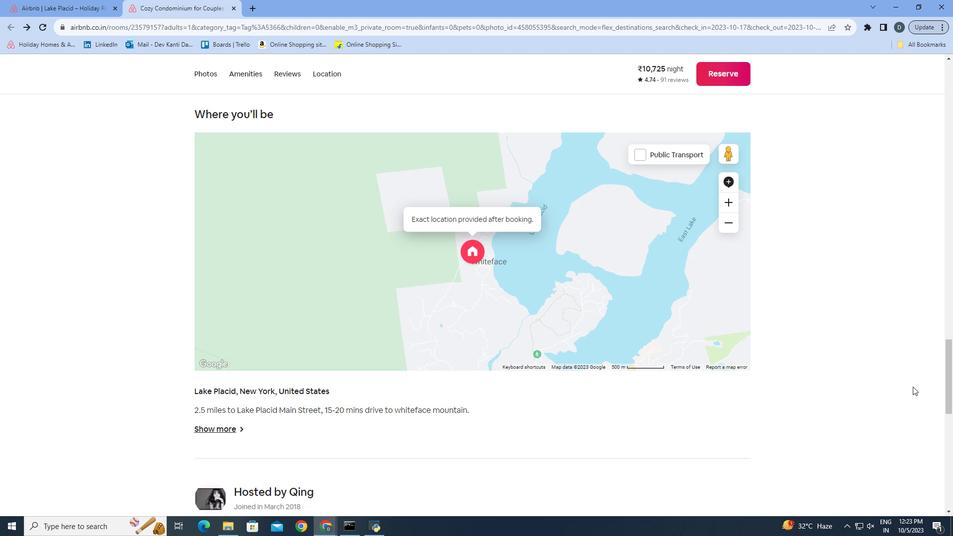 
Action: Mouse scrolled (908, 380) with delta (0, 0)
Screenshot: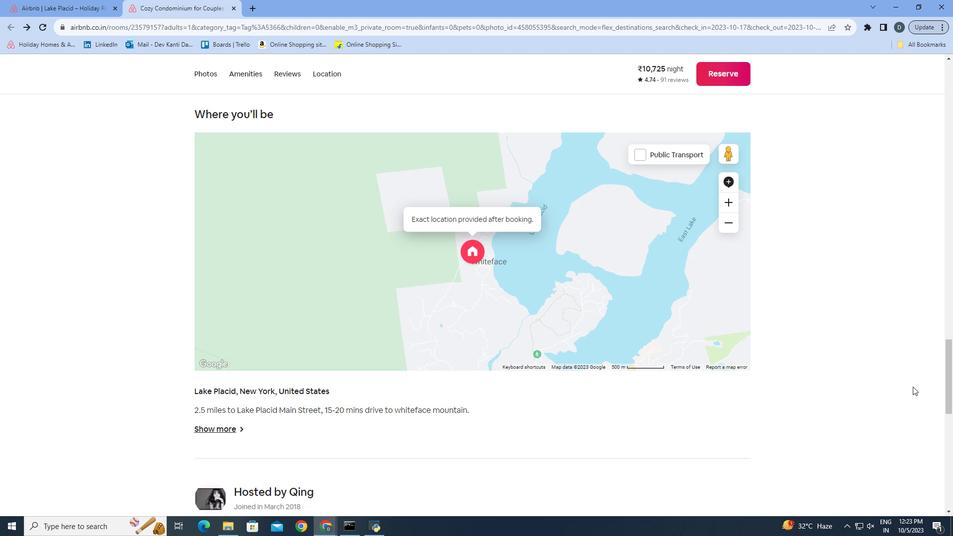 
Action: Mouse moved to (792, 387)
Screenshot: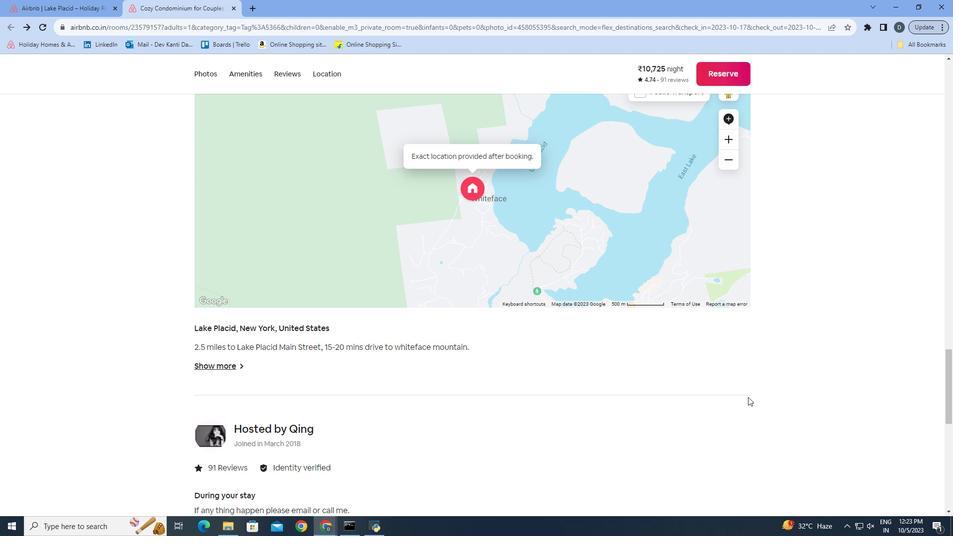 
Action: Mouse scrolled (792, 387) with delta (0, 0)
Screenshot: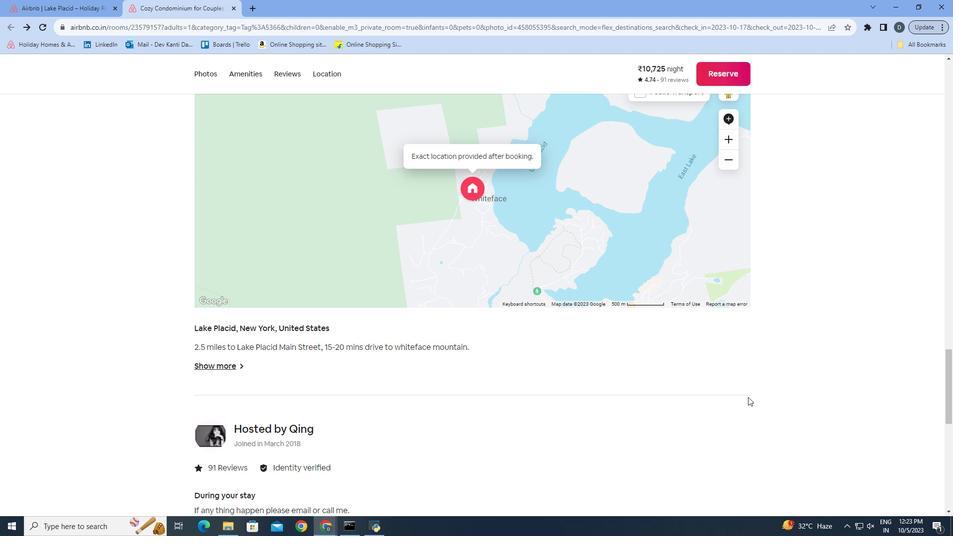 
Action: Mouse moved to (716, 390)
Screenshot: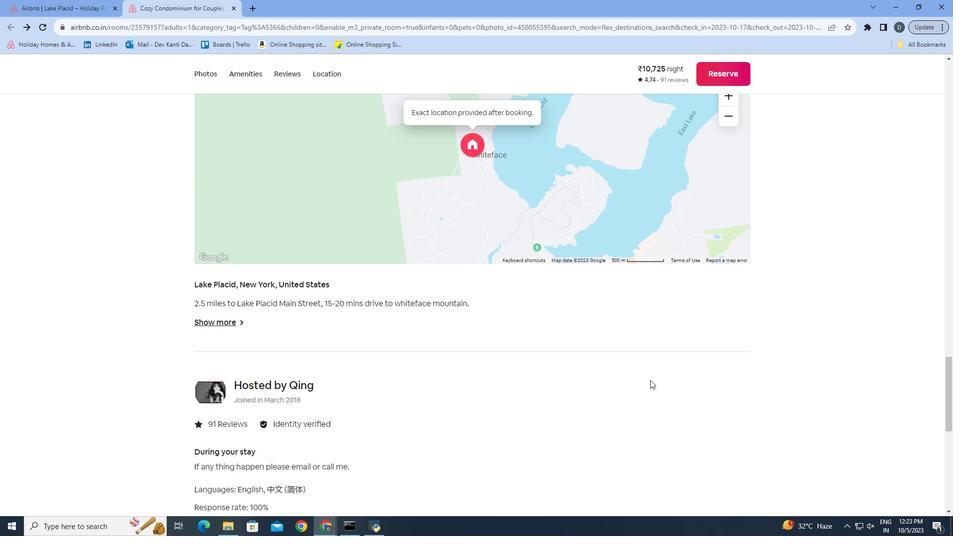 
Action: Mouse scrolled (716, 390) with delta (0, 0)
Screenshot: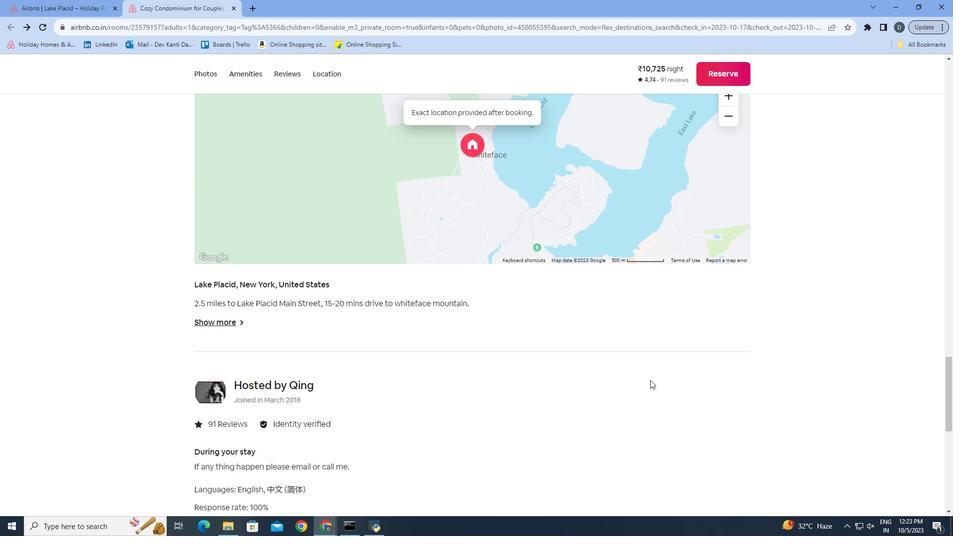 
Action: Mouse moved to (651, 378)
Screenshot: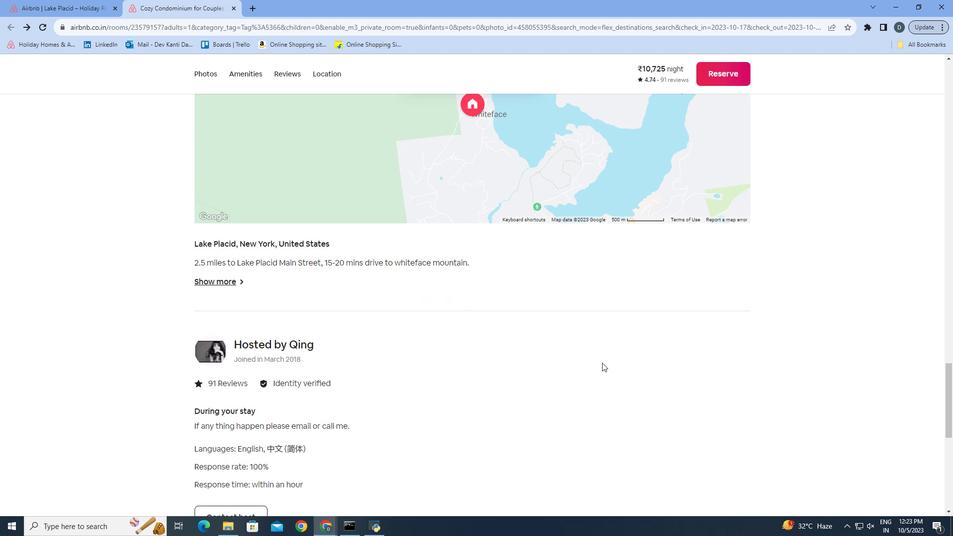 
Action: Mouse scrolled (651, 378) with delta (0, 0)
Screenshot: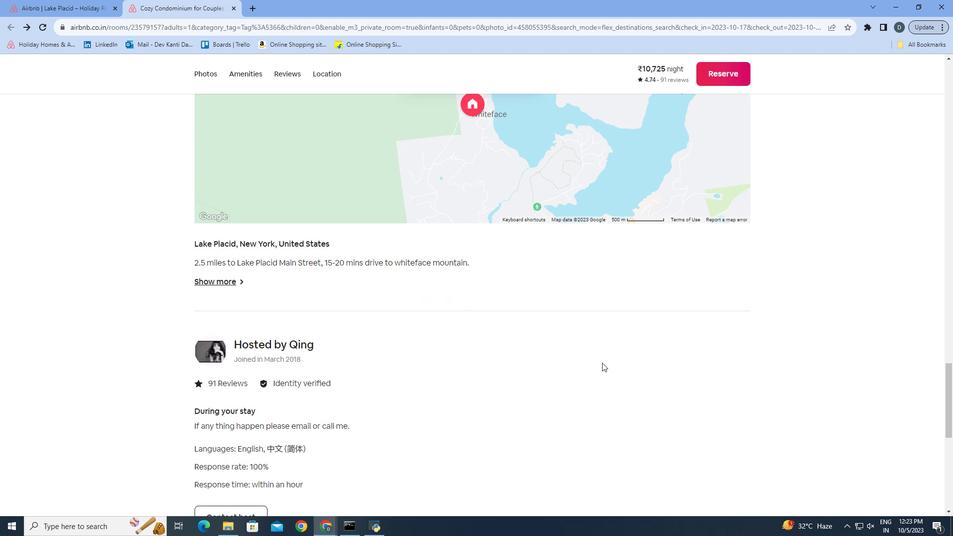 
Action: Mouse moved to (589, 352)
Screenshot: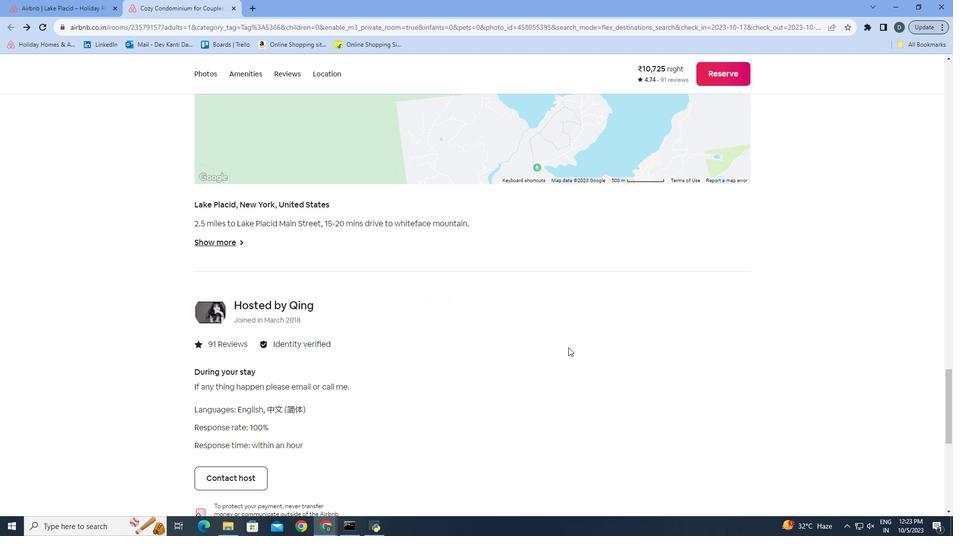 
Action: Mouse scrolled (589, 351) with delta (0, 0)
Screenshot: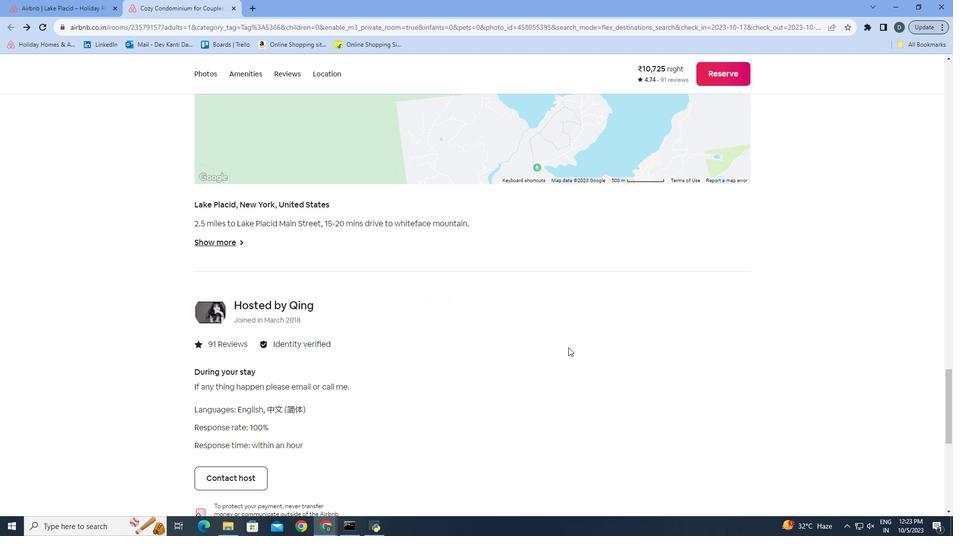 
Action: Mouse moved to (558, 338)
Screenshot: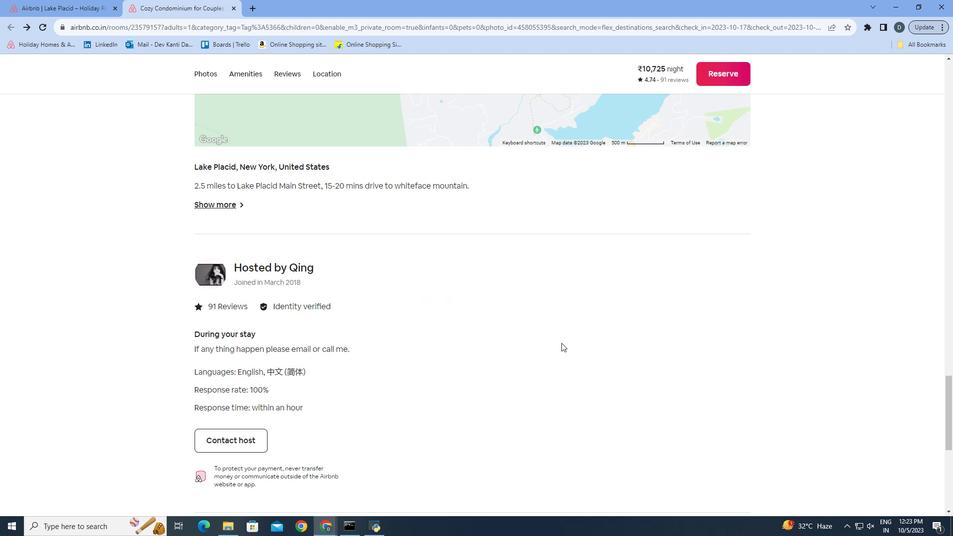 
Action: Mouse scrolled (558, 337) with delta (0, 0)
Screenshot: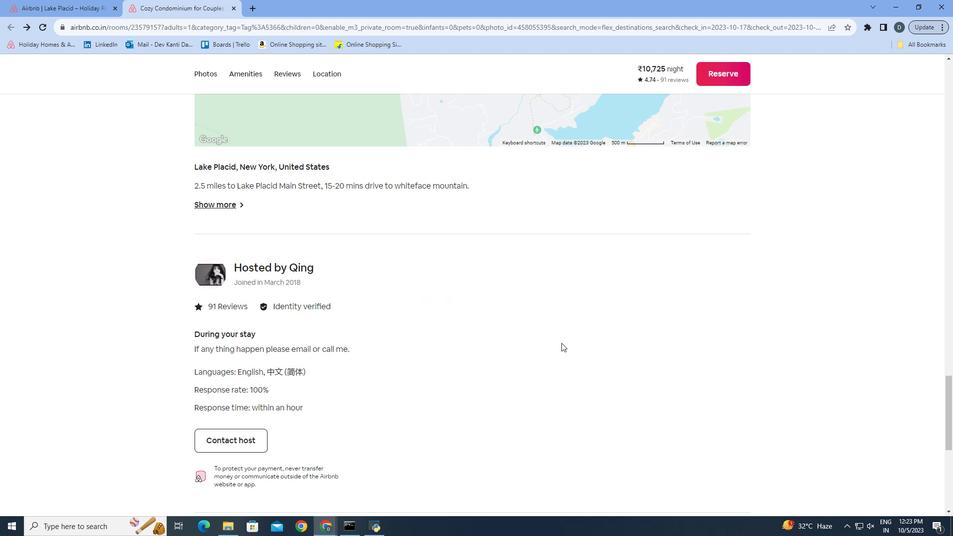 
Action: Mouse moved to (553, 336)
Screenshot: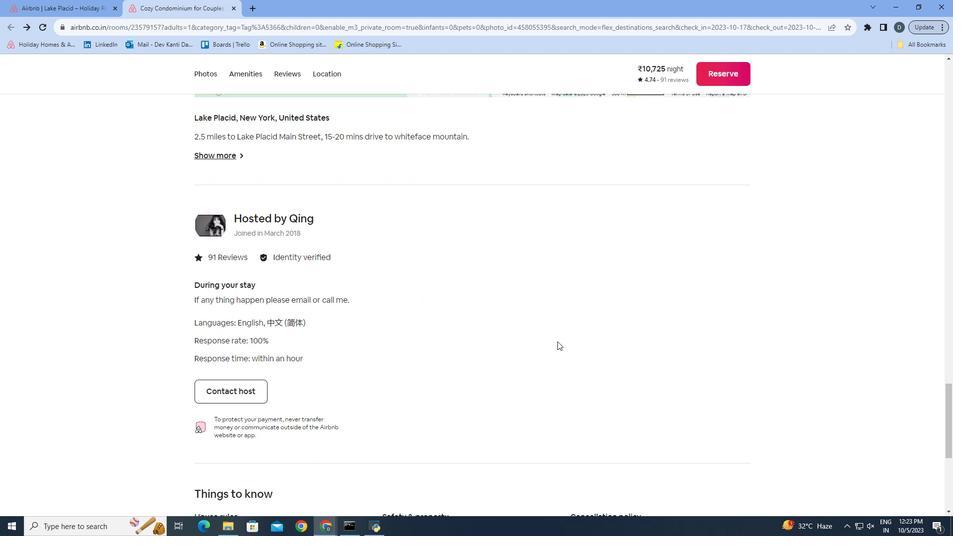 
Action: Mouse scrolled (553, 335) with delta (0, 0)
Screenshot: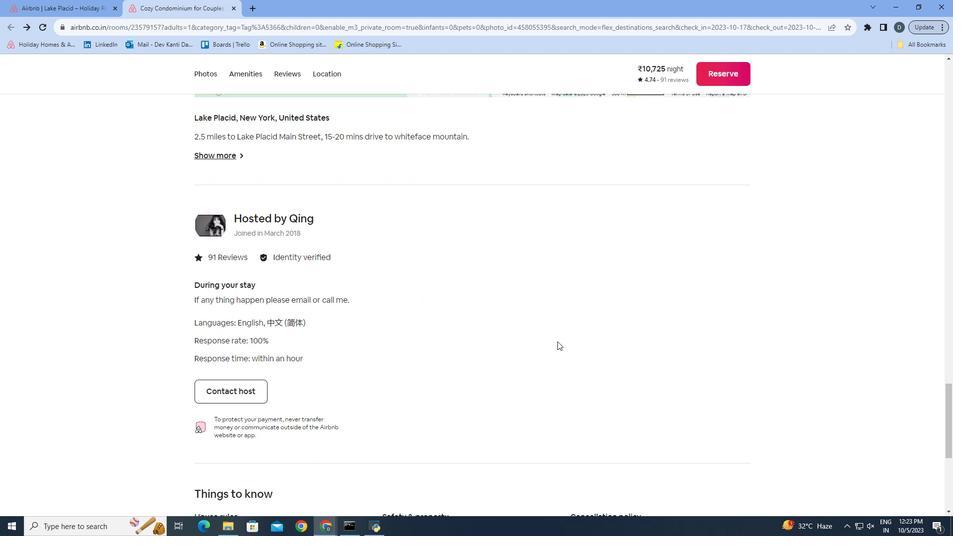 
Action: Mouse moved to (527, 334)
Screenshot: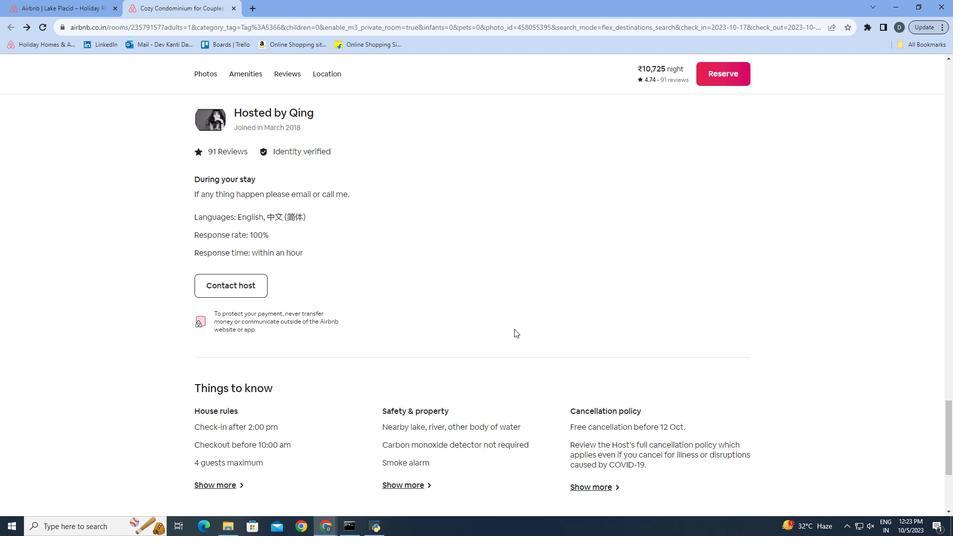 
Action: Mouse scrolled (527, 334) with delta (0, 0)
Screenshot: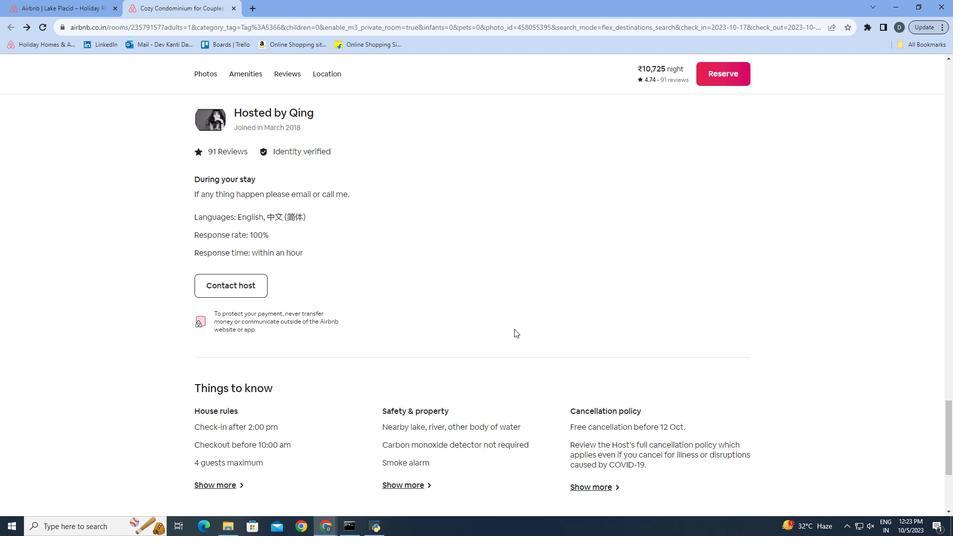
Action: Mouse moved to (519, 331)
Screenshot: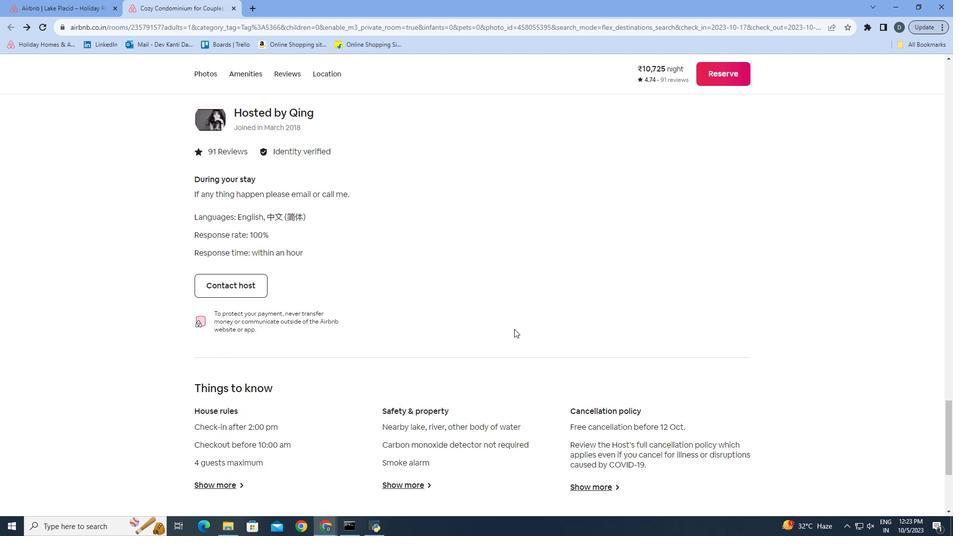 
Action: Mouse scrolled (519, 331) with delta (0, 0)
Screenshot: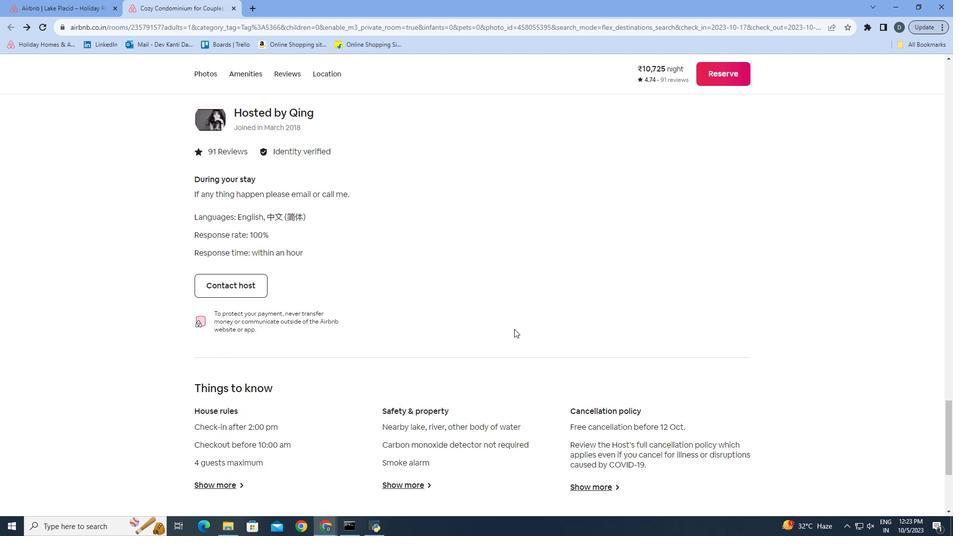 
Action: Mouse moved to (517, 327)
Screenshot: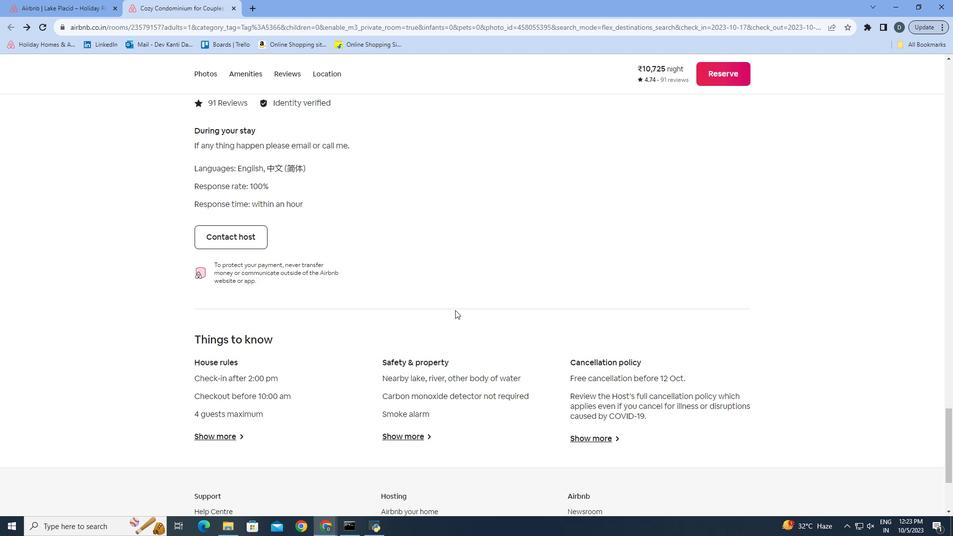 
Action: Mouse scrolled (517, 326) with delta (0, 0)
Screenshot: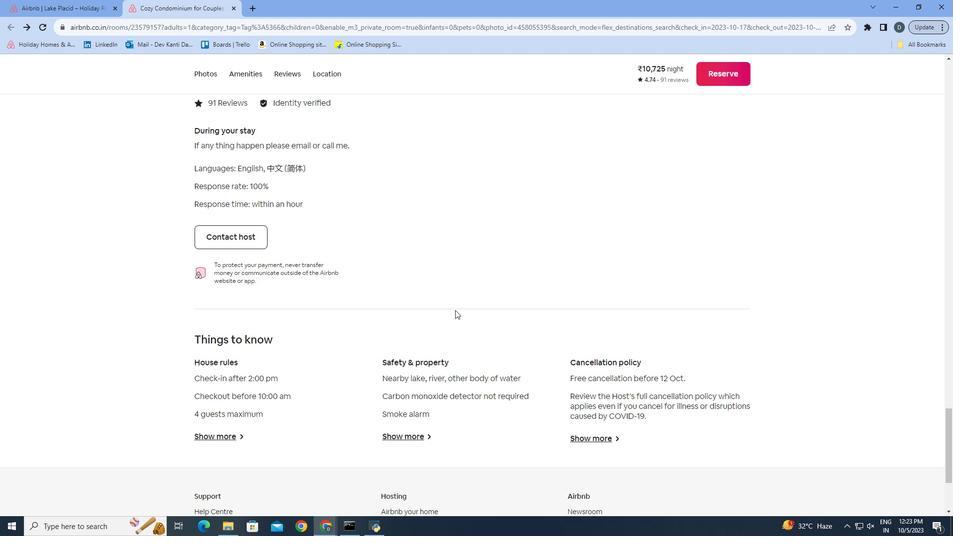 
Action: Mouse moved to (228, 3)
Screenshot: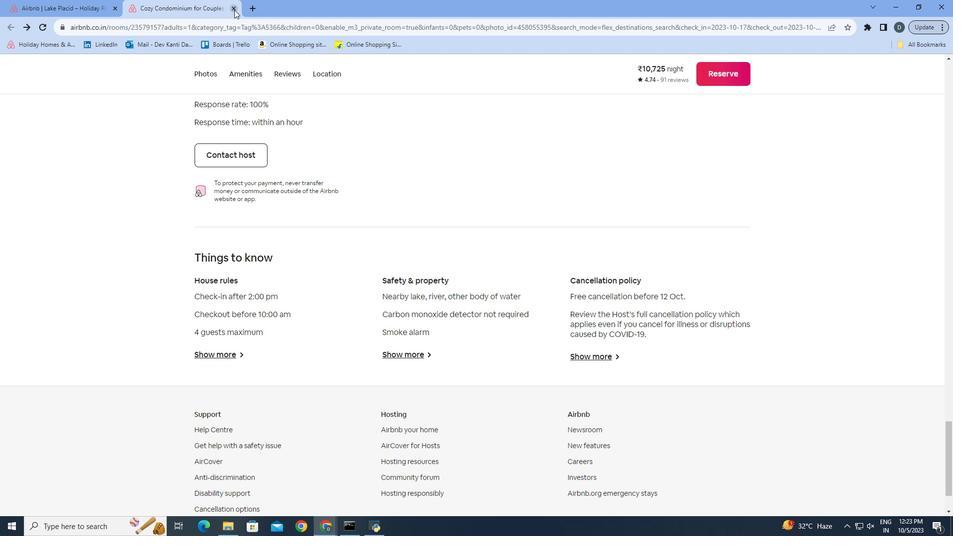 
Action: Mouse pressed left at (228, 3)
Screenshot: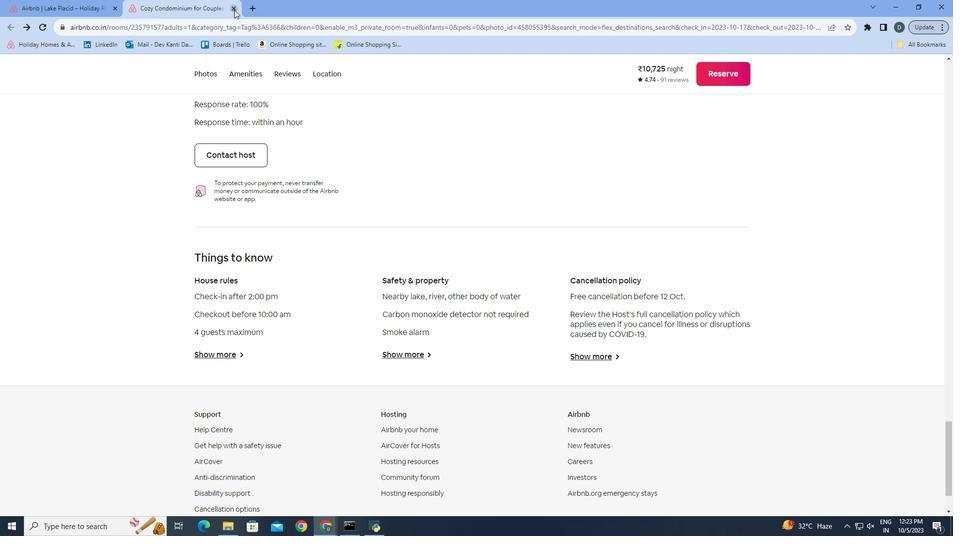 
Action: Mouse moved to (501, 275)
Screenshot: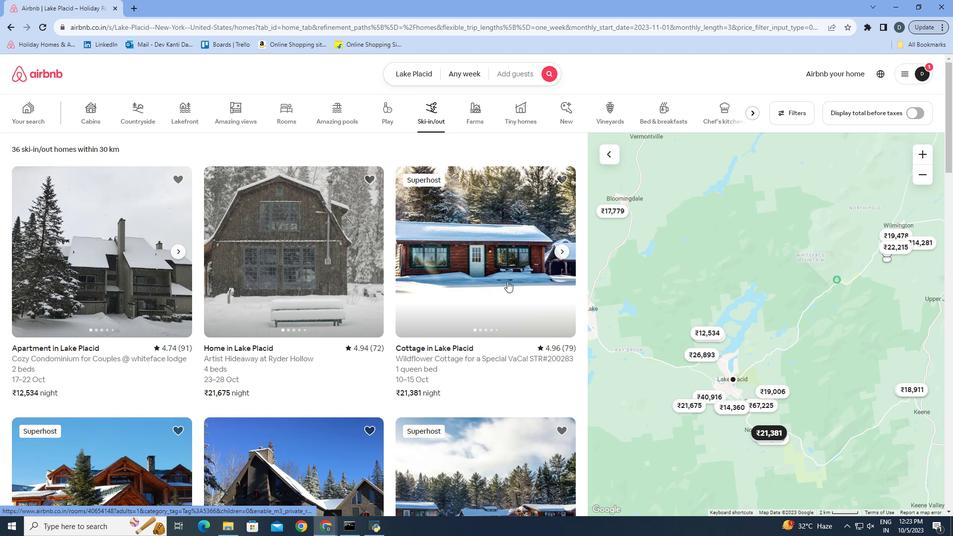 
Action: Mouse pressed left at (501, 275)
Screenshot: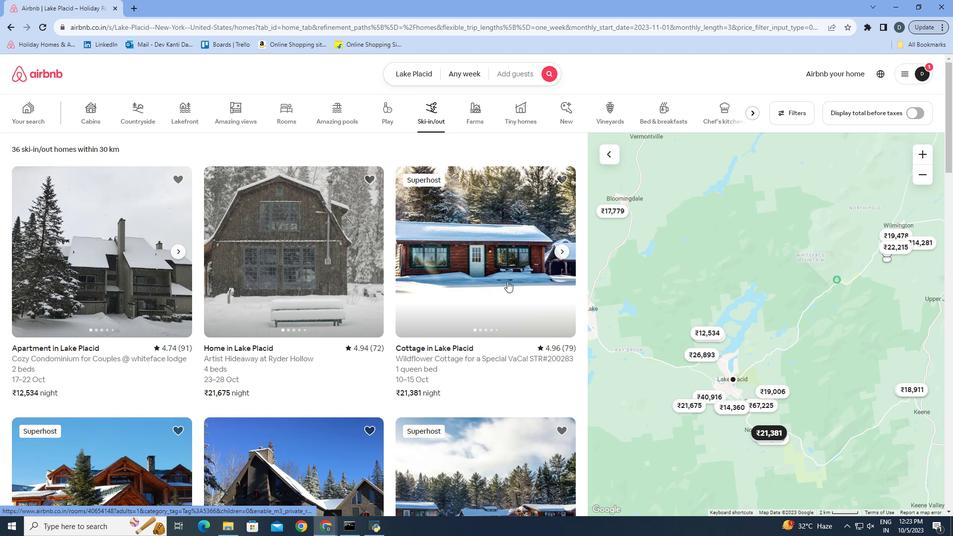 
Action: Mouse moved to (711, 369)
Screenshot: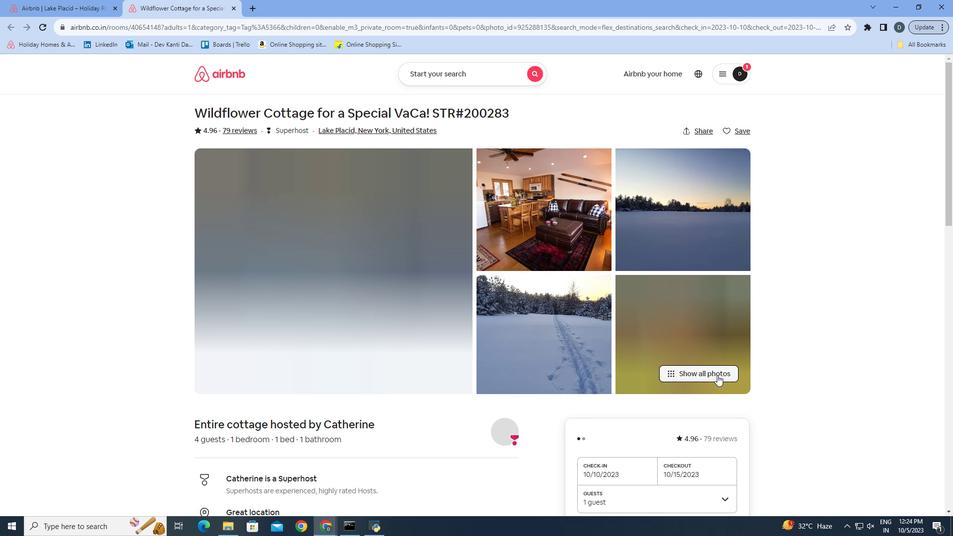 
Action: Mouse pressed left at (711, 369)
Screenshot: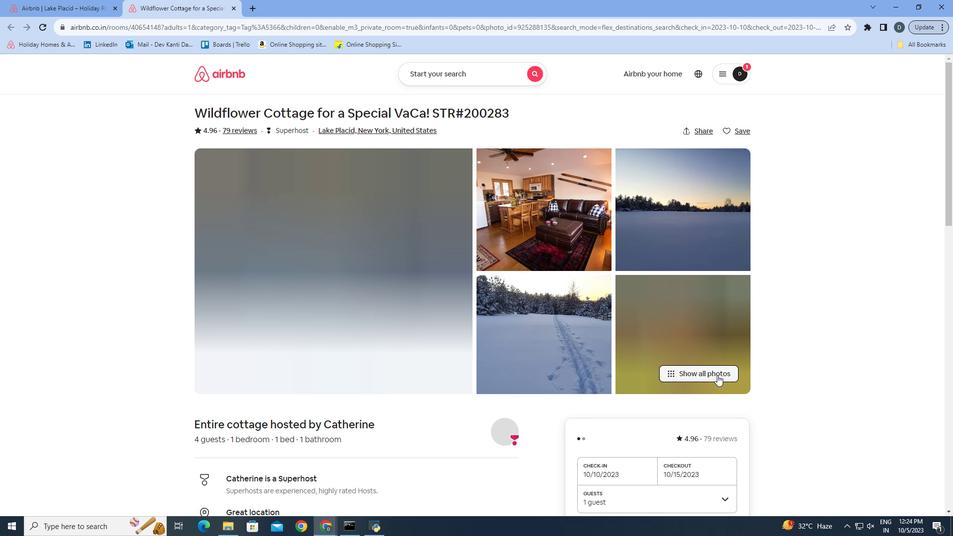 
Action: Mouse moved to (741, 270)
Screenshot: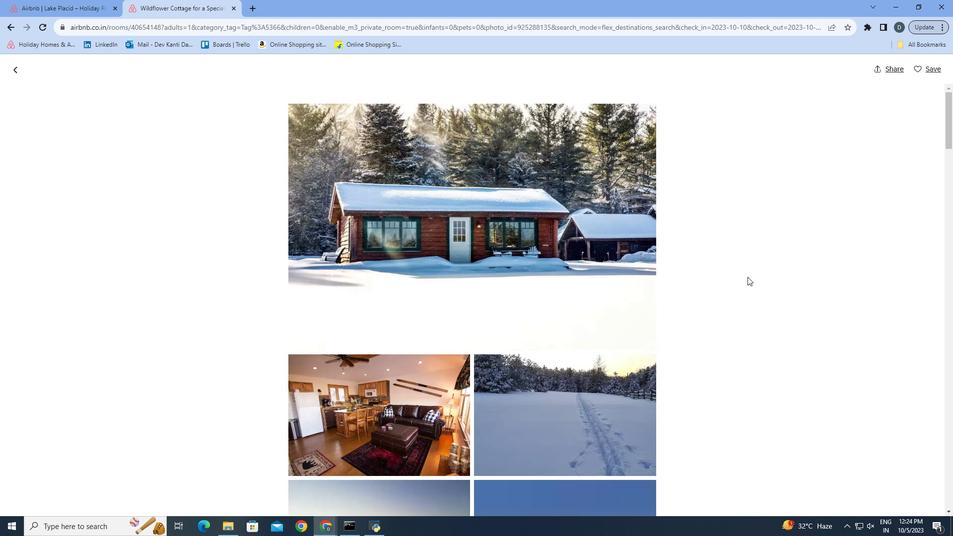 
Action: Mouse scrolled (741, 270) with delta (0, 0)
Screenshot: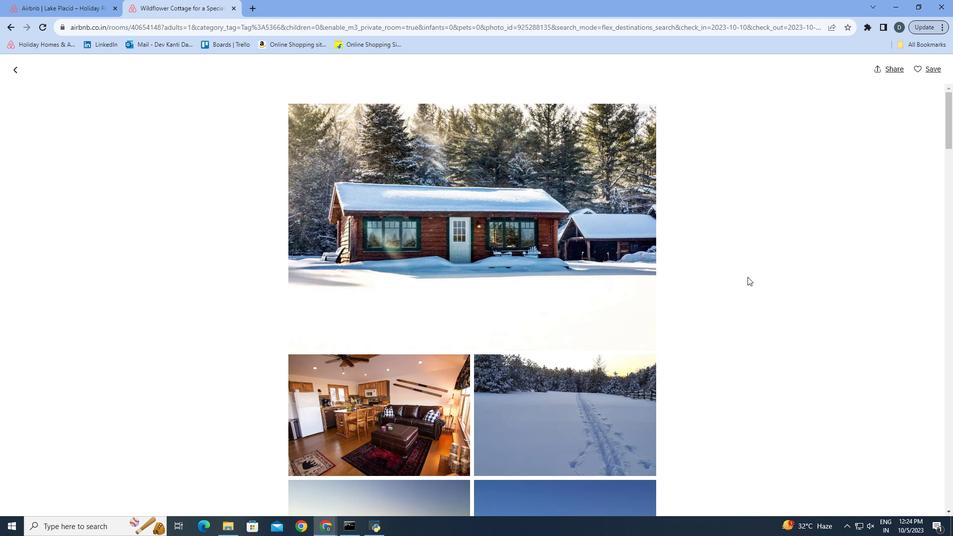 
Action: Mouse scrolled (741, 270) with delta (0, 0)
Screenshot: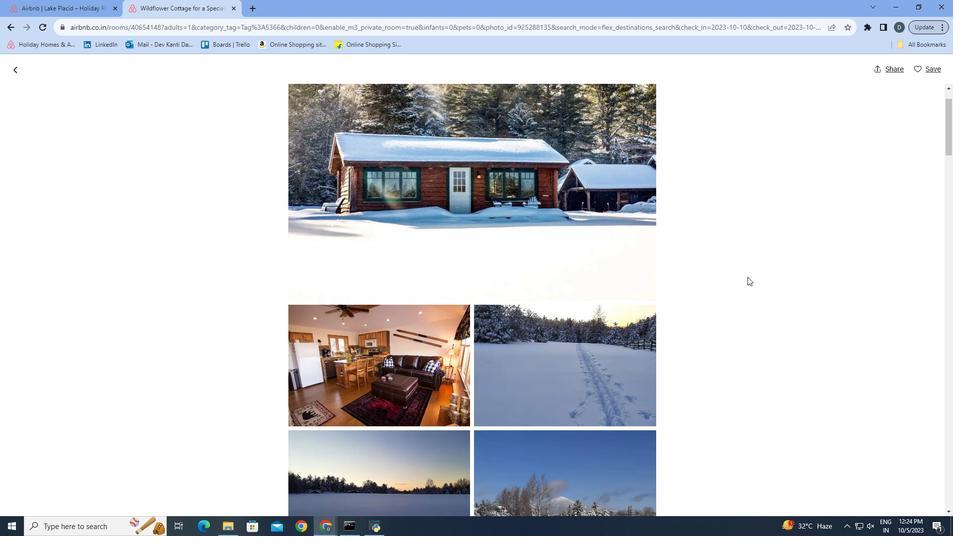 
Action: Mouse scrolled (741, 270) with delta (0, 0)
Screenshot: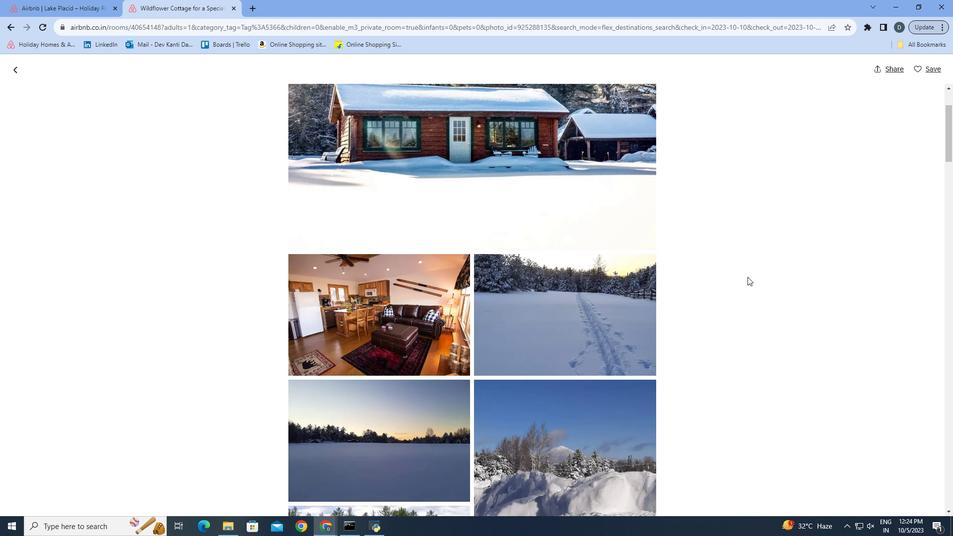 
Action: Mouse scrolled (741, 270) with delta (0, 0)
Screenshot: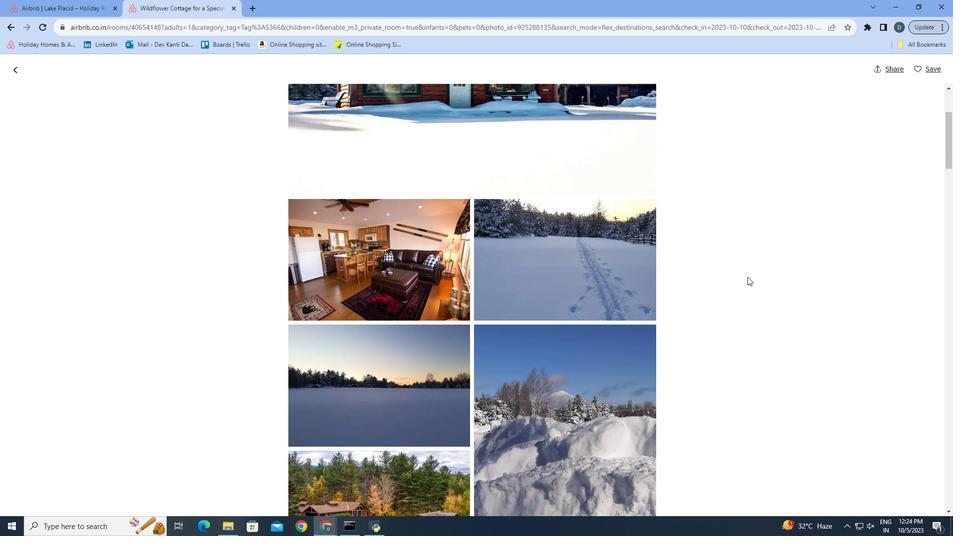 
Action: Mouse scrolled (741, 270) with delta (0, 0)
Screenshot: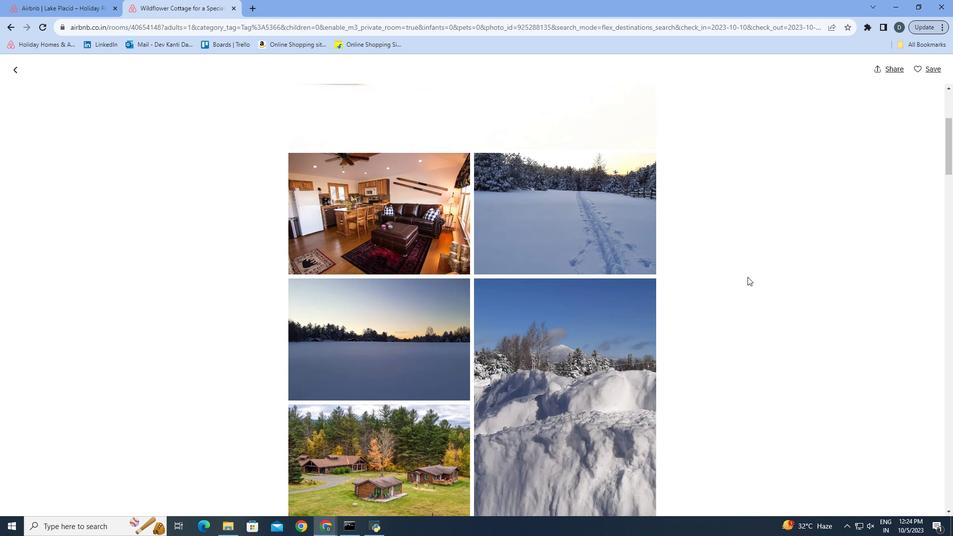 
Action: Mouse scrolled (741, 270) with delta (0, 0)
Screenshot: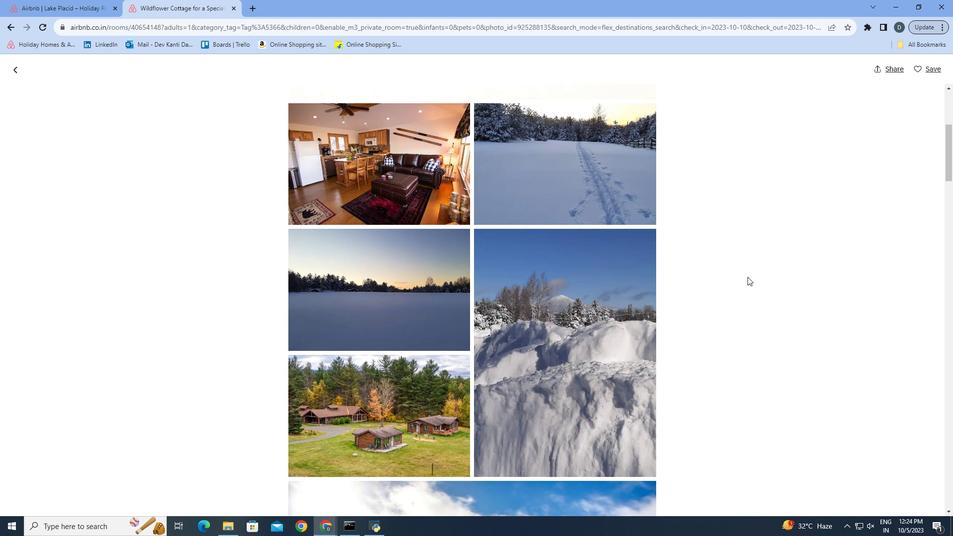 
Action: Mouse moved to (742, 270)
Screenshot: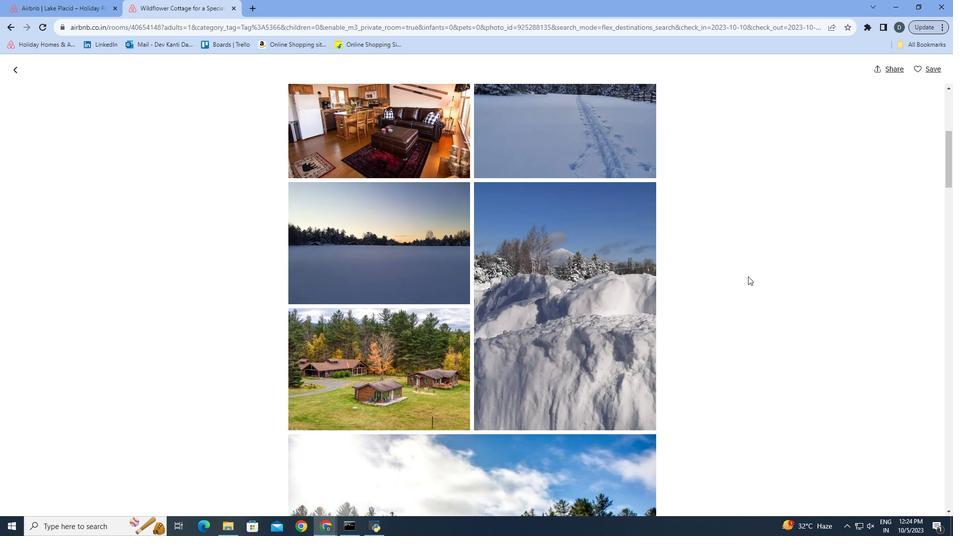 
Action: Mouse scrolled (742, 269) with delta (0, 0)
Screenshot: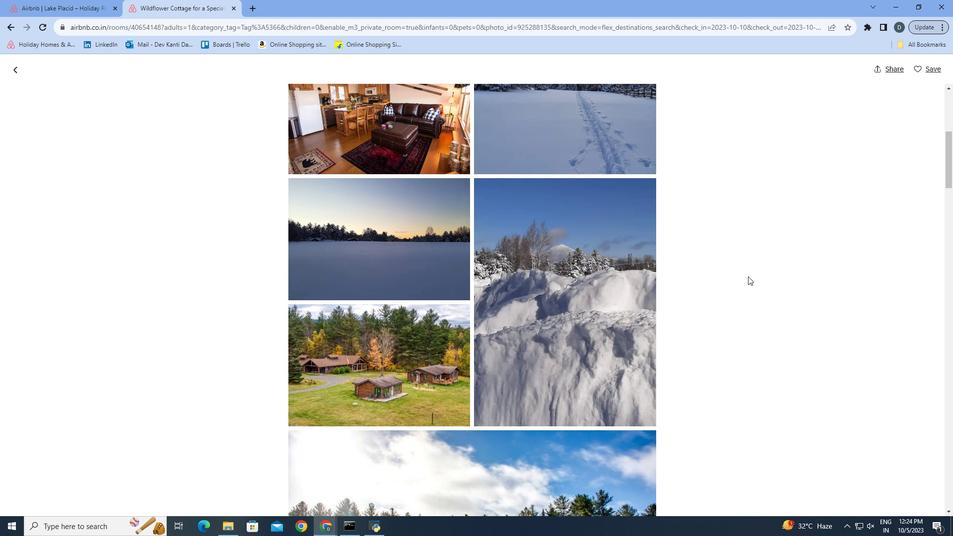 
Action: Mouse scrolled (742, 269) with delta (0, 0)
Screenshot: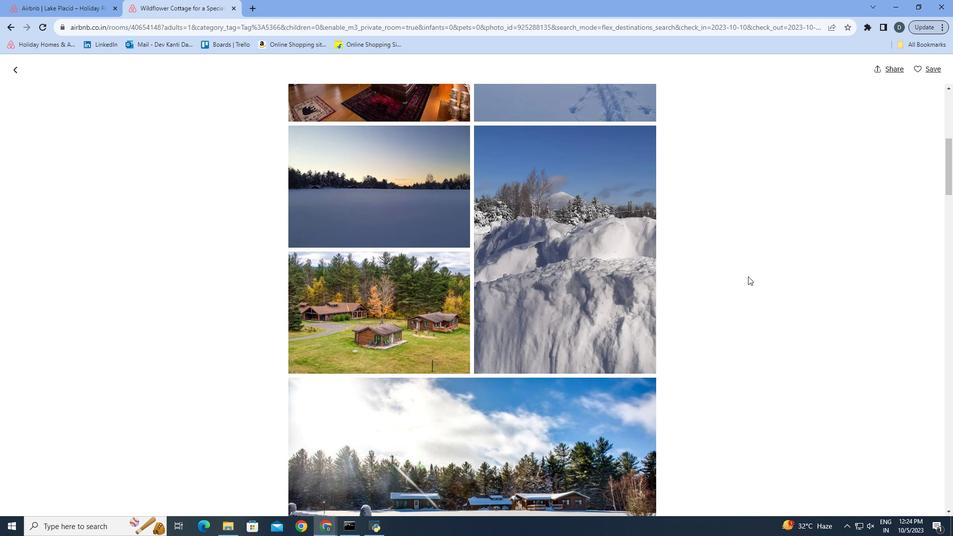 
Action: Mouse scrolled (742, 269) with delta (0, 0)
Screenshot: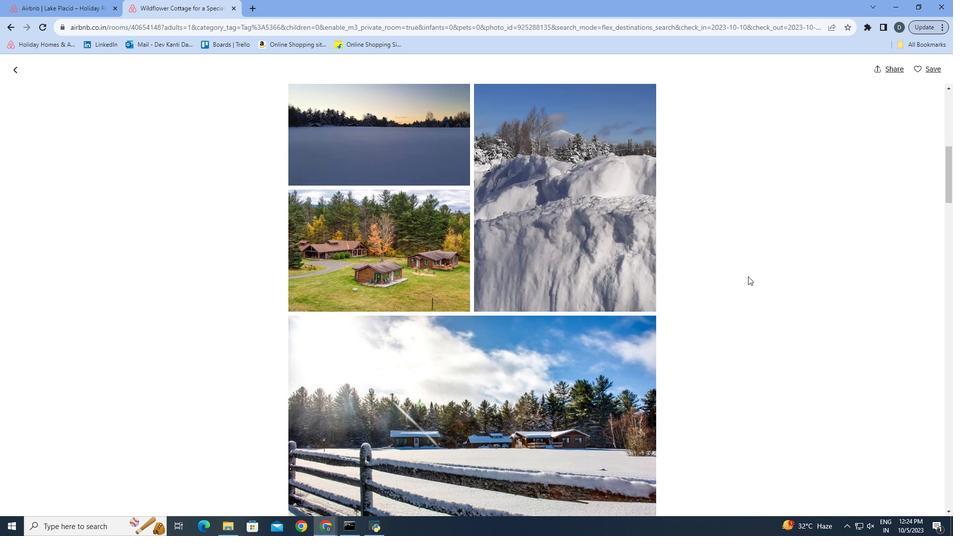 
Action: Mouse scrolled (742, 269) with delta (0, 0)
Screenshot: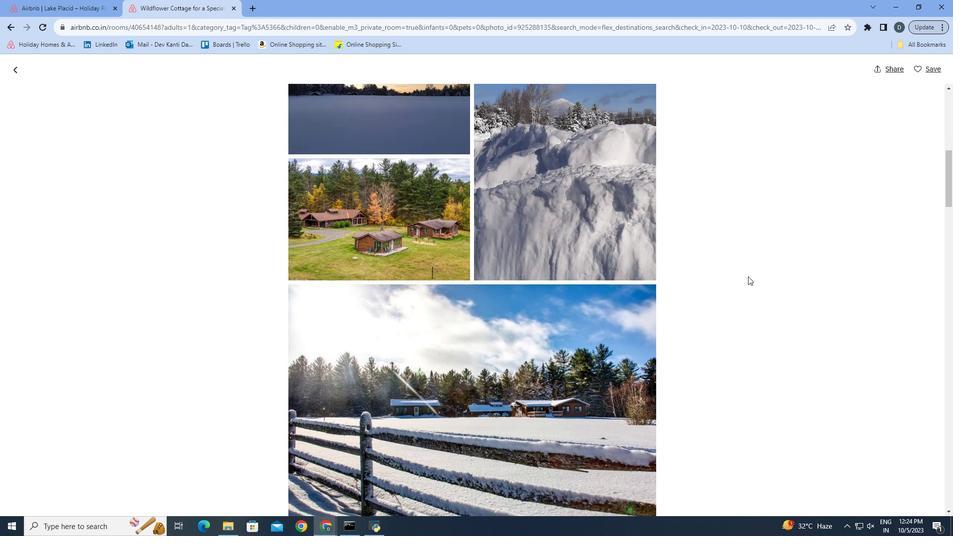 
Action: Mouse moved to (742, 270)
Screenshot: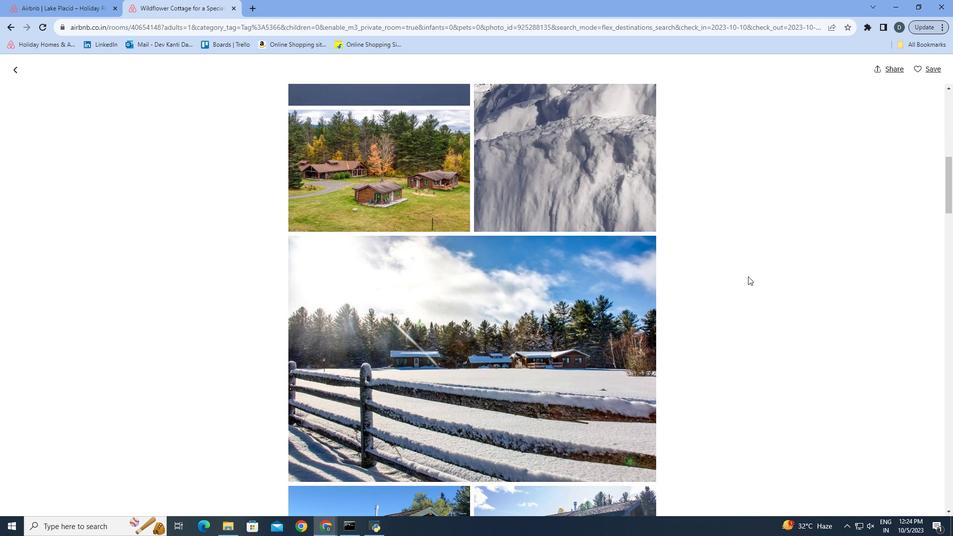 
Action: Mouse scrolled (742, 269) with delta (0, 0)
Screenshot: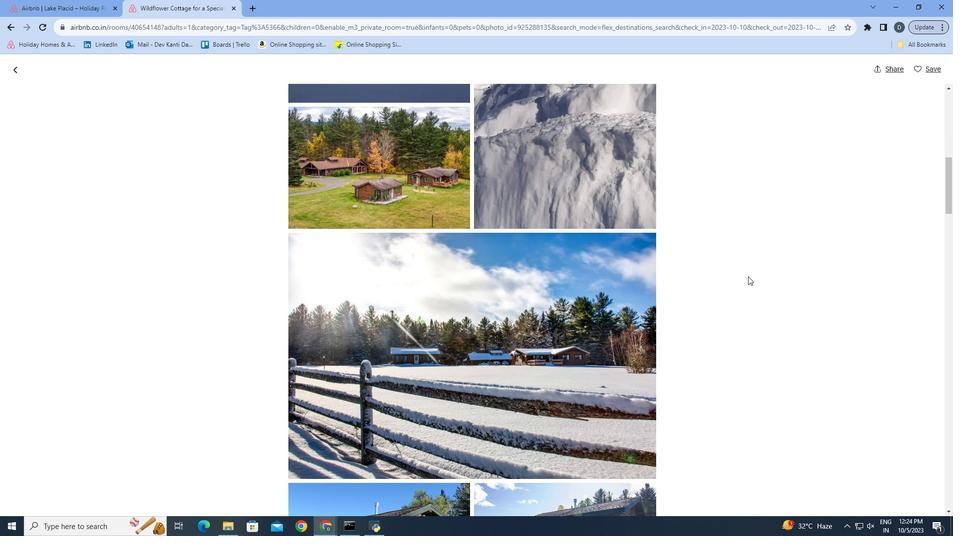 
Action: Mouse moved to (742, 270)
Screenshot: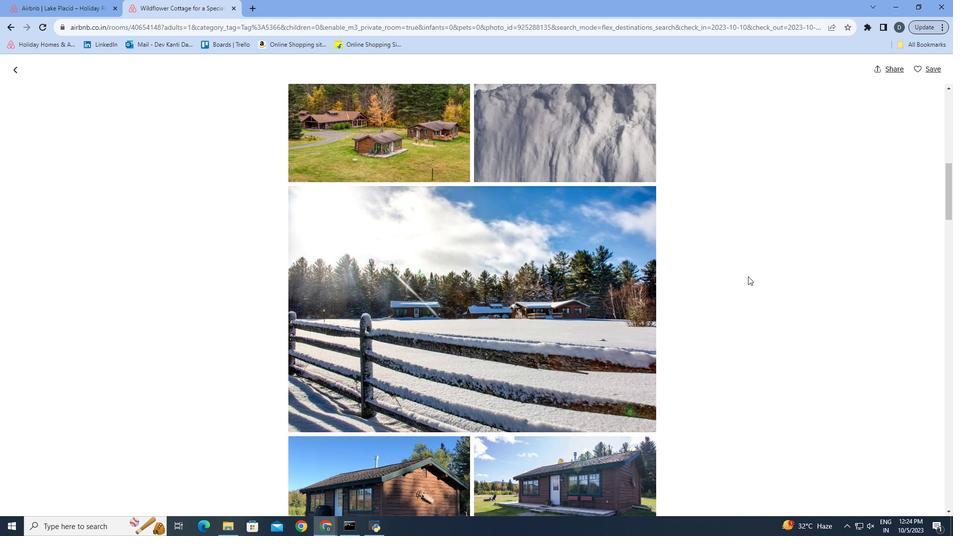 
Action: Mouse scrolled (742, 269) with delta (0, 0)
Screenshot: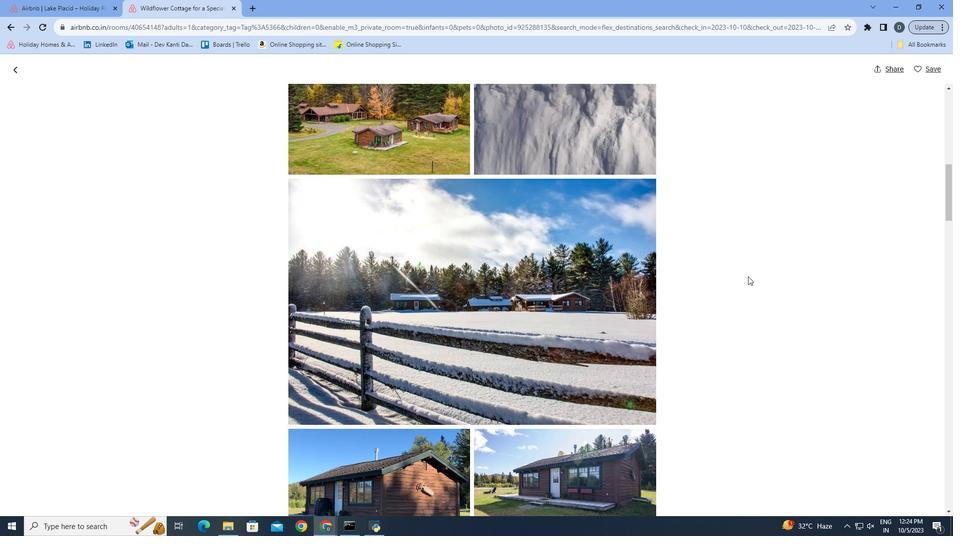 
Action: Mouse scrolled (742, 269) with delta (0, 0)
Screenshot: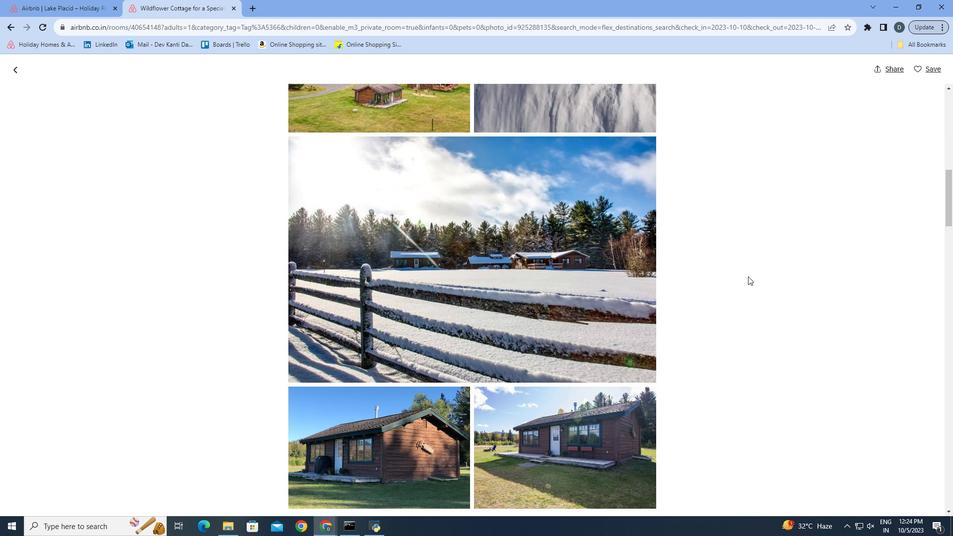 
Action: Mouse scrolled (742, 269) with delta (0, 0)
Screenshot: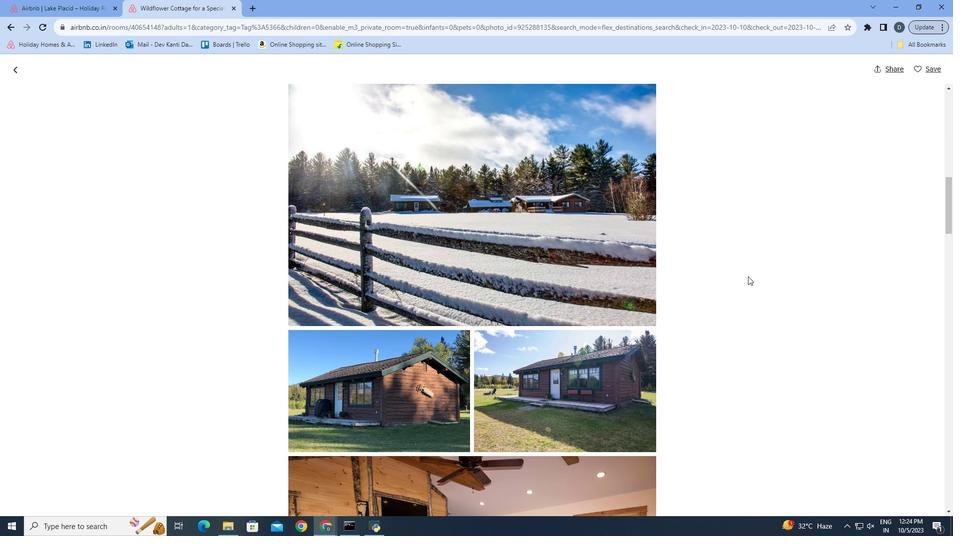
Action: Mouse scrolled (742, 269) with delta (0, 0)
Screenshot: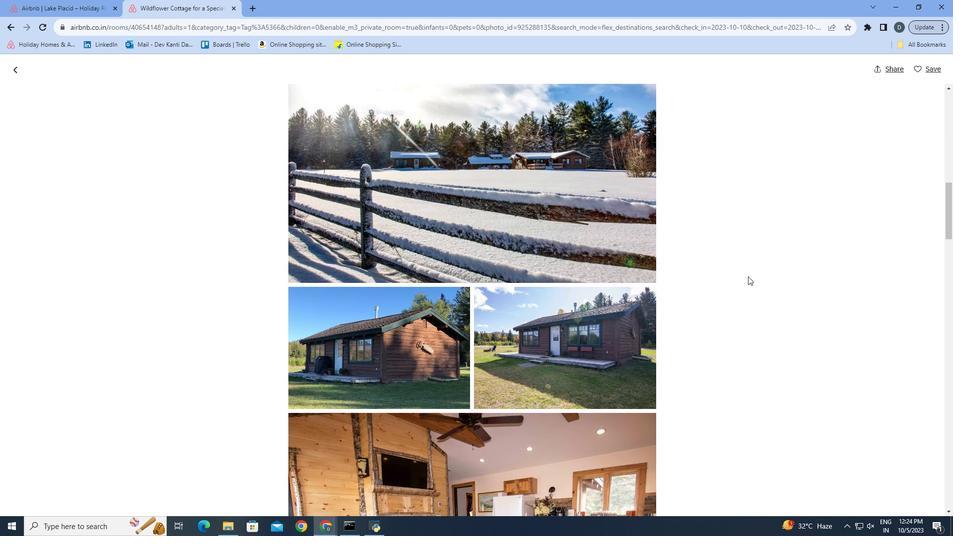 
Action: Mouse scrolled (742, 269) with delta (0, 0)
Screenshot: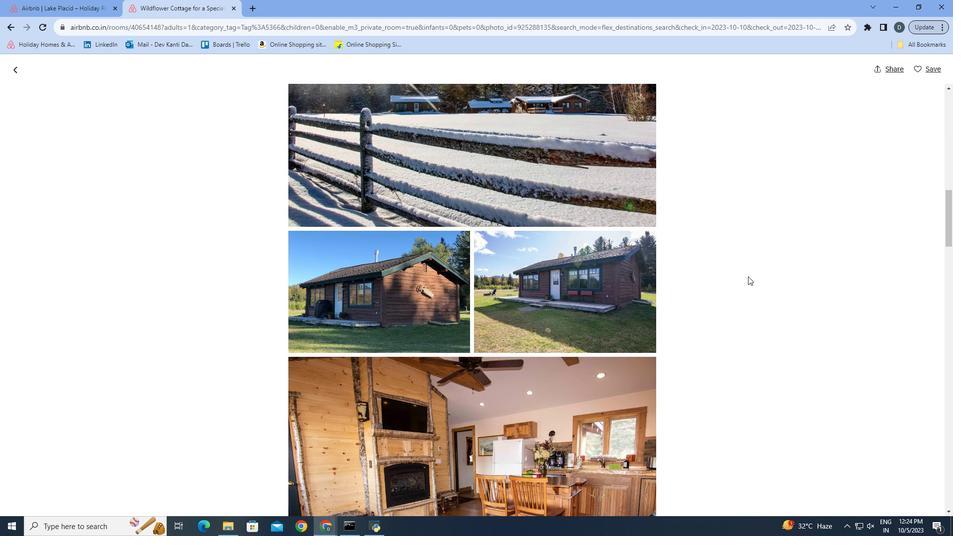 
Action: Mouse scrolled (742, 269) with delta (0, 0)
Screenshot: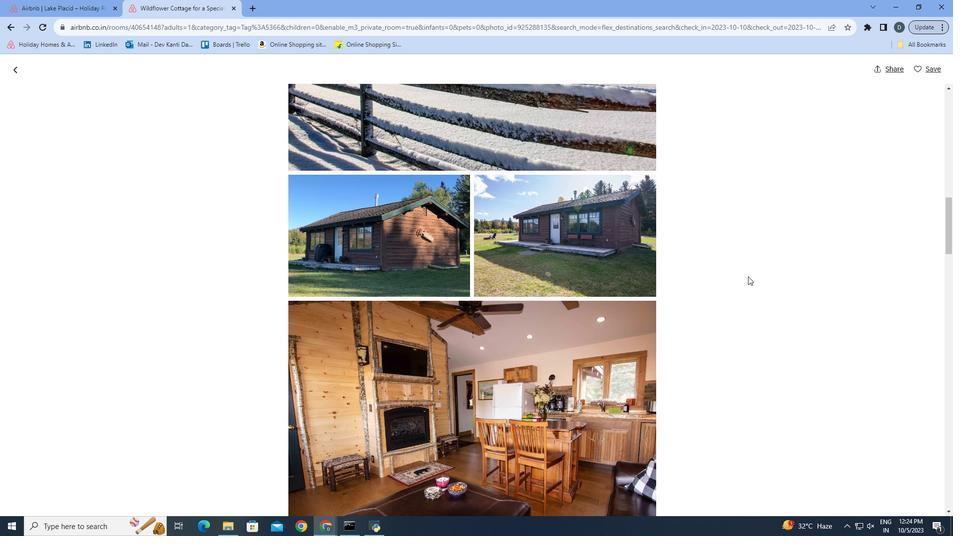 
Action: Mouse scrolled (742, 269) with delta (0, 0)
Screenshot: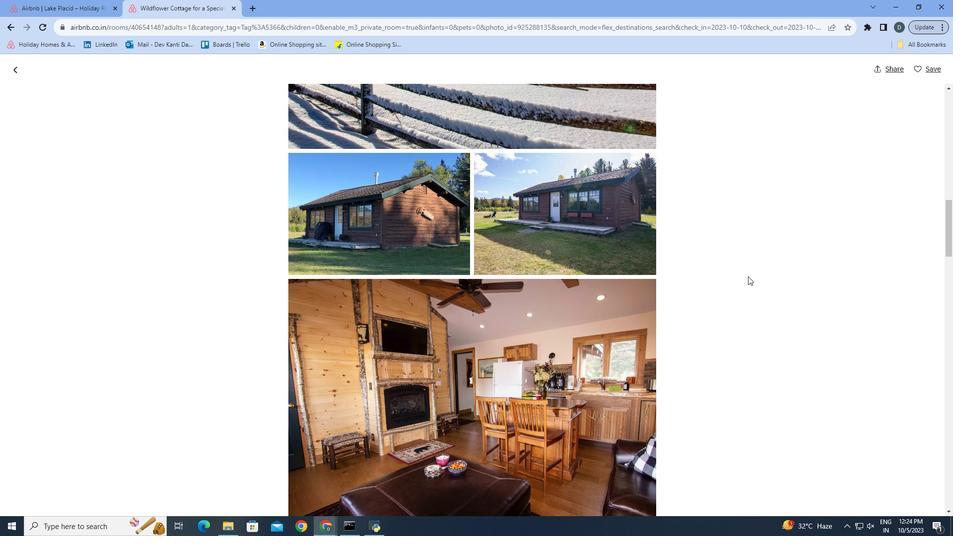 
Action: Mouse scrolled (742, 269) with delta (0, 0)
Screenshot: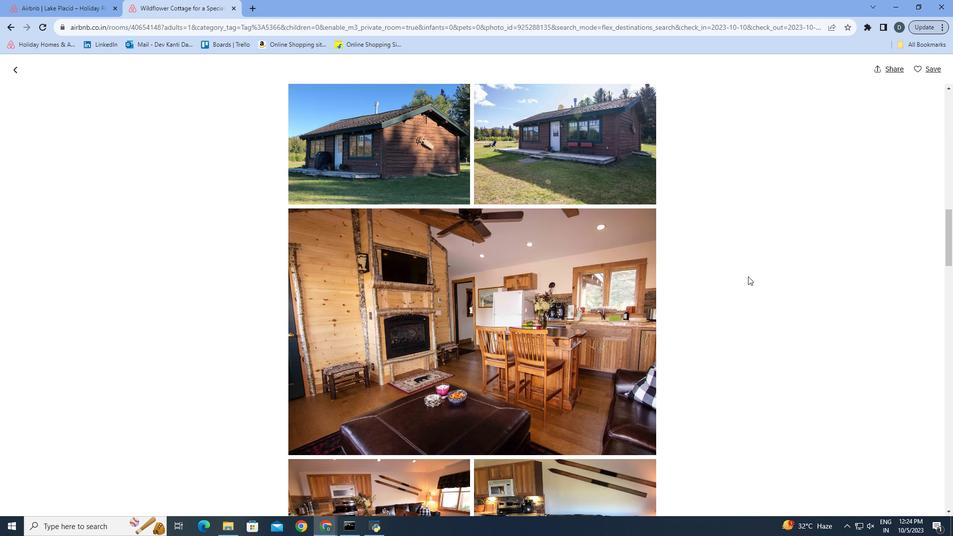 
Action: Mouse scrolled (742, 269) with delta (0, 0)
Screenshot: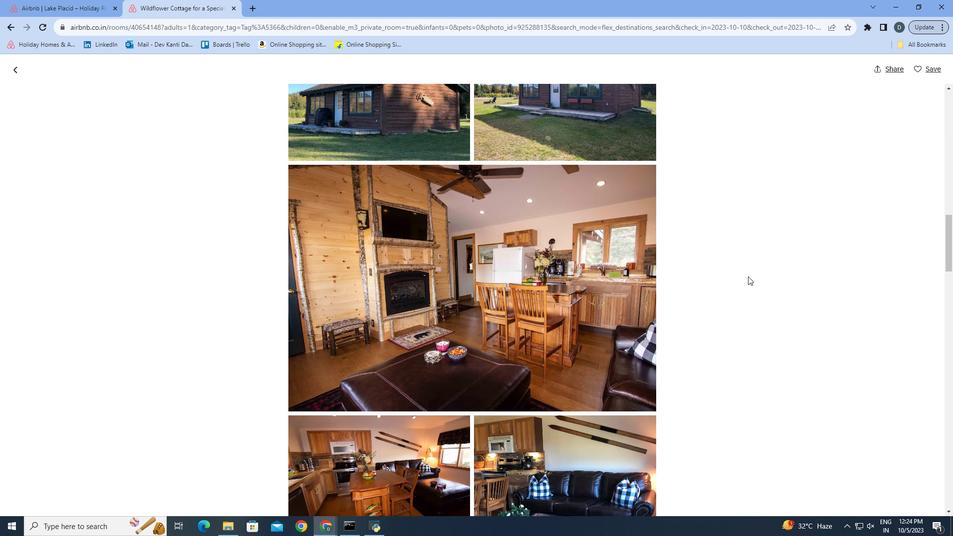 
Action: Mouse scrolled (742, 269) with delta (0, 0)
Screenshot: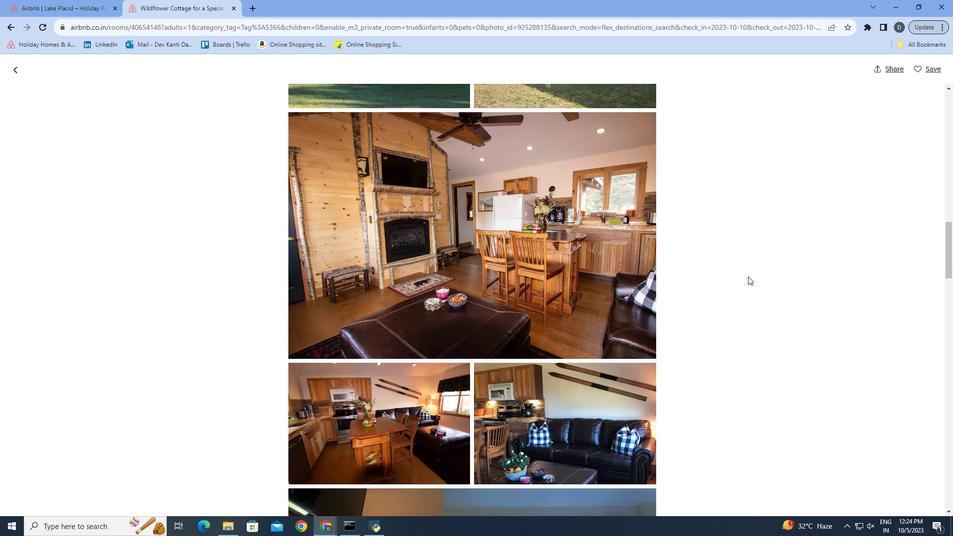 
Action: Mouse scrolled (742, 269) with delta (0, 0)
Screenshot: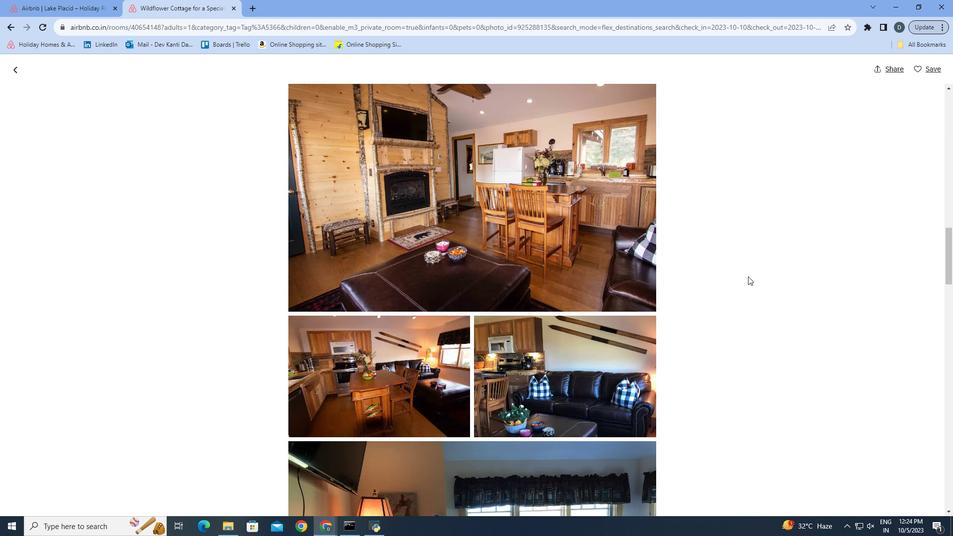 
Action: Mouse scrolled (742, 269) with delta (0, 0)
Screenshot: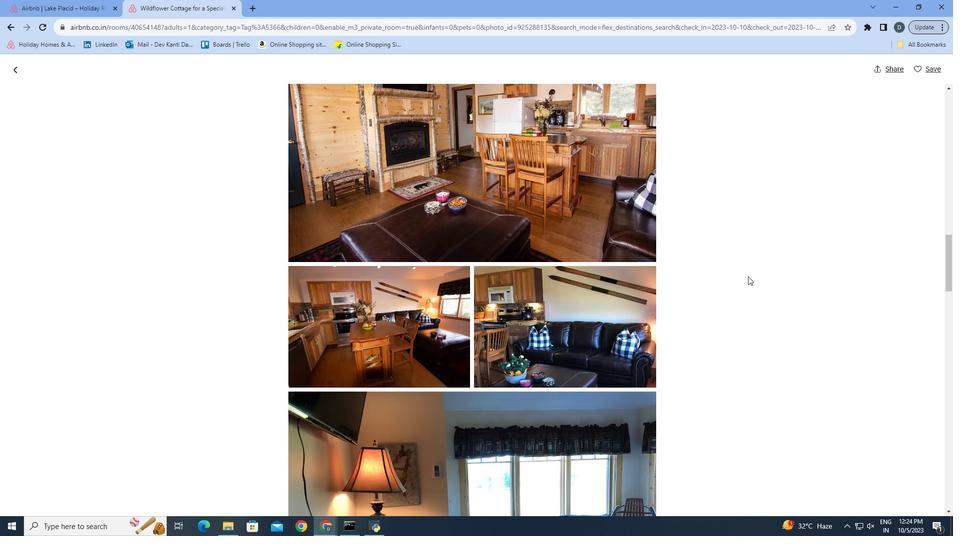 
Action: Mouse scrolled (742, 269) with delta (0, 0)
Screenshot: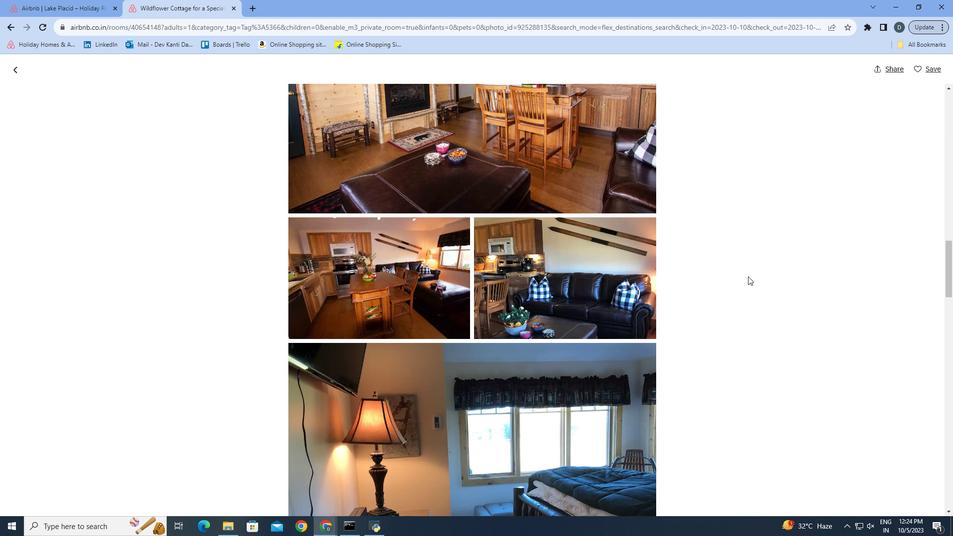 
Action: Mouse moved to (742, 270)
Screenshot: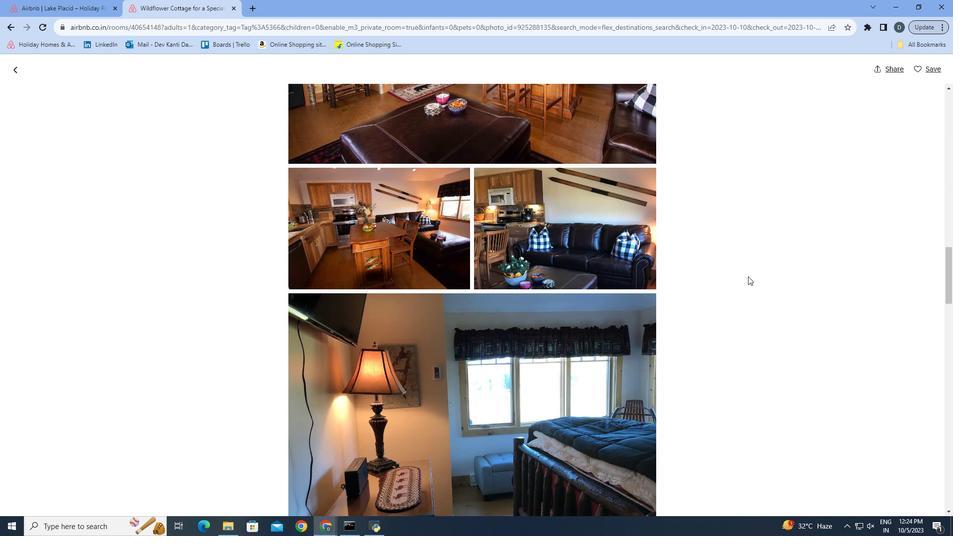 
Action: Mouse scrolled (742, 269) with delta (0, 0)
Screenshot: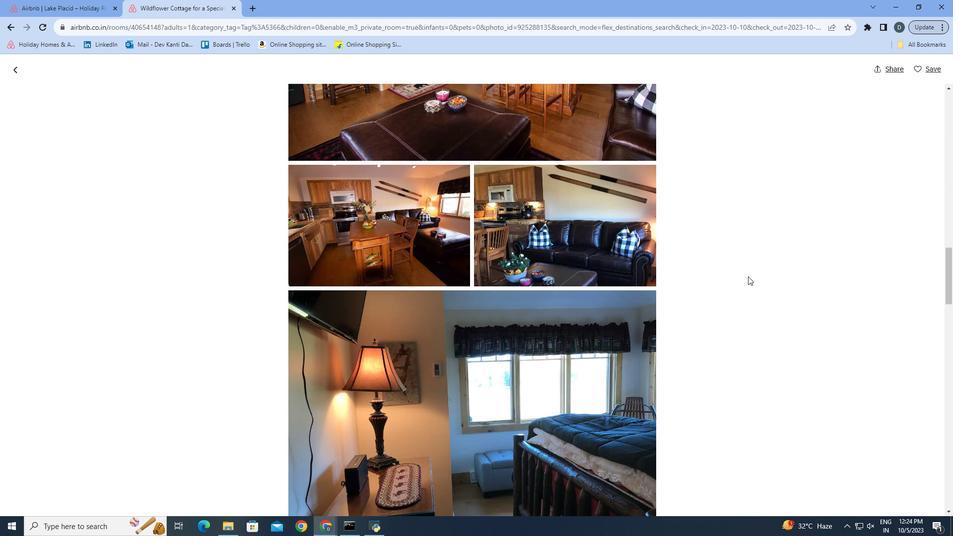 
Action: Mouse scrolled (742, 269) with delta (0, 0)
Screenshot: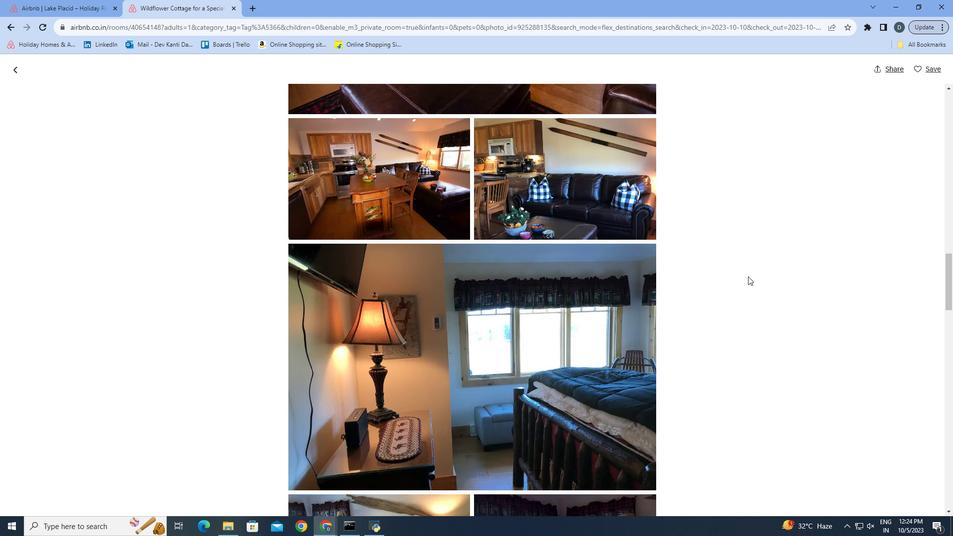 
Action: Mouse moved to (699, 269)
Screenshot: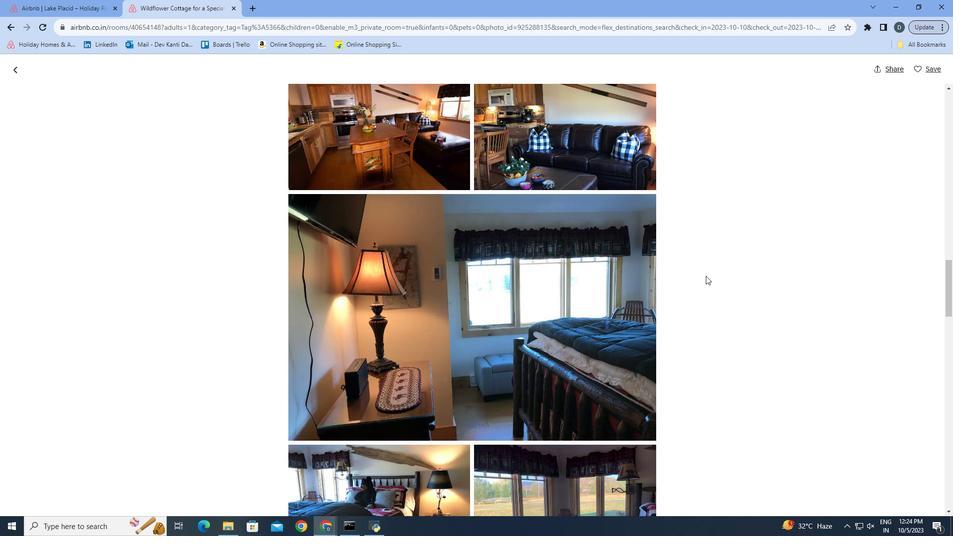 
Action: Mouse scrolled (699, 269) with delta (0, 0)
Screenshot: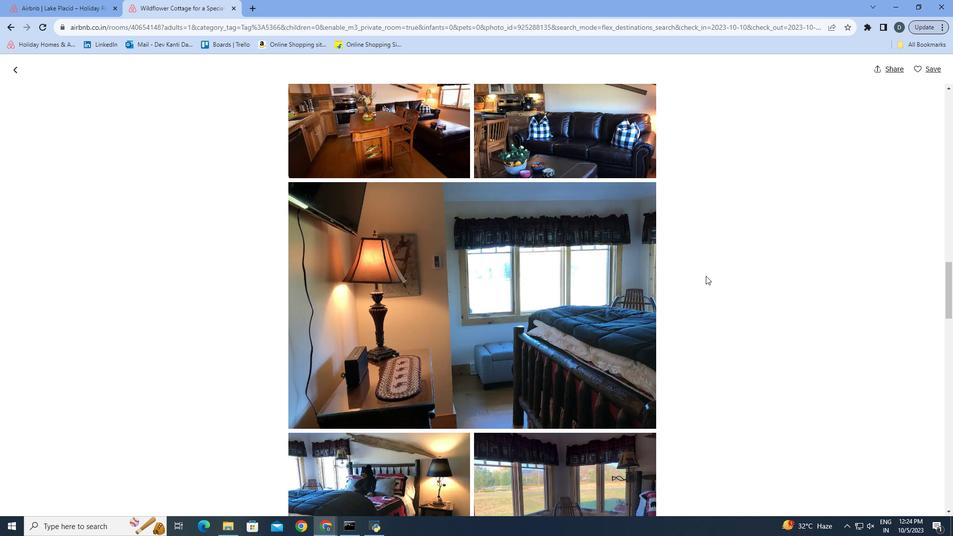 
Action: Mouse scrolled (699, 269) with delta (0, 0)
Screenshot: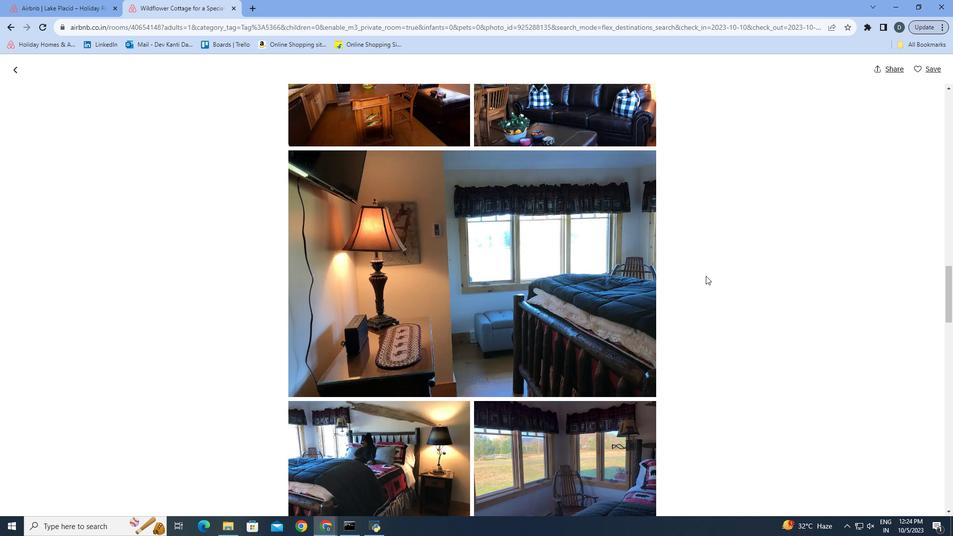 
Action: Mouse scrolled (699, 269) with delta (0, 0)
Screenshot: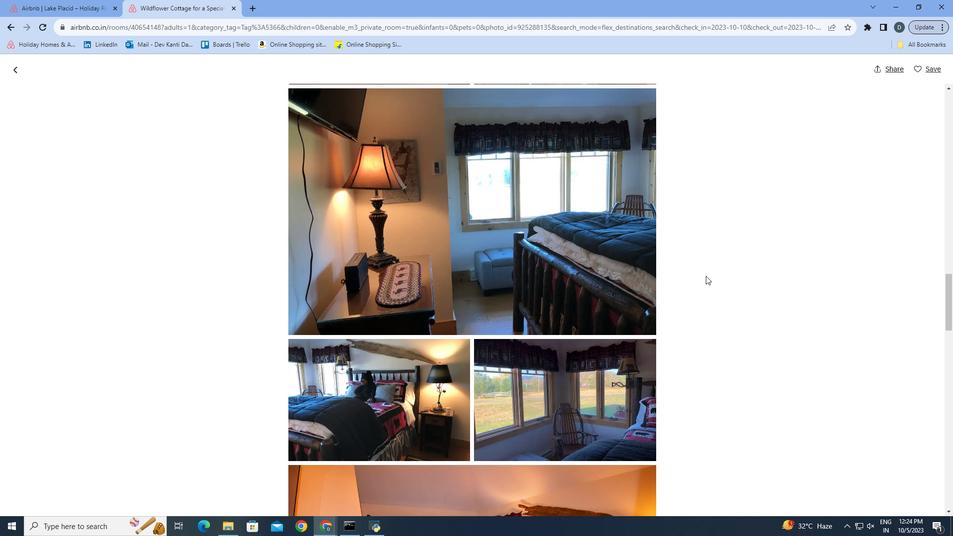 
Action: Mouse scrolled (699, 269) with delta (0, 0)
Screenshot: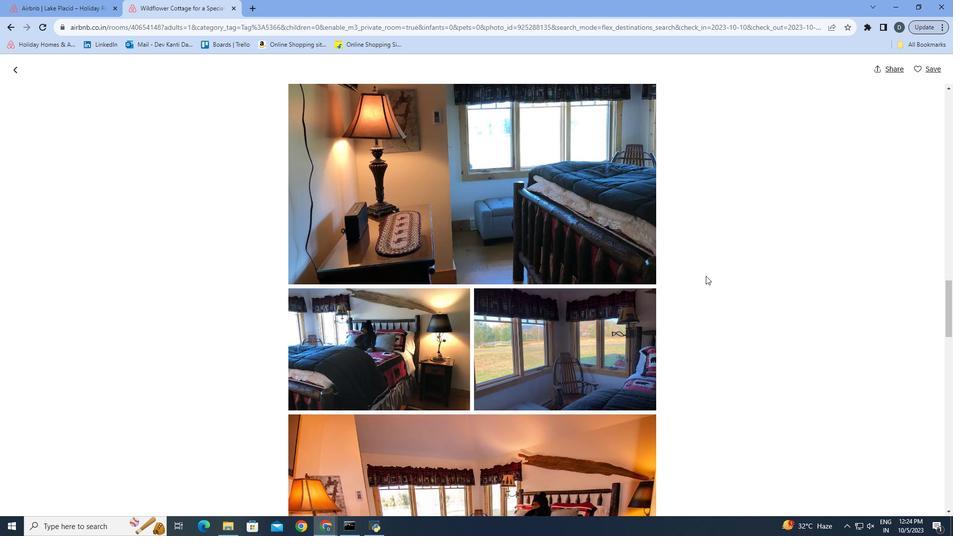 
Action: Mouse scrolled (699, 269) with delta (0, 0)
Screenshot: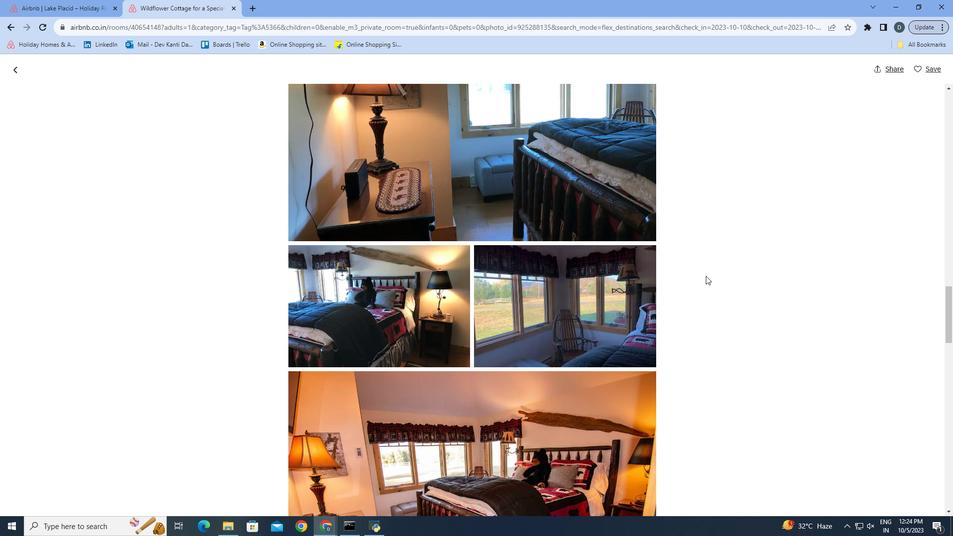 
Action: Mouse scrolled (699, 269) with delta (0, 0)
Screenshot: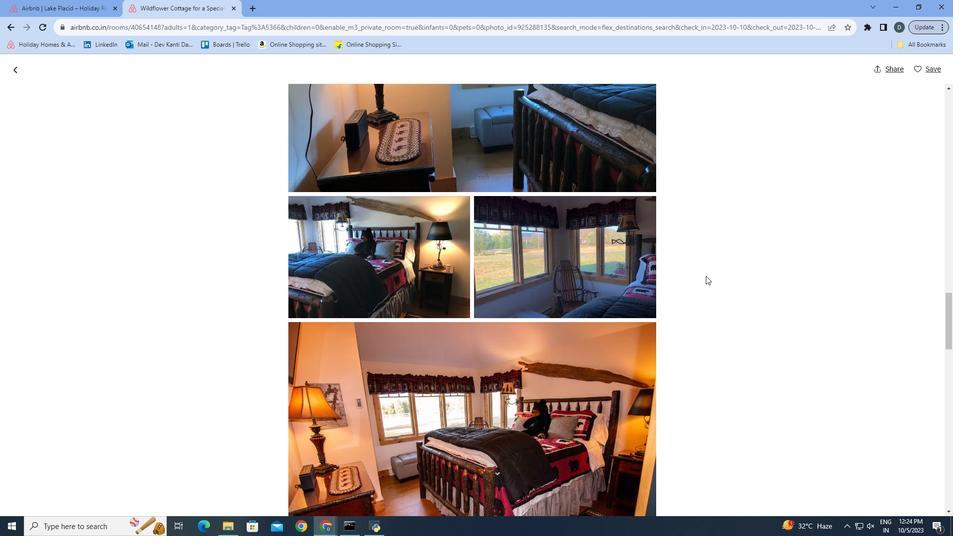 
Action: Mouse scrolled (699, 269) with delta (0, 0)
Screenshot: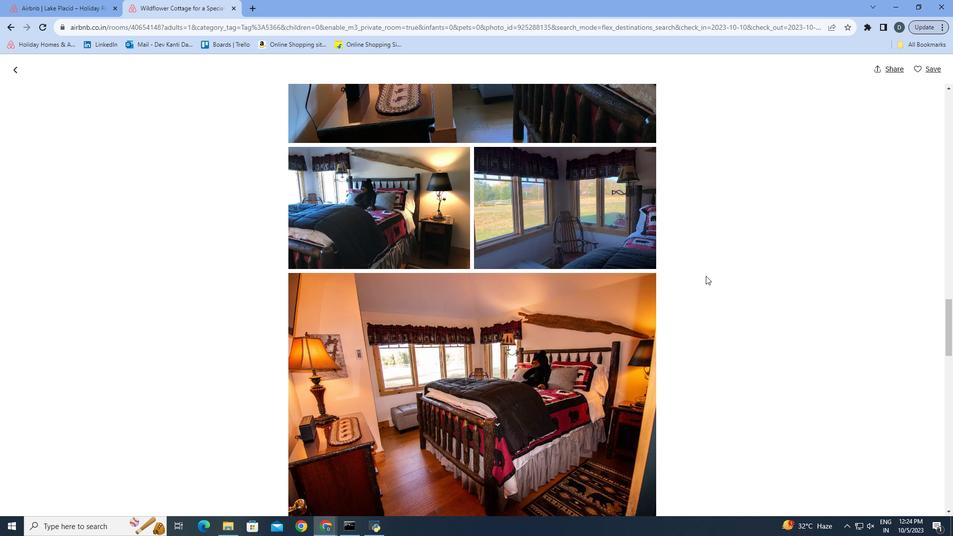 
Action: Mouse scrolled (699, 269) with delta (0, 0)
Screenshot: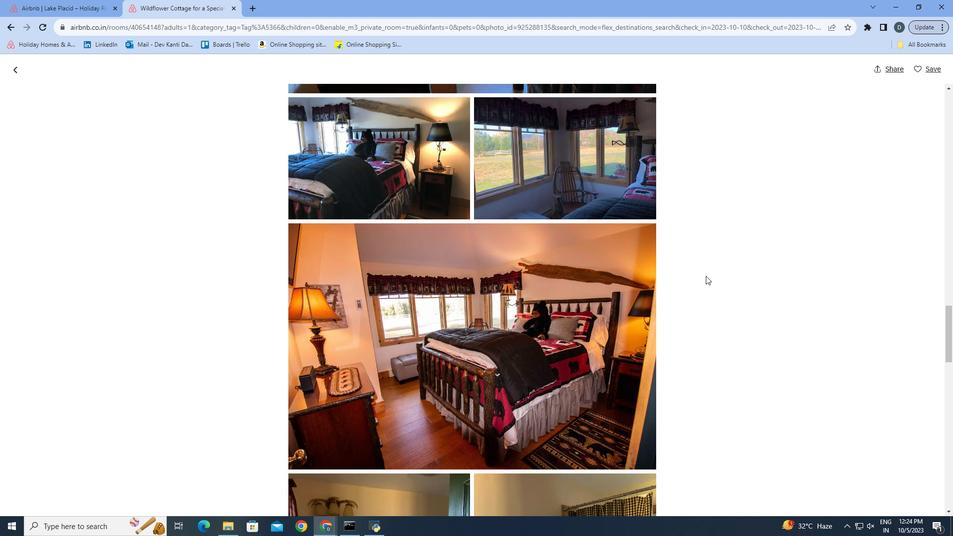 
Action: Mouse scrolled (699, 269) with delta (0, 0)
Screenshot: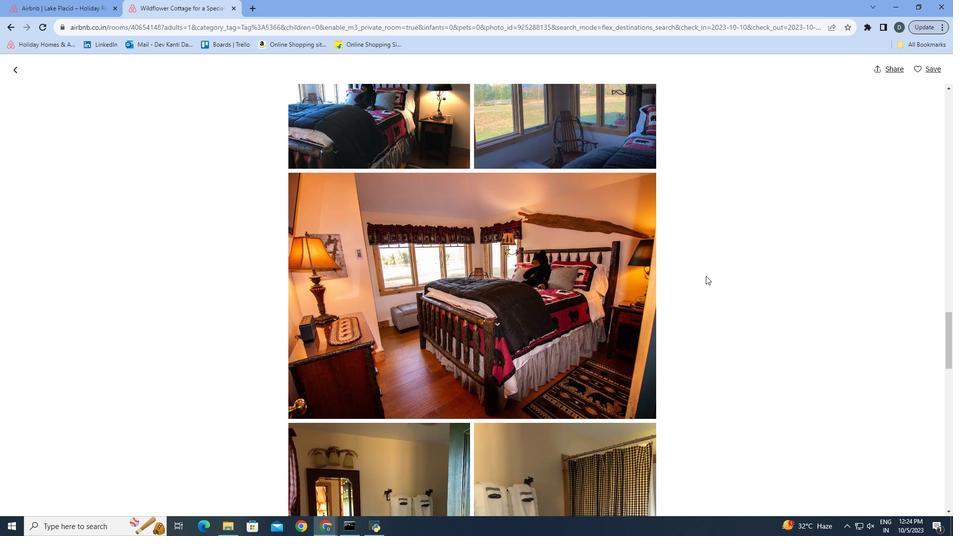 
Action: Mouse scrolled (699, 269) with delta (0, 0)
Screenshot: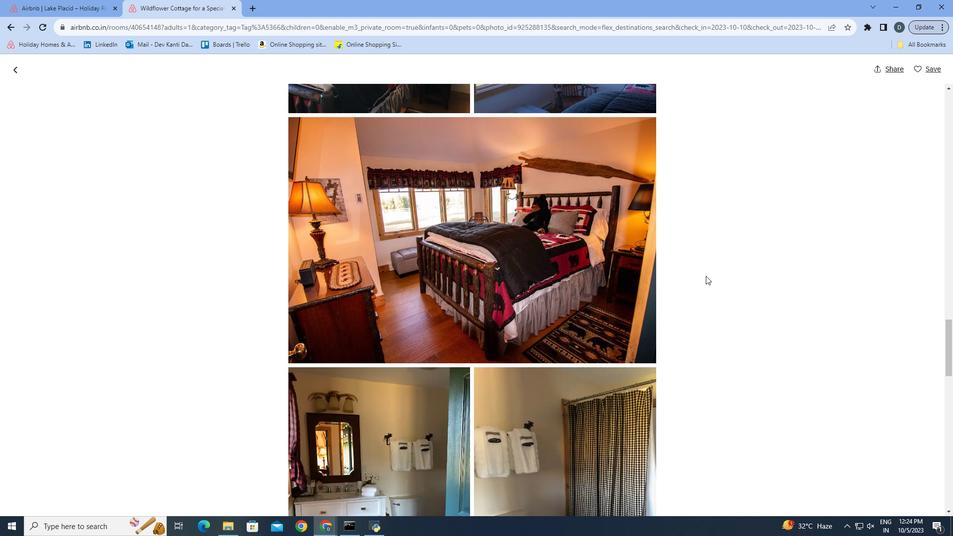 
Action: Mouse scrolled (699, 269) with delta (0, 0)
Screenshot: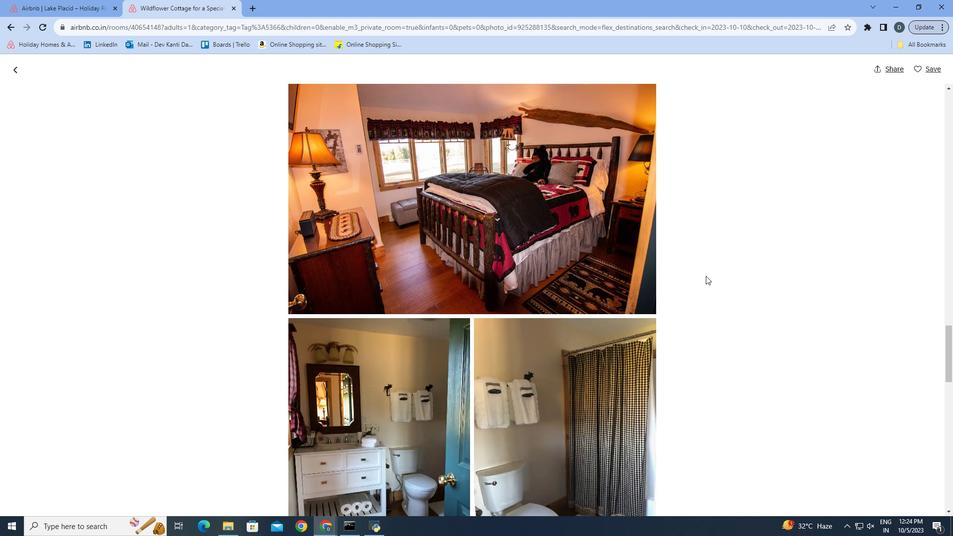 
Action: Mouse scrolled (699, 269) with delta (0, 0)
Screenshot: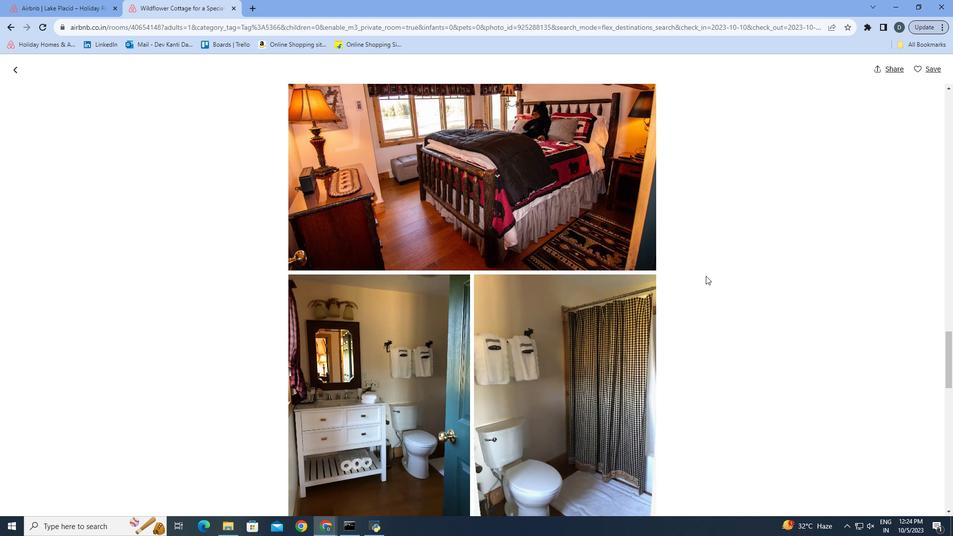 
Action: Mouse scrolled (699, 269) with delta (0, 0)
Screenshot: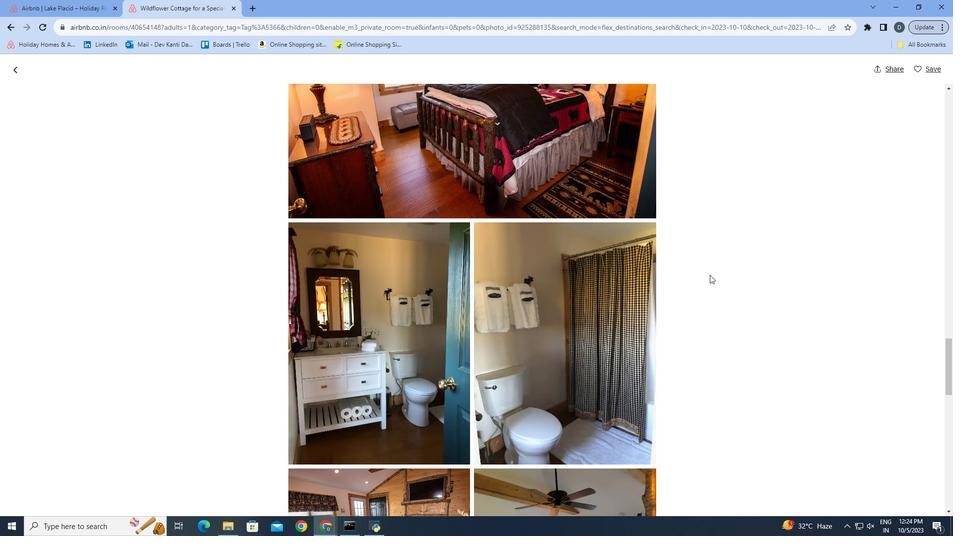 
Action: Mouse moved to (738, 257)
Screenshot: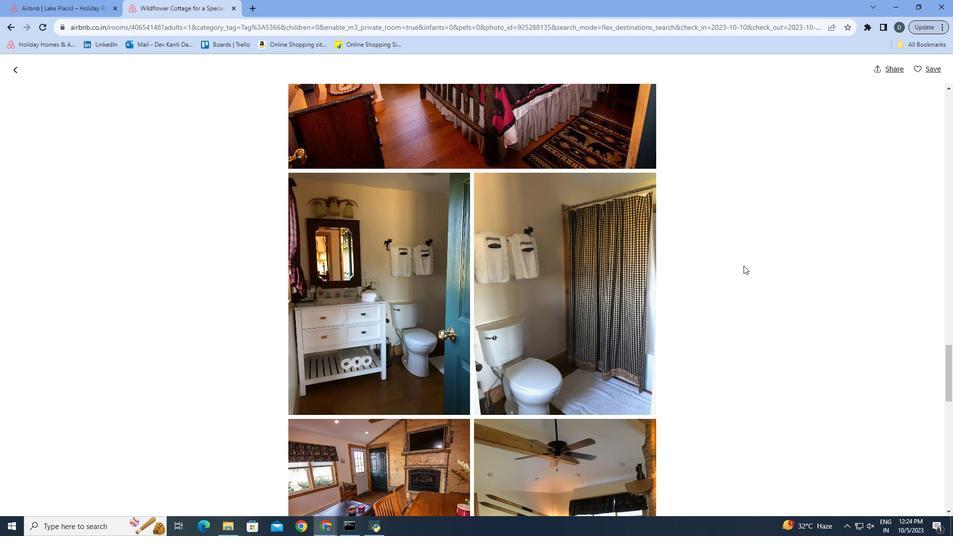 
Action: Mouse scrolled (738, 257) with delta (0, 0)
Screenshot: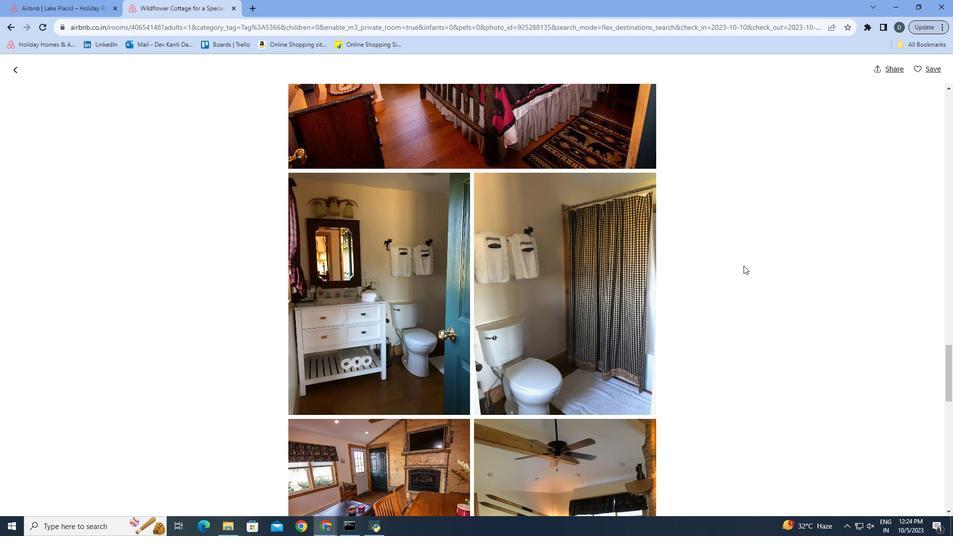
Action: Mouse moved to (737, 259)
Screenshot: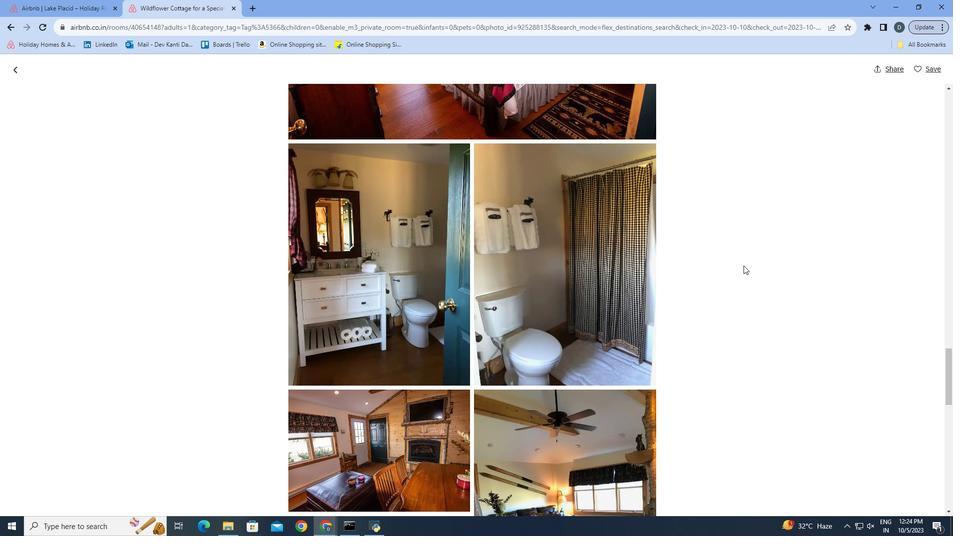 
Action: Mouse scrolled (737, 258) with delta (0, 0)
Screenshot: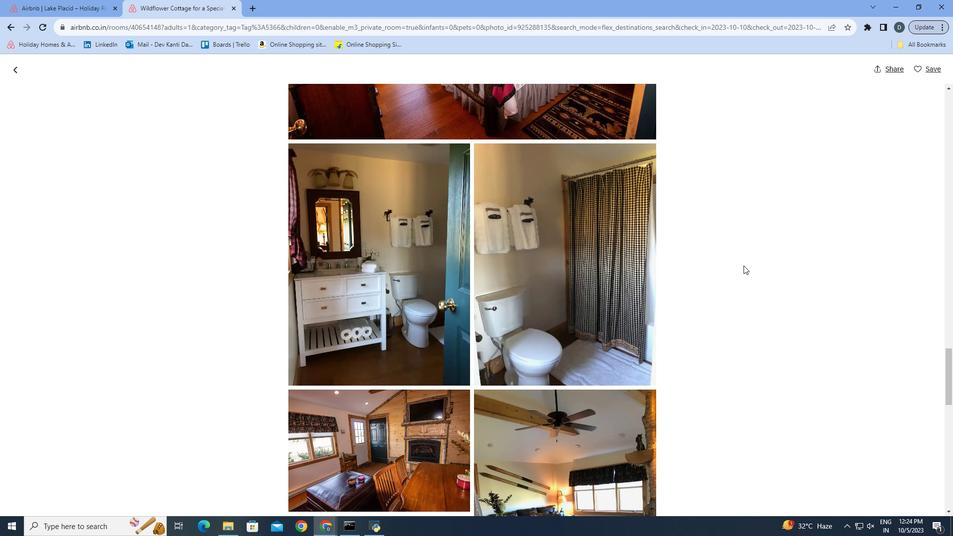 
Action: Mouse moved to (736, 259)
Screenshot: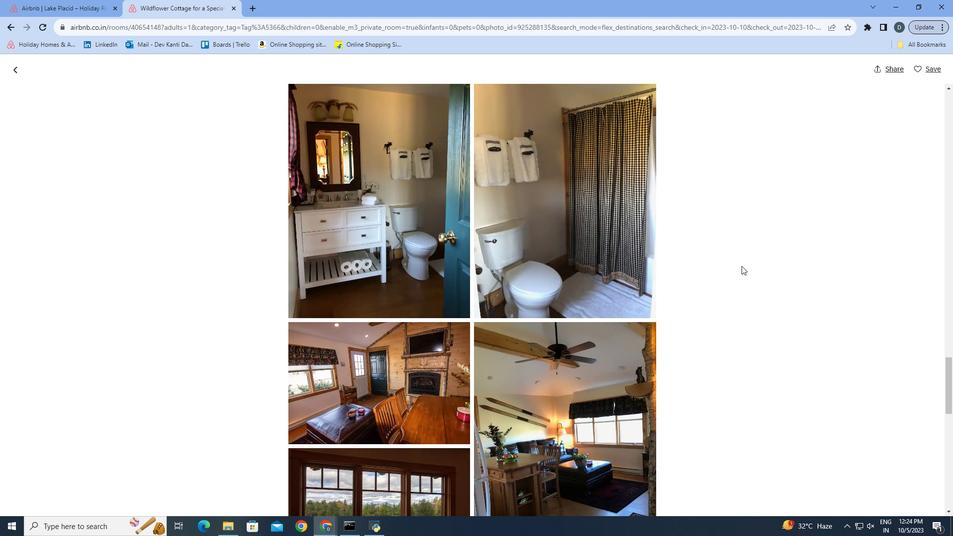 
Action: Mouse scrolled (736, 258) with delta (0, 0)
Screenshot: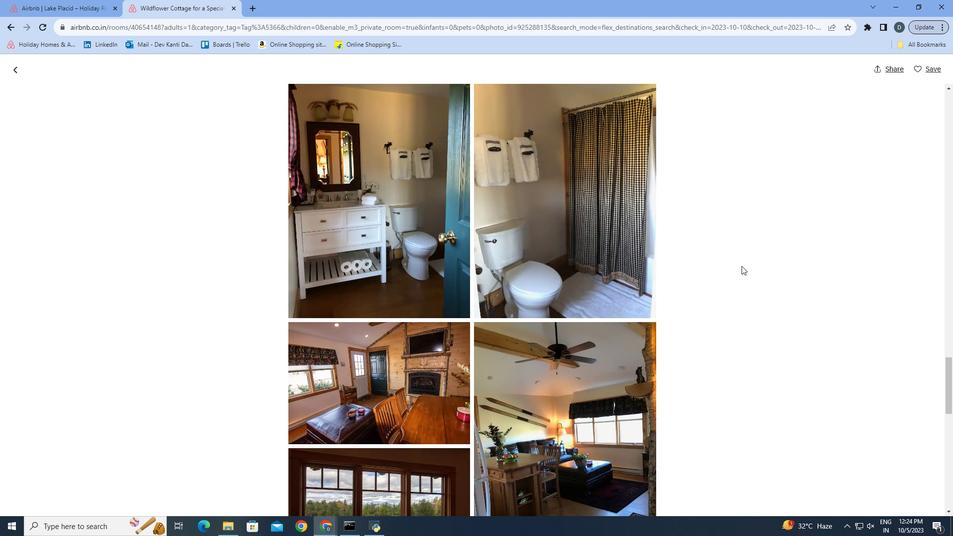 
Action: Mouse moved to (735, 258)
Screenshot: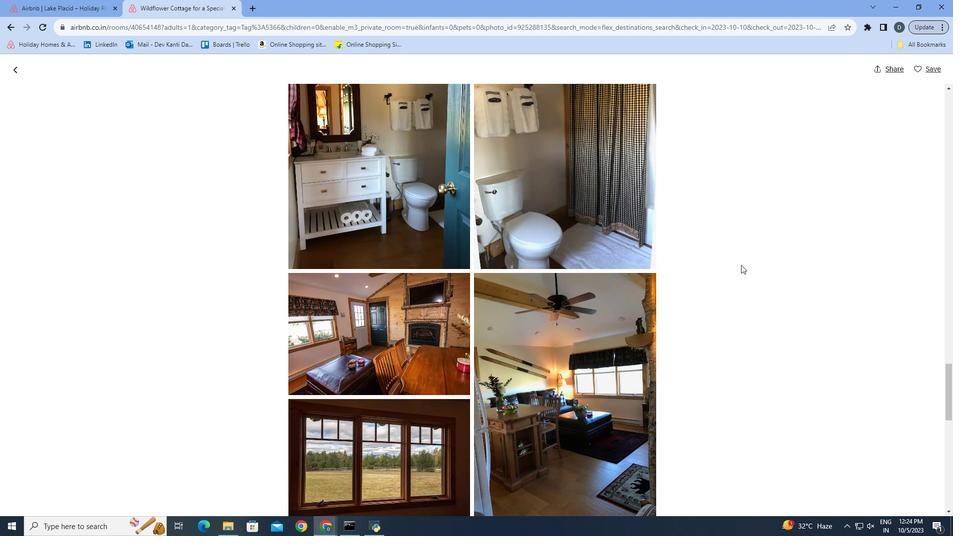 
Action: Mouse scrolled (735, 258) with delta (0, 0)
Screenshot: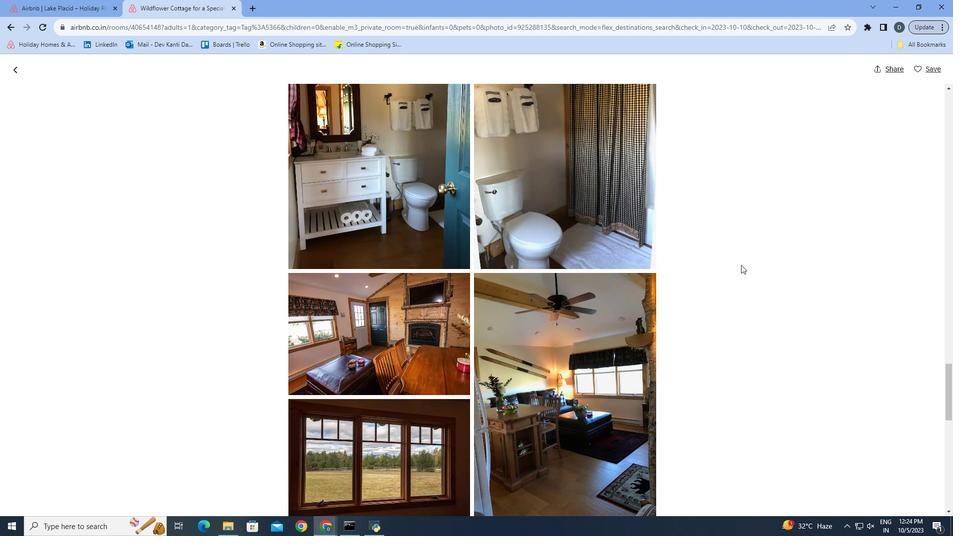 
Action: Mouse scrolled (735, 258) with delta (0, 0)
Screenshot: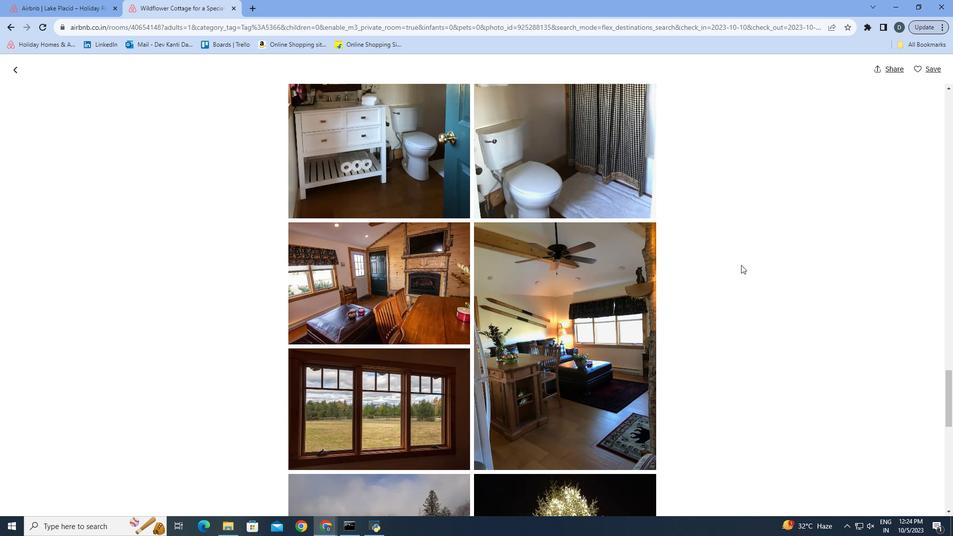 
Action: Mouse scrolled (735, 258) with delta (0, 0)
Screenshot: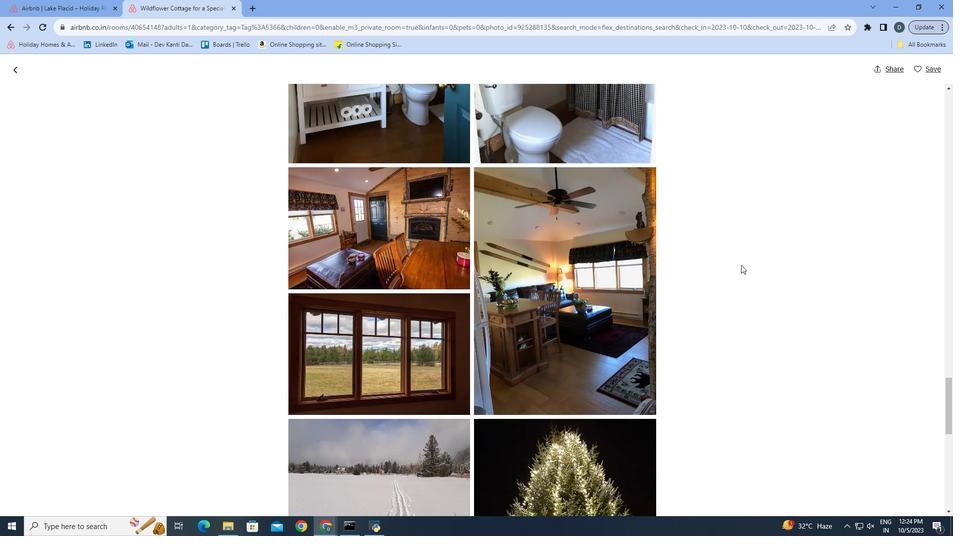 
Action: Mouse scrolled (735, 258) with delta (0, 0)
Screenshot: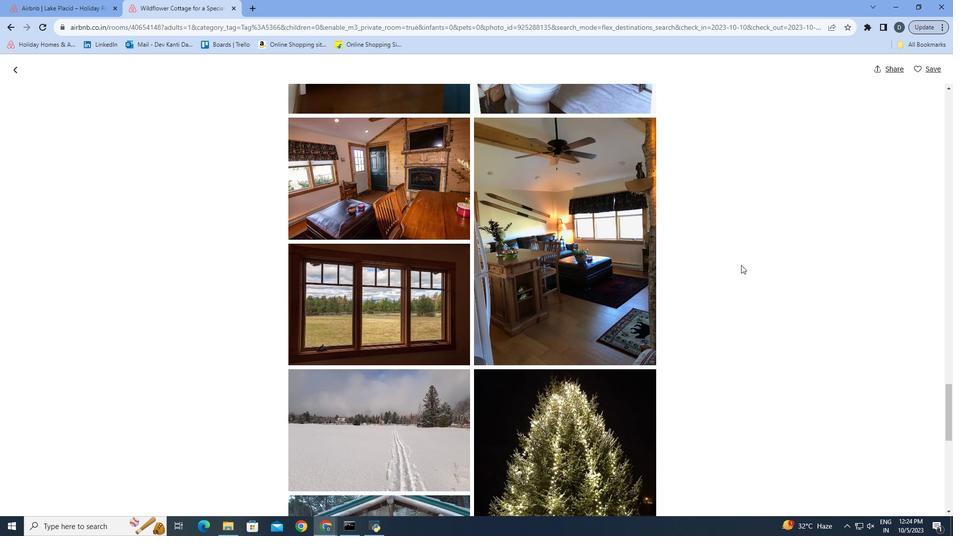 
Action: Mouse scrolled (735, 258) with delta (0, 0)
Screenshot: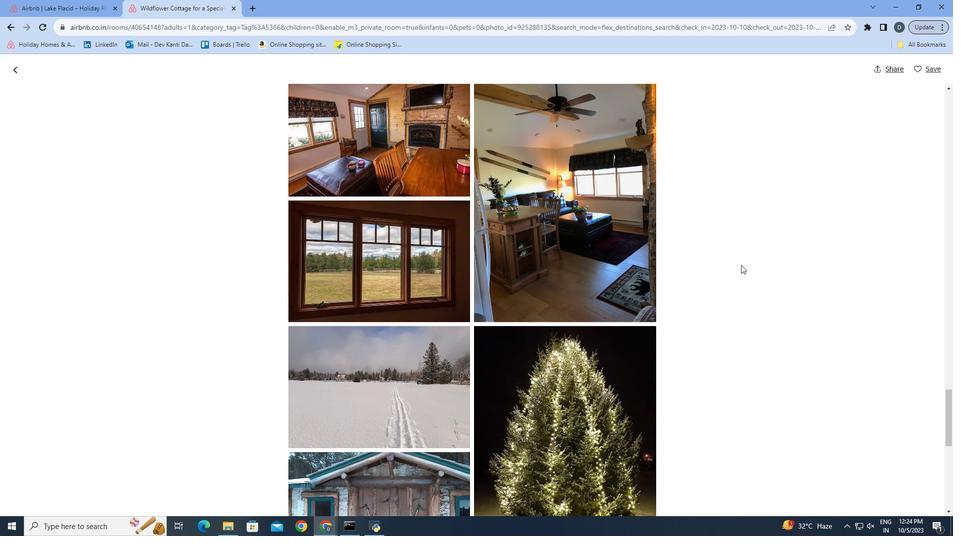 
Action: Mouse scrolled (735, 258) with delta (0, 0)
Screenshot: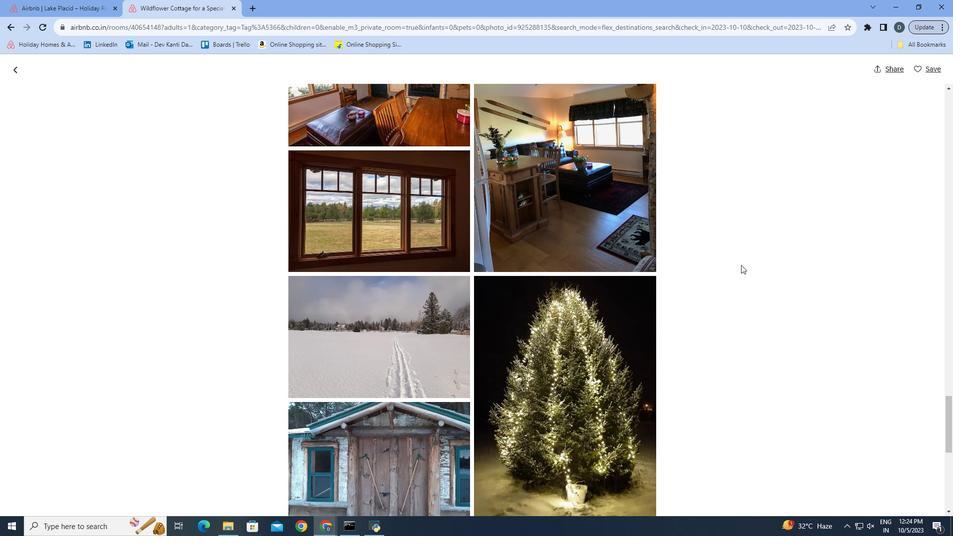 
Action: Mouse moved to (735, 258)
Screenshot: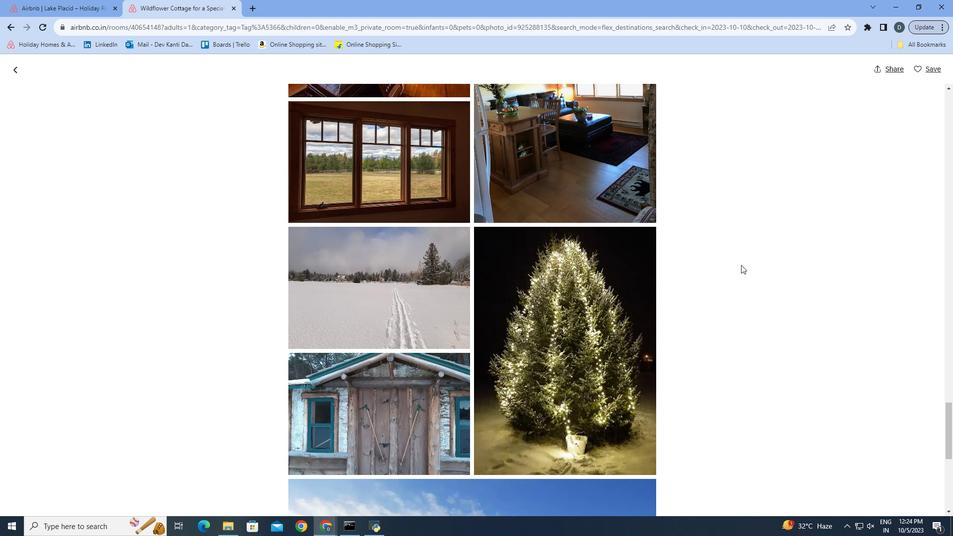 
Action: Mouse scrolled (735, 258) with delta (0, 0)
Screenshot: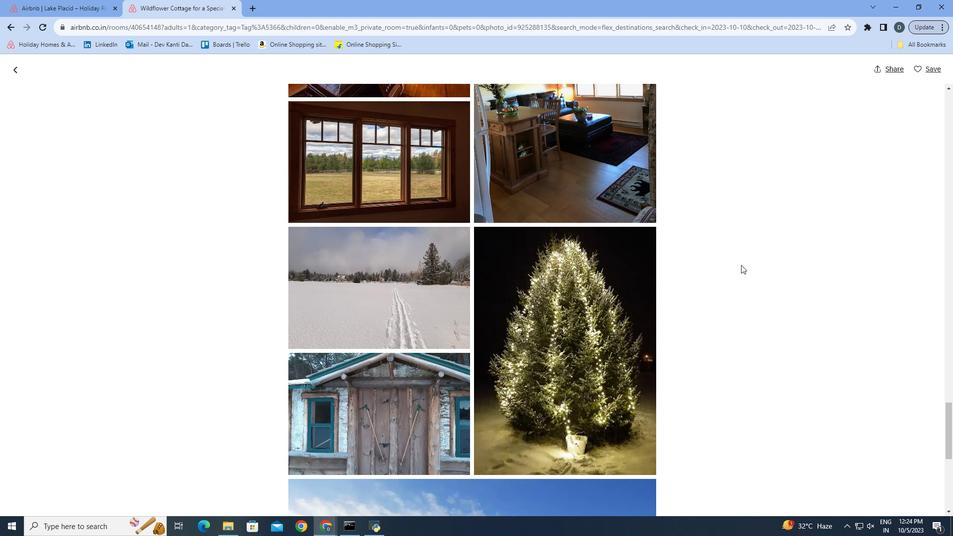 
Action: Mouse scrolled (735, 258) with delta (0, 0)
Screenshot: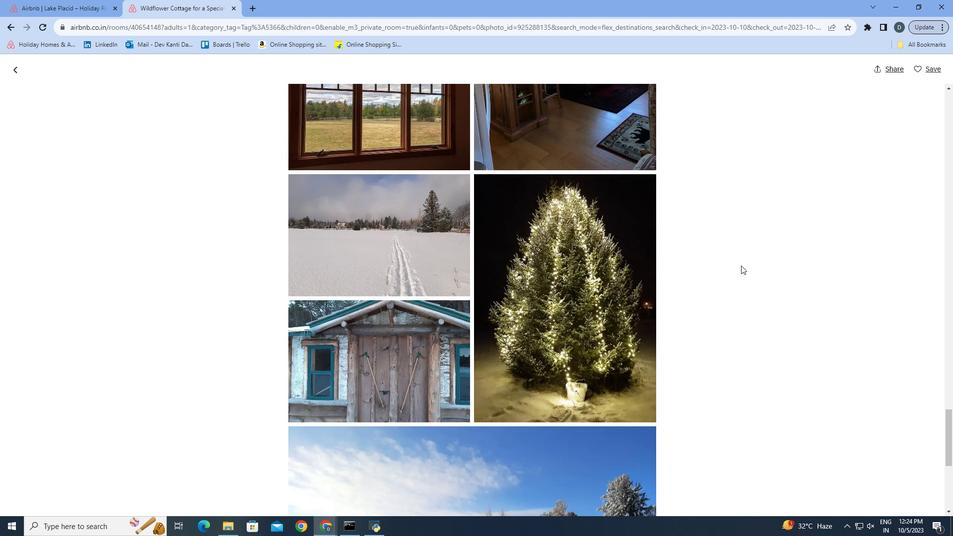 
Action: Mouse moved to (735, 259)
Screenshot: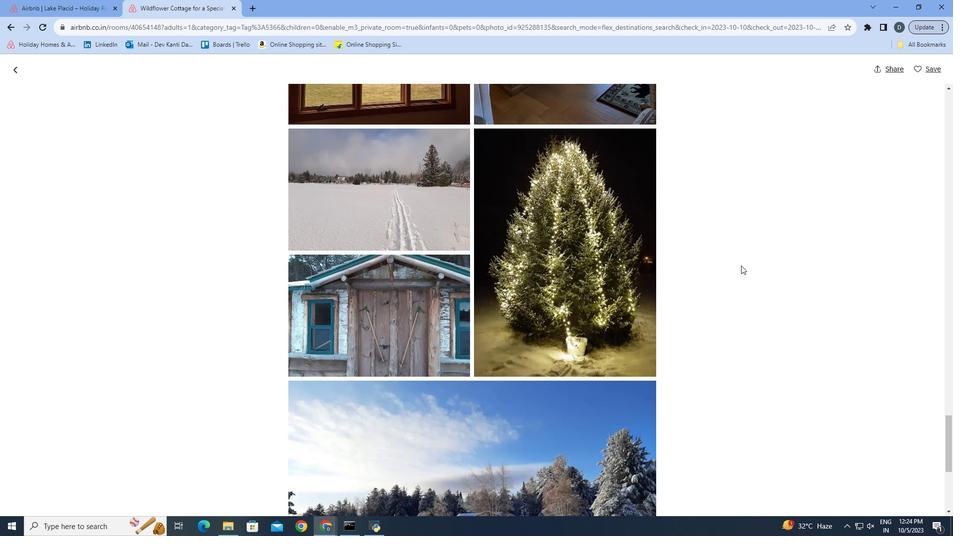 
Action: Mouse scrolled (735, 258) with delta (0, 0)
Screenshot: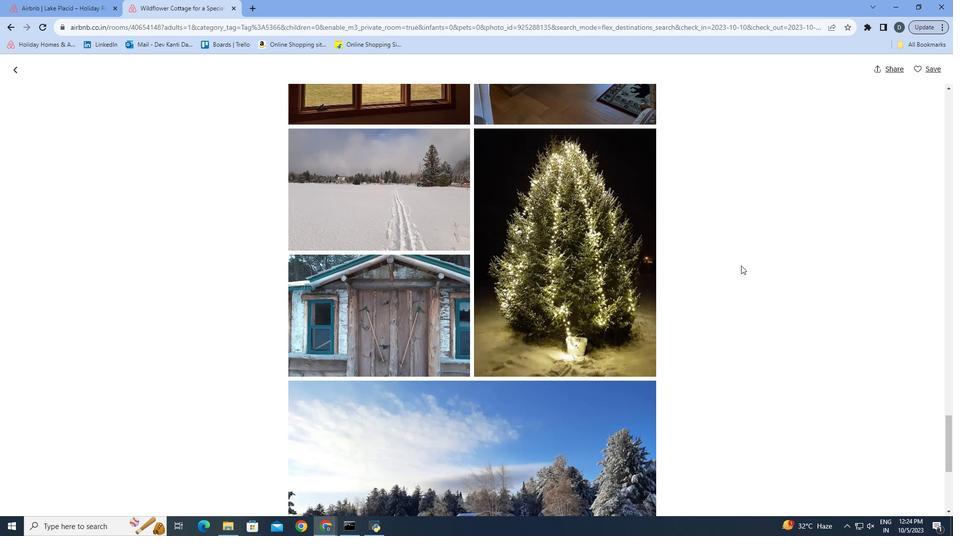 
Action: Mouse scrolled (735, 258) with delta (0, 0)
Screenshot: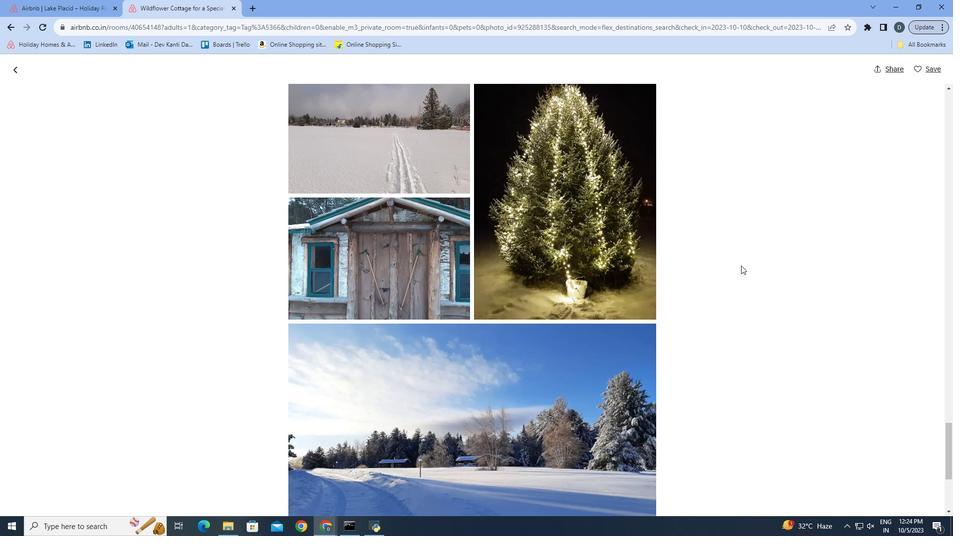 
Action: Mouse scrolled (735, 258) with delta (0, 0)
Screenshot: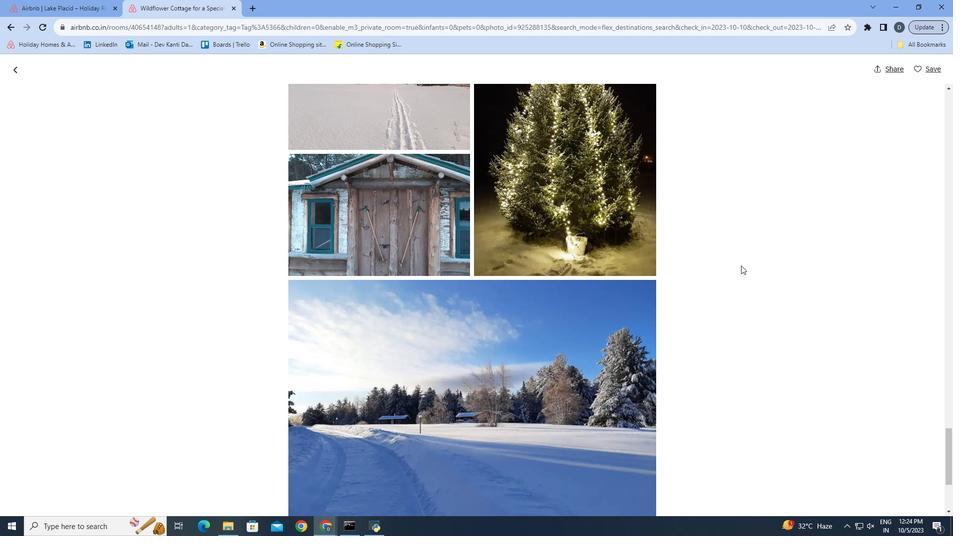 
Action: Mouse scrolled (735, 258) with delta (0, 0)
Screenshot: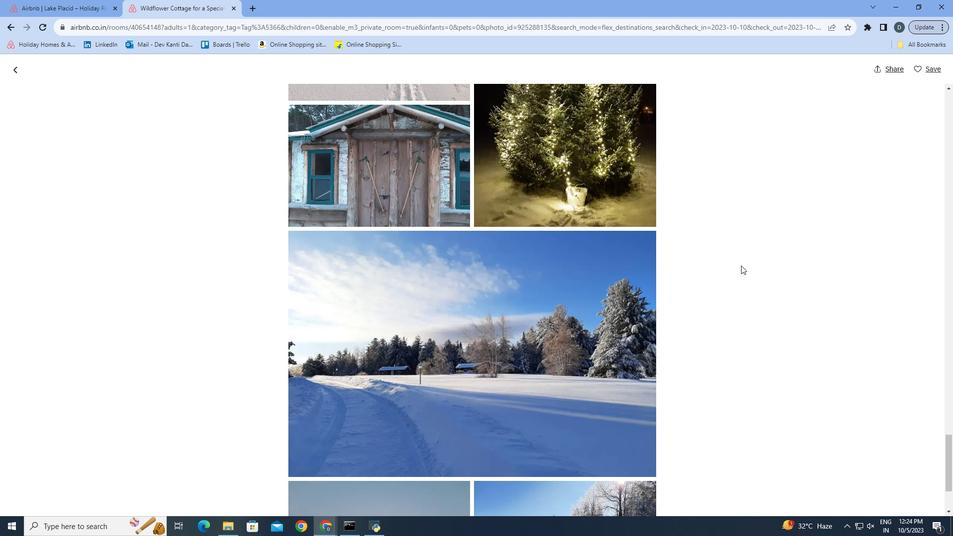 
Action: Mouse scrolled (735, 258) with delta (0, 0)
Screenshot: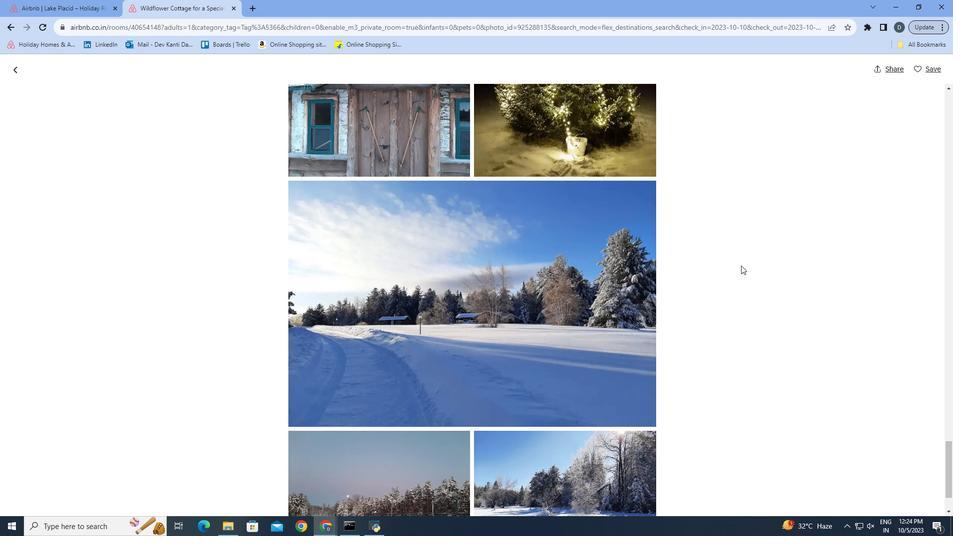 
Action: Mouse scrolled (735, 258) with delta (0, 0)
Screenshot: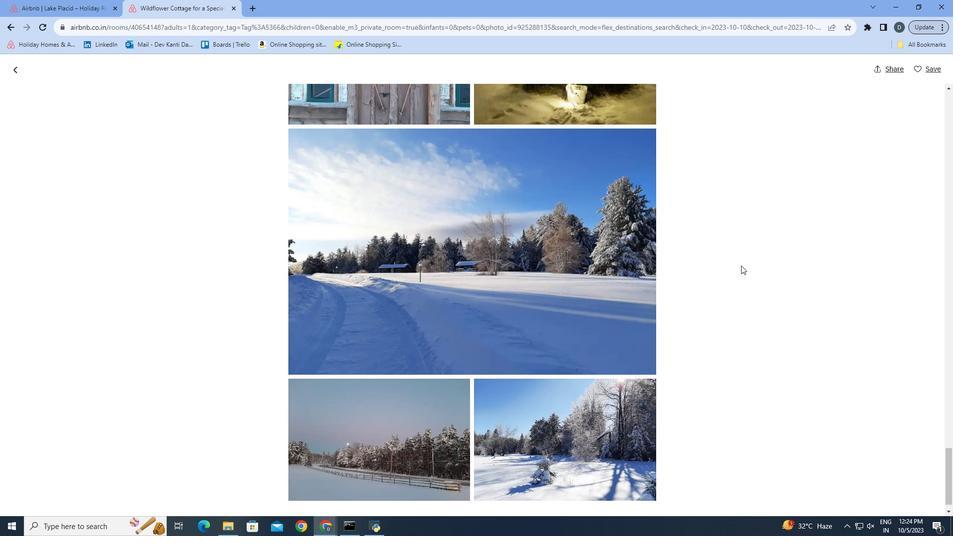 
Action: Mouse scrolled (735, 258) with delta (0, 0)
Screenshot: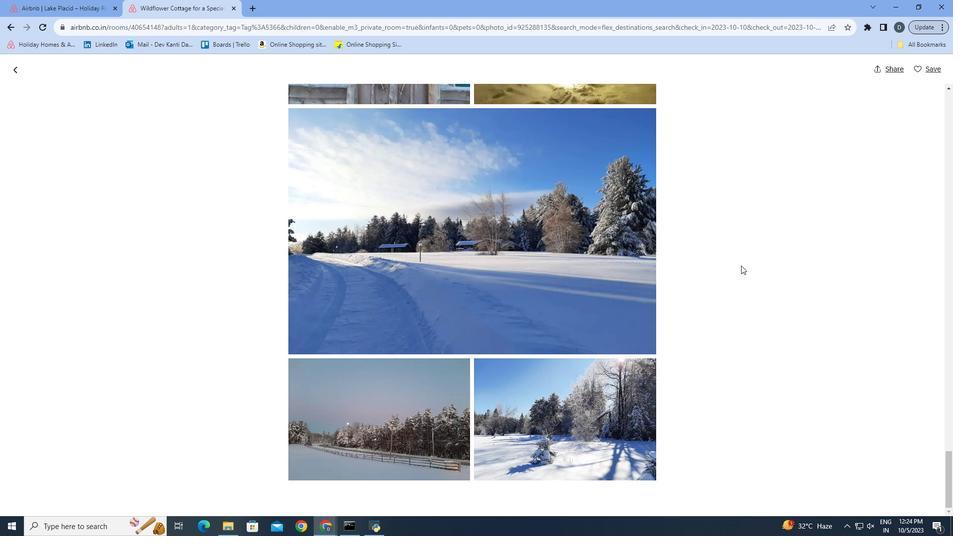
Action: Mouse scrolled (735, 258) with delta (0, 0)
Screenshot: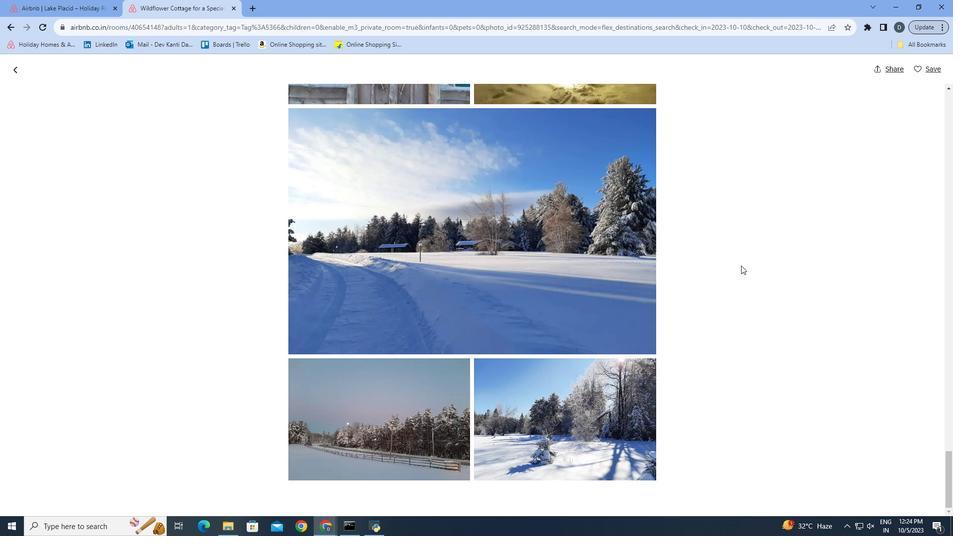 
Action: Mouse scrolled (735, 258) with delta (0, 0)
Screenshot: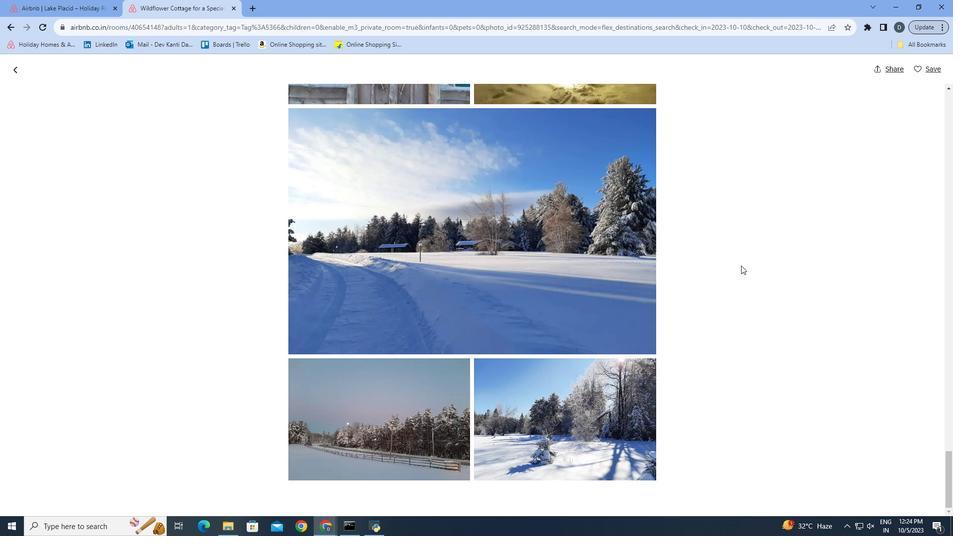 
Action: Mouse scrolled (735, 258) with delta (0, 0)
Screenshot: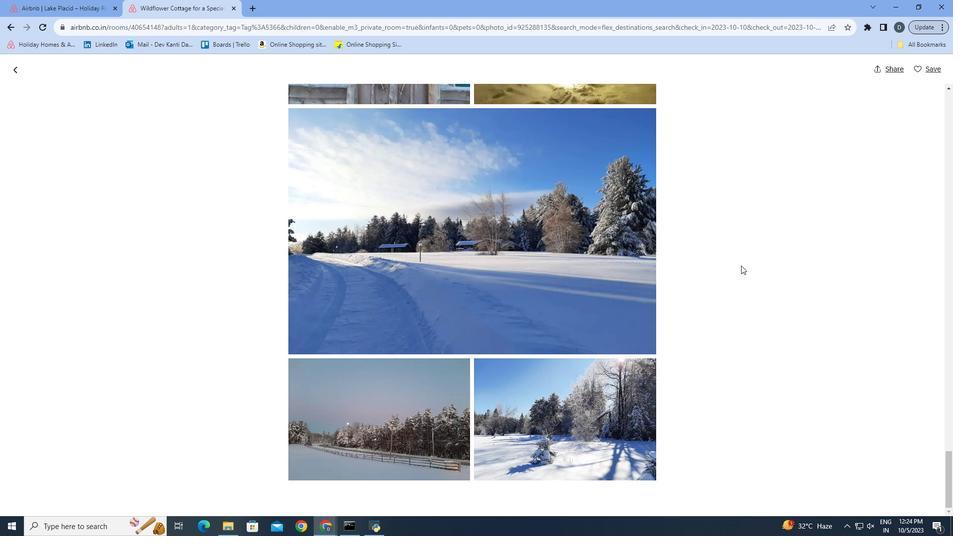 
Action: Mouse scrolled (735, 258) with delta (0, 0)
Screenshot: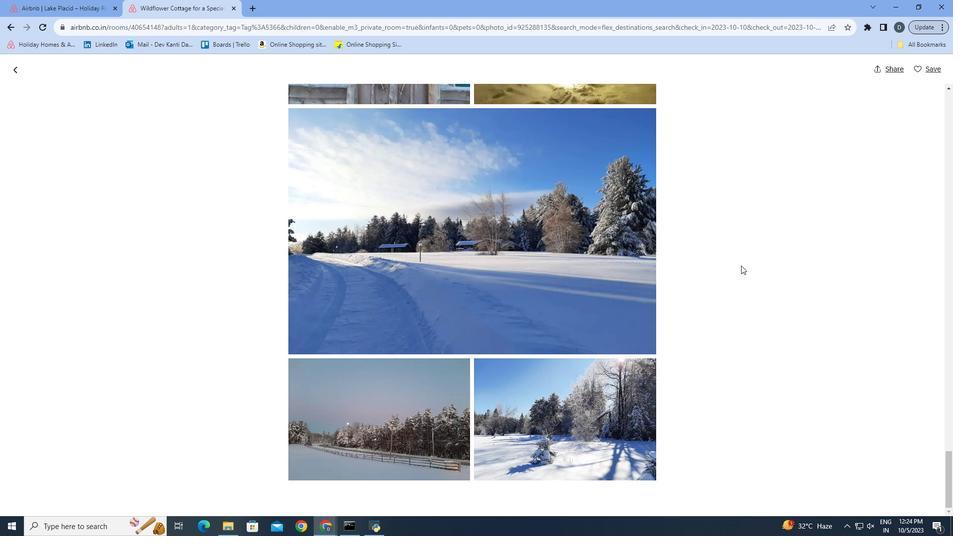 
Action: Mouse scrolled (735, 258) with delta (0, 0)
Screenshot: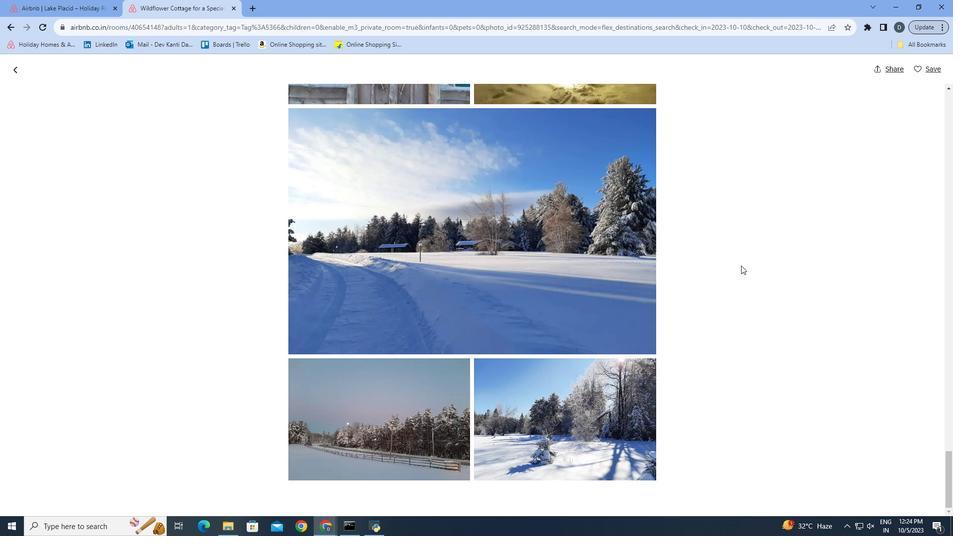 
Action: Mouse scrolled (735, 258) with delta (0, 0)
Screenshot: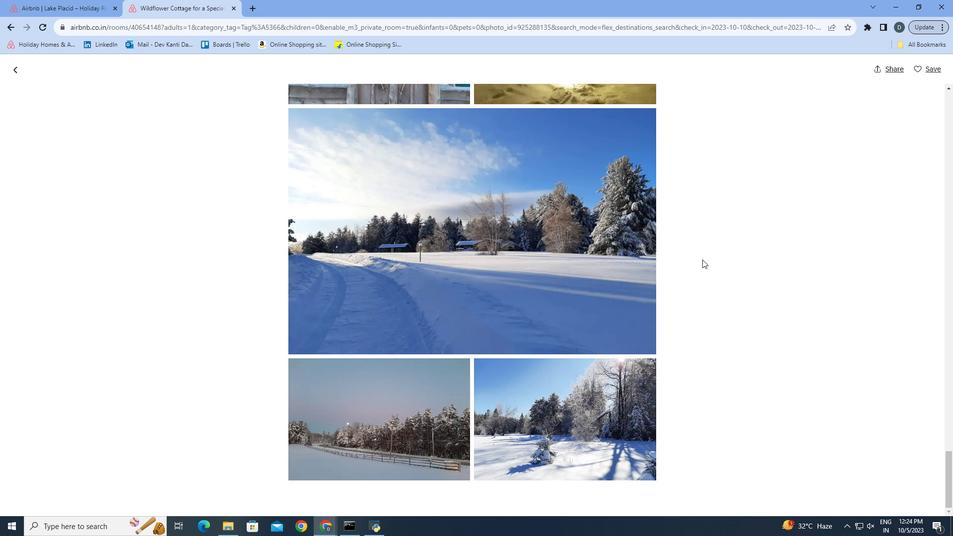 
Action: Mouse moved to (7, 58)
Screenshot: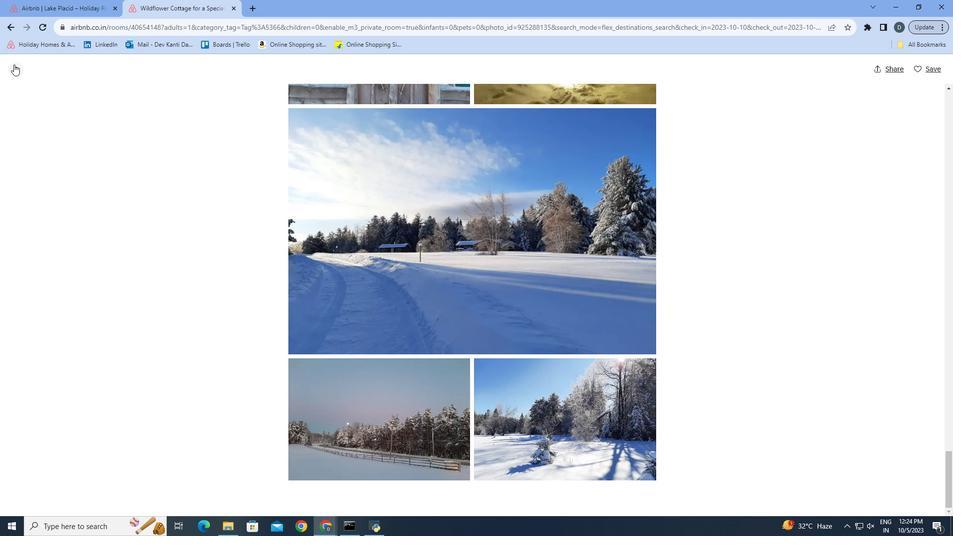
Action: Mouse pressed left at (7, 58)
Screenshot: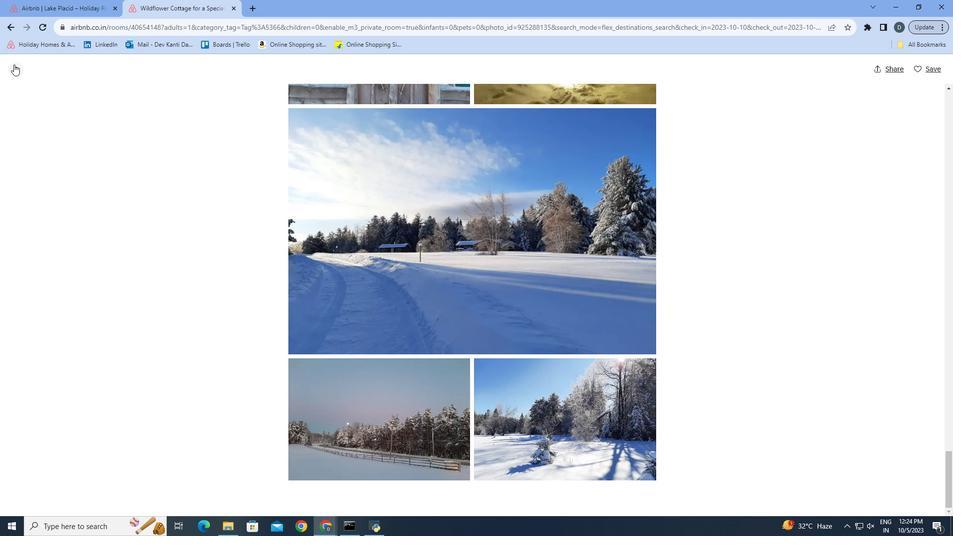 
Action: Mouse moved to (828, 292)
Screenshot: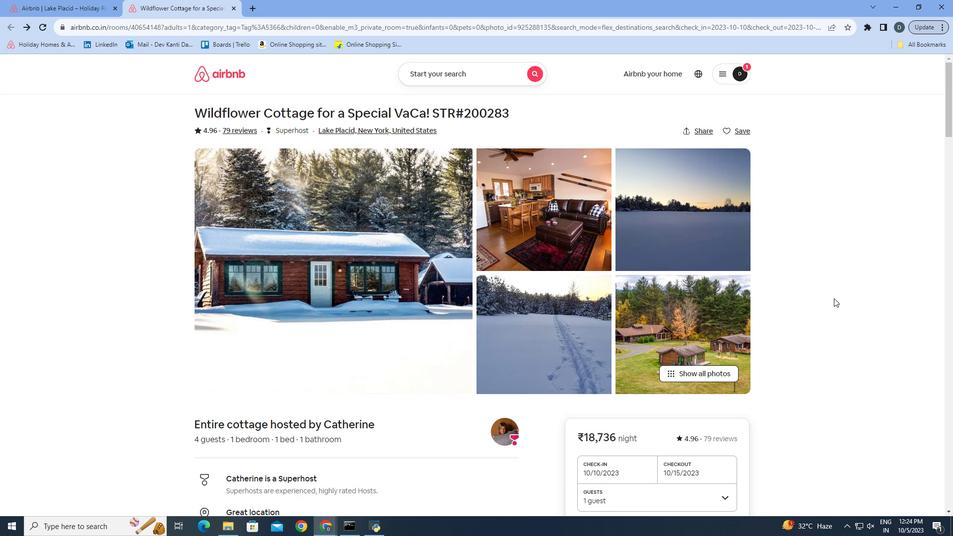 
Action: Mouse scrolled (828, 291) with delta (0, 0)
Screenshot: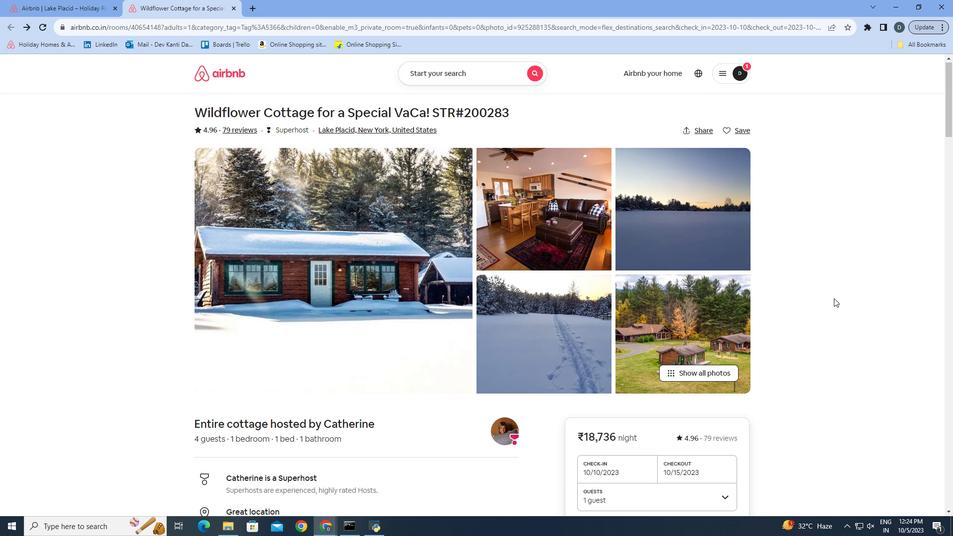 
Action: Mouse scrolled (828, 291) with delta (0, 0)
Screenshot: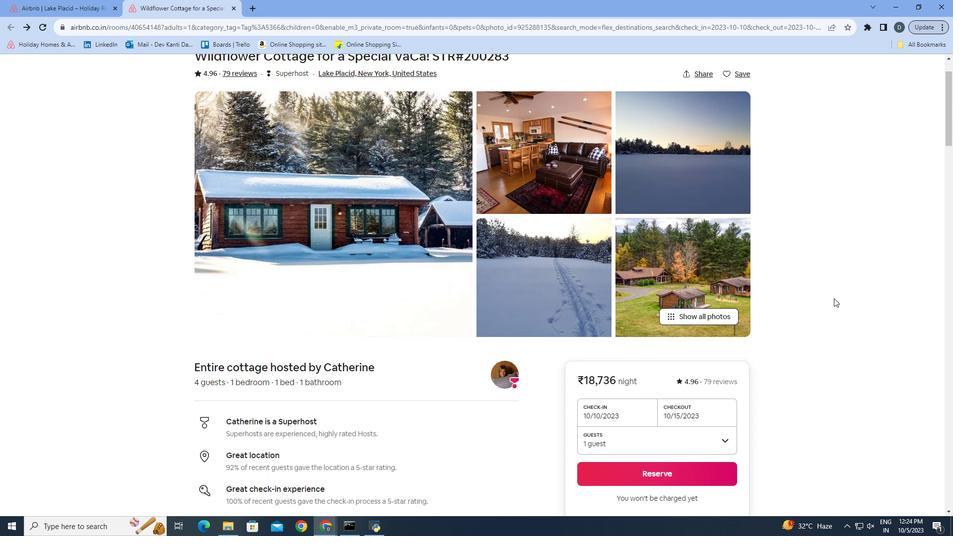 
Action: Mouse scrolled (828, 291) with delta (0, 0)
Screenshot: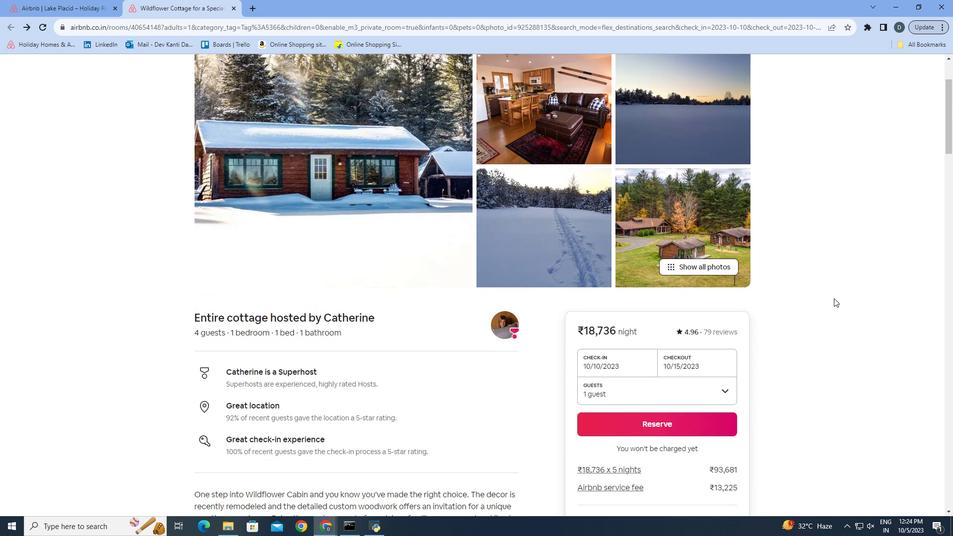 
Action: Mouse moved to (828, 292)
Screenshot: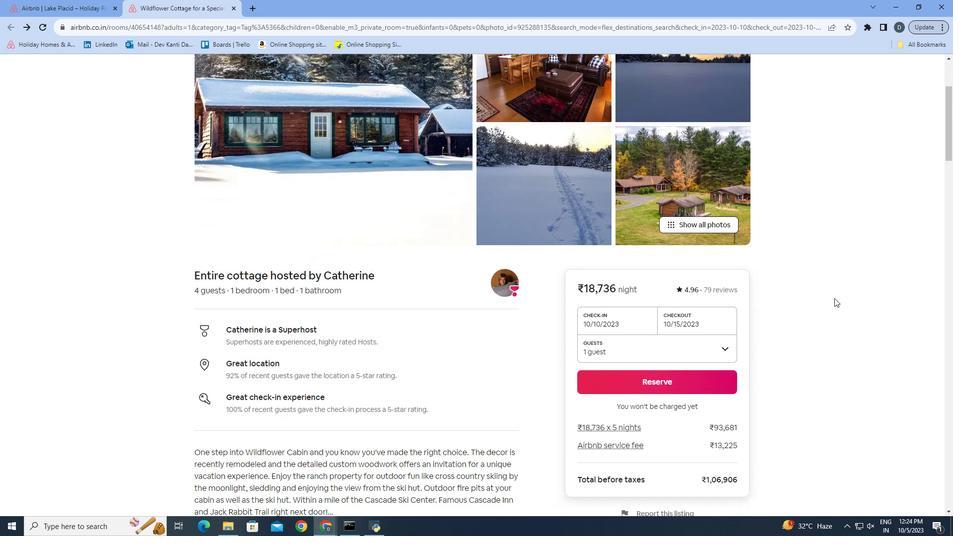 
Action: Mouse scrolled (828, 291) with delta (0, 0)
Screenshot: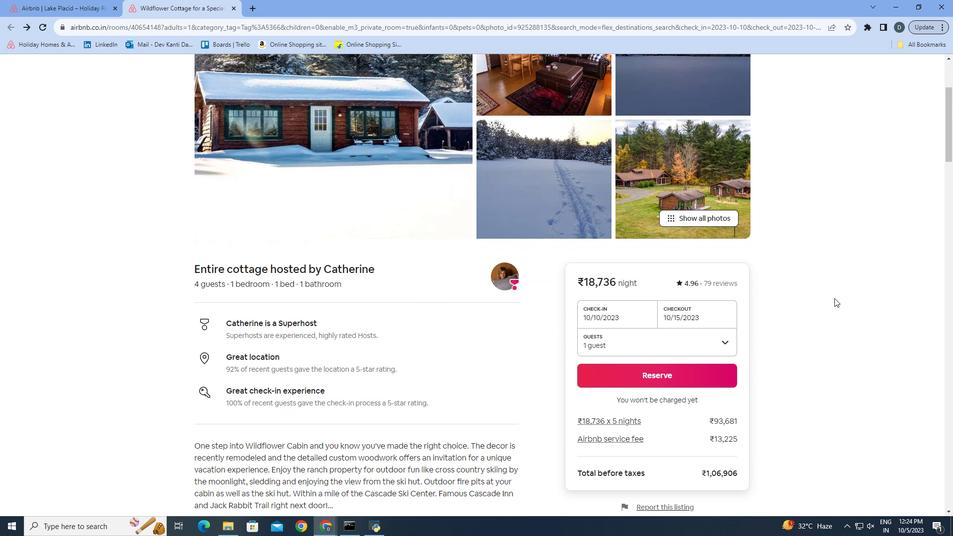 
Action: Mouse scrolled (828, 291) with delta (0, 0)
Screenshot: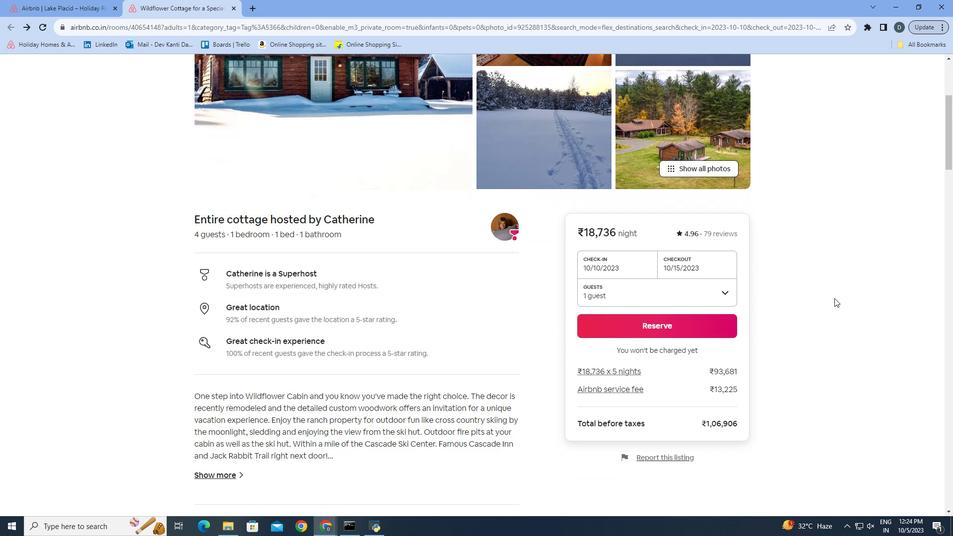 
Action: Mouse scrolled (828, 291) with delta (0, 0)
Screenshot: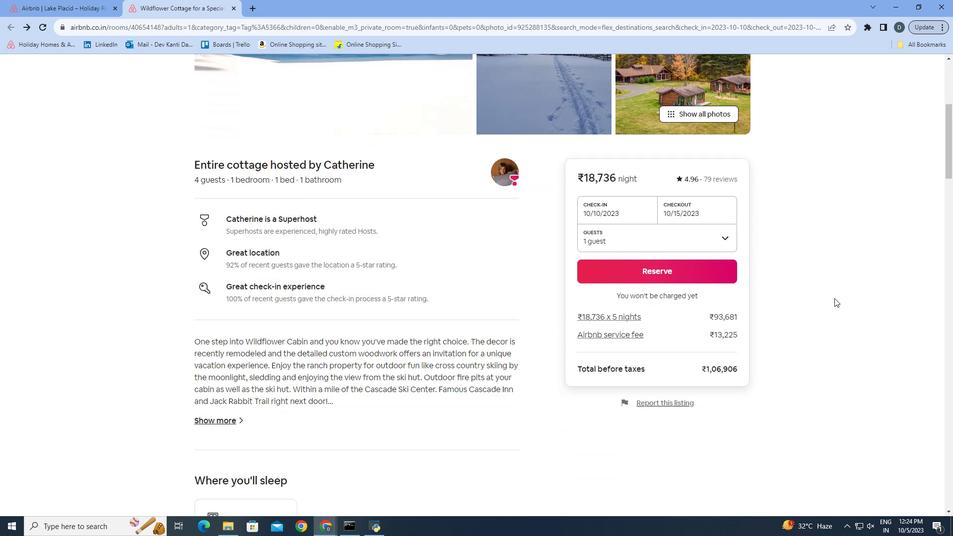 
Action: Mouse scrolled (828, 291) with delta (0, 0)
Screenshot: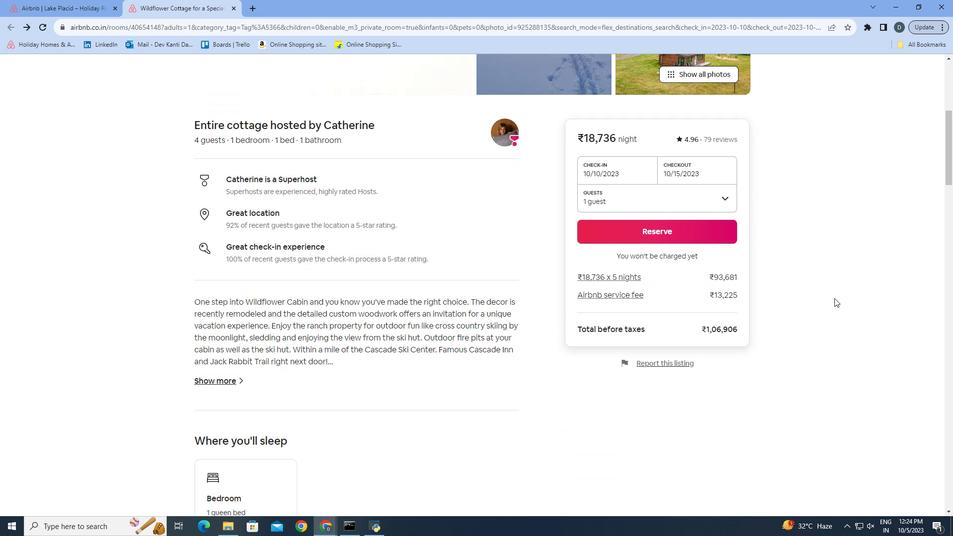 
Action: Mouse moved to (830, 291)
Screenshot: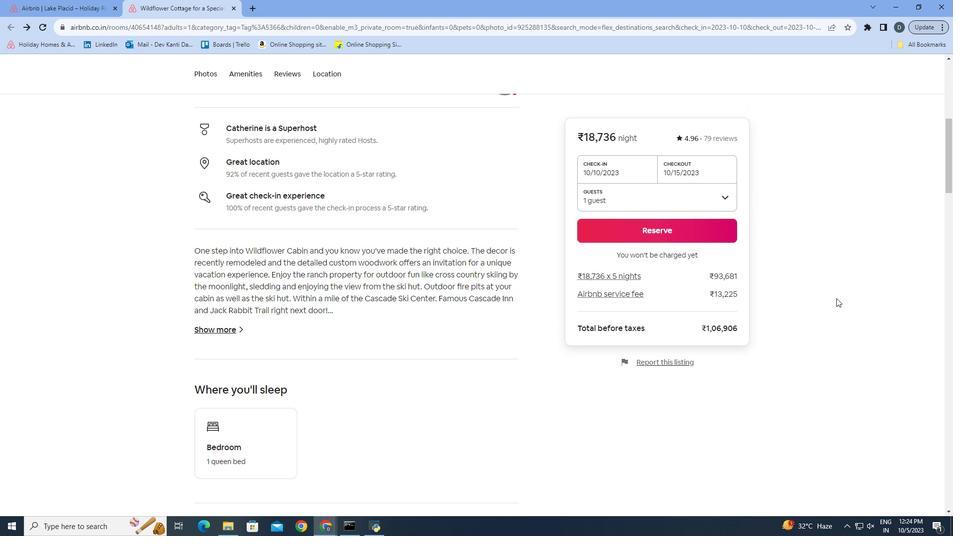 
Action: Mouse scrolled (830, 291) with delta (0, 0)
Screenshot: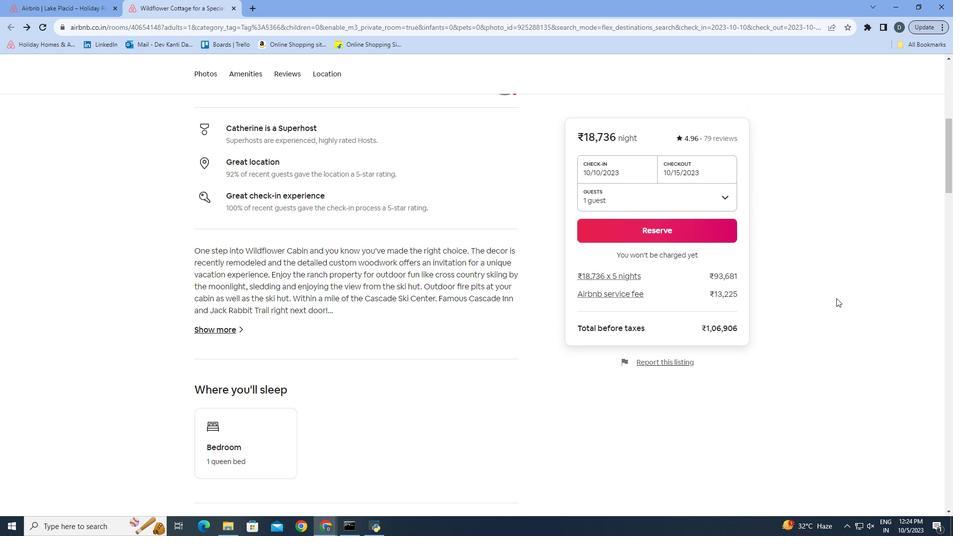 
Action: Mouse moved to (830, 292)
Screenshot: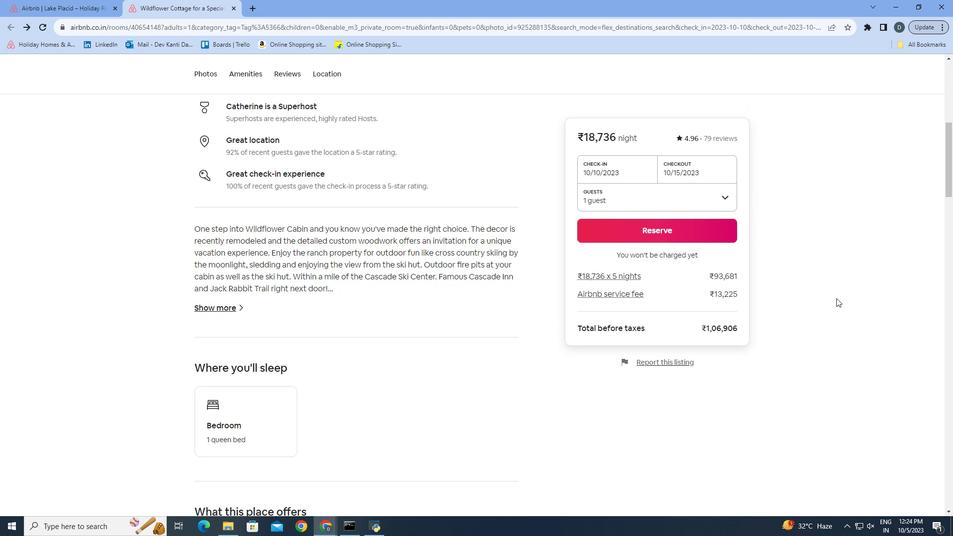 
Action: Mouse scrolled (830, 291) with delta (0, 0)
Screenshot: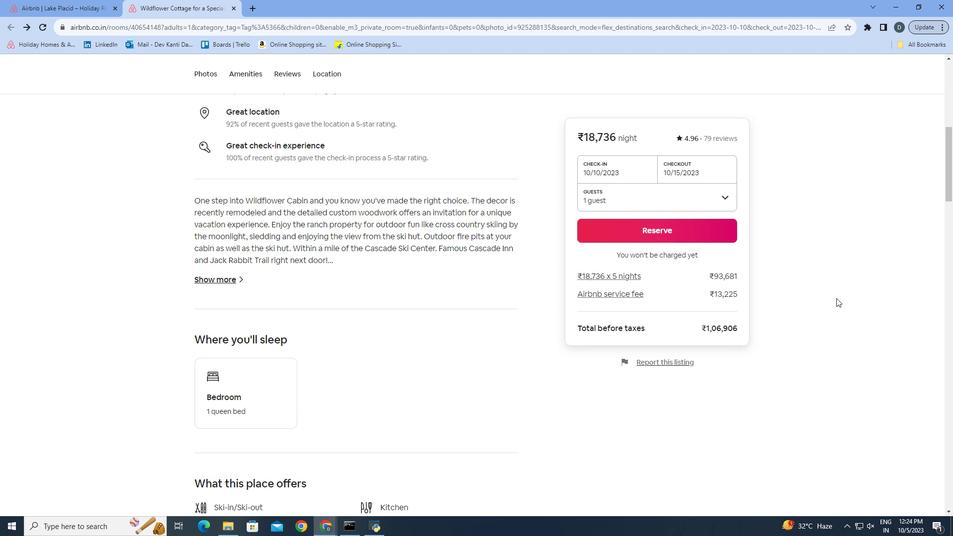
Action: Mouse scrolled (830, 291) with delta (0, 0)
Screenshot: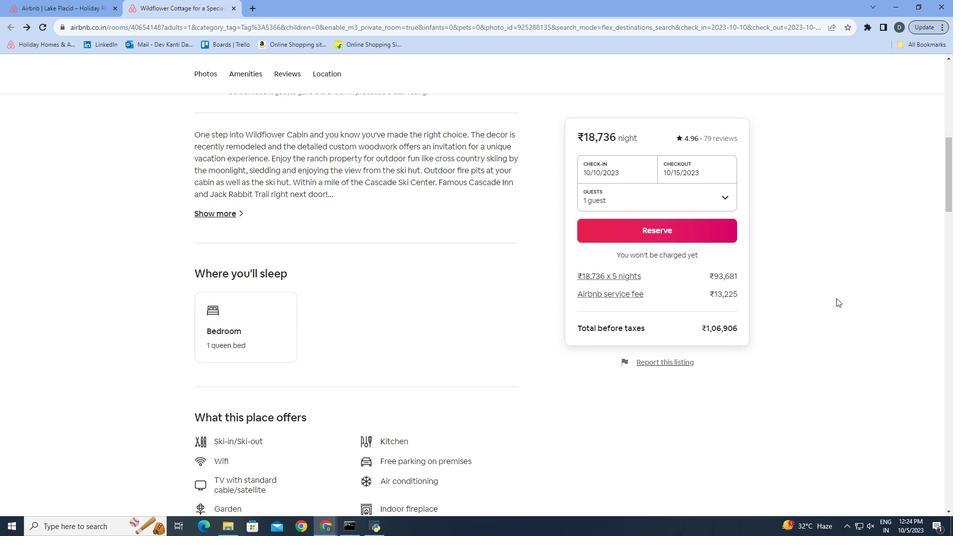 
Action: Mouse scrolled (830, 291) with delta (0, 0)
Screenshot: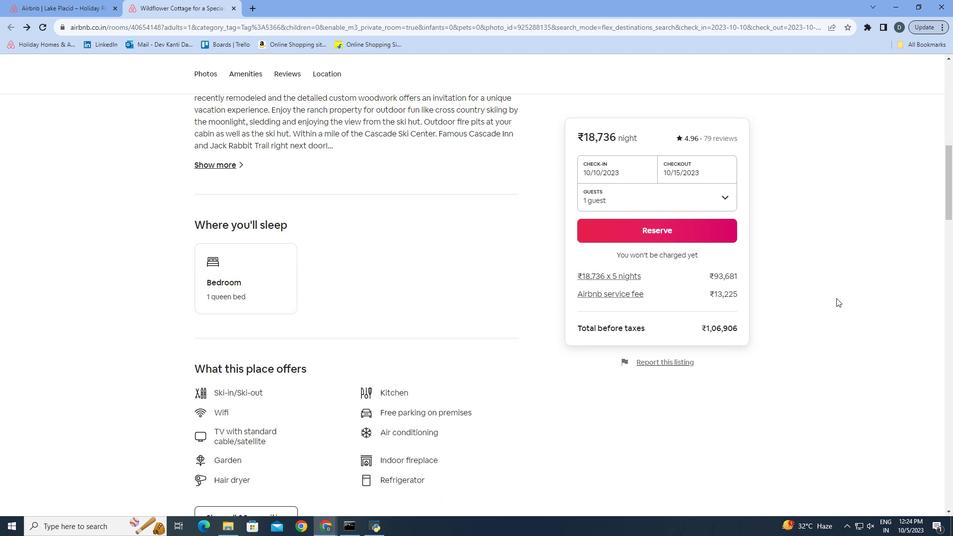 
Action: Mouse scrolled (830, 291) with delta (0, 0)
Screenshot: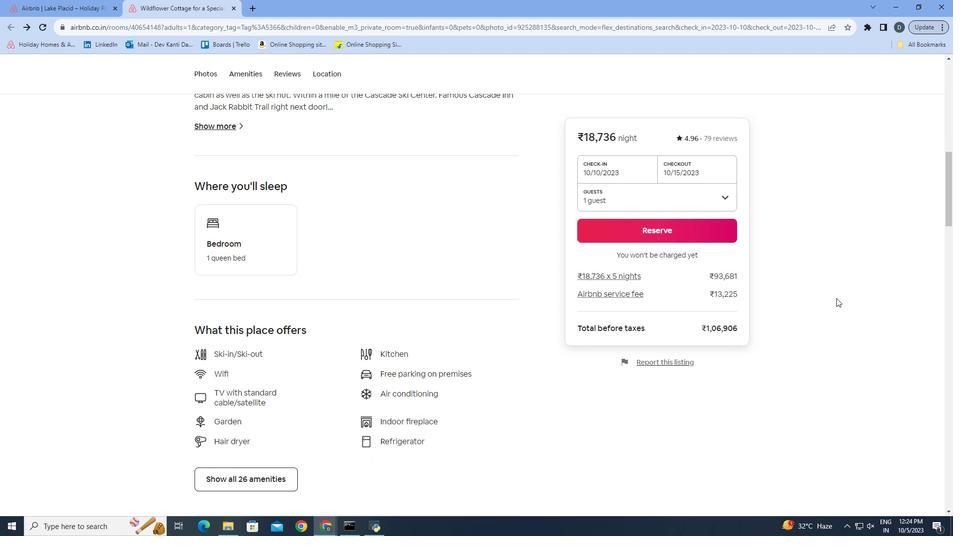 
Action: Mouse moved to (830, 292)
Screenshot: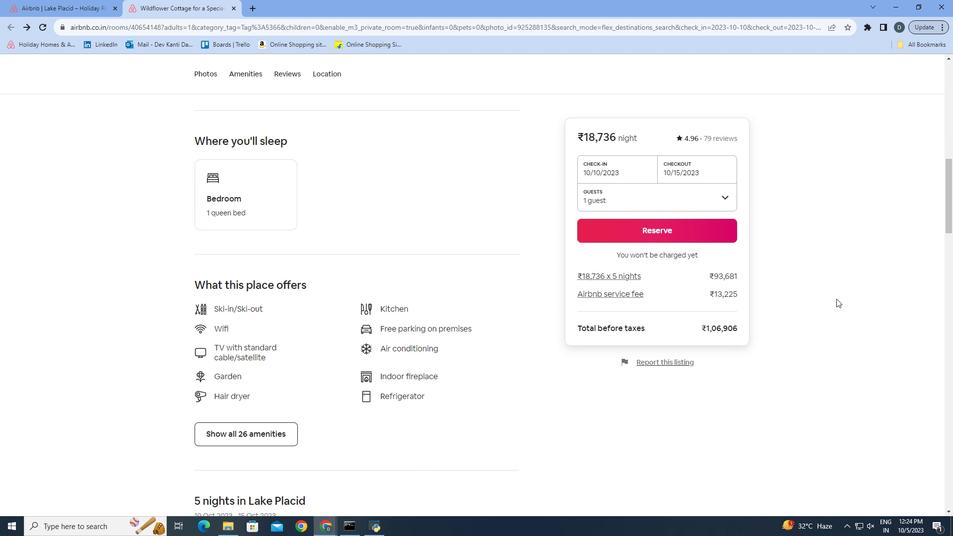 
Action: Mouse scrolled (830, 292) with delta (0, 0)
